 Task: Find a house in Pumwani, Kenya for 8 guests from 26 Aug to 10 Sep with a price range of 12000 to 15000, 5 bedrooms, 4 bathrooms, and amenities including TV, Wifi, Gym, Free parking, and Breakfast.
Action: Mouse moved to (445, 97)
Screenshot: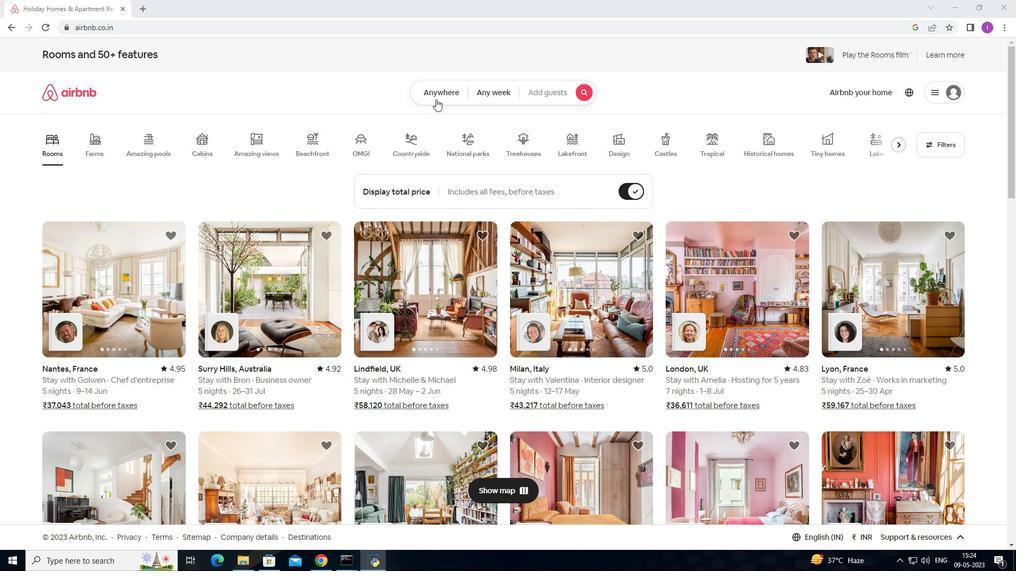 
Action: Mouse pressed left at (445, 97)
Screenshot: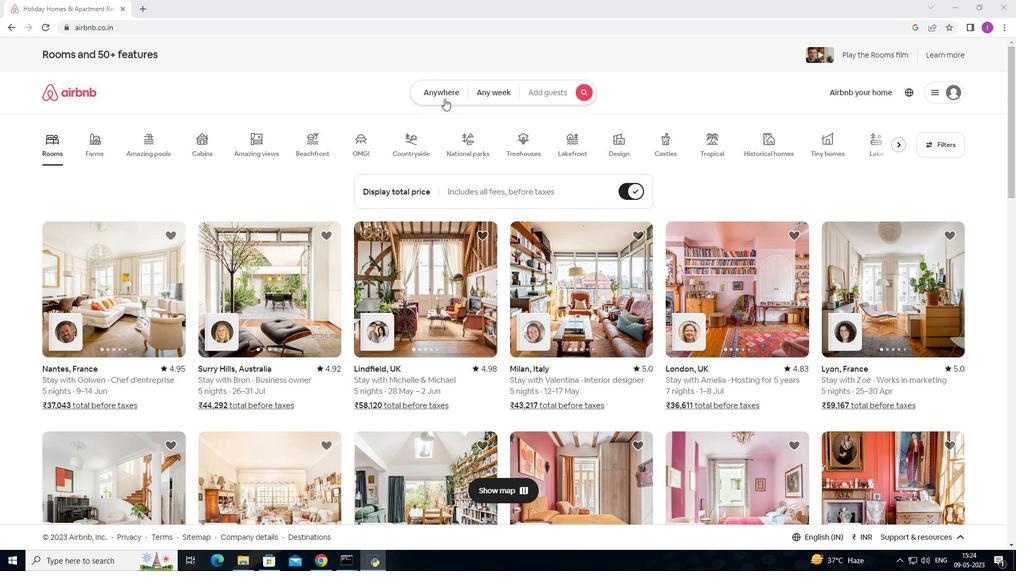 
Action: Mouse moved to (368, 128)
Screenshot: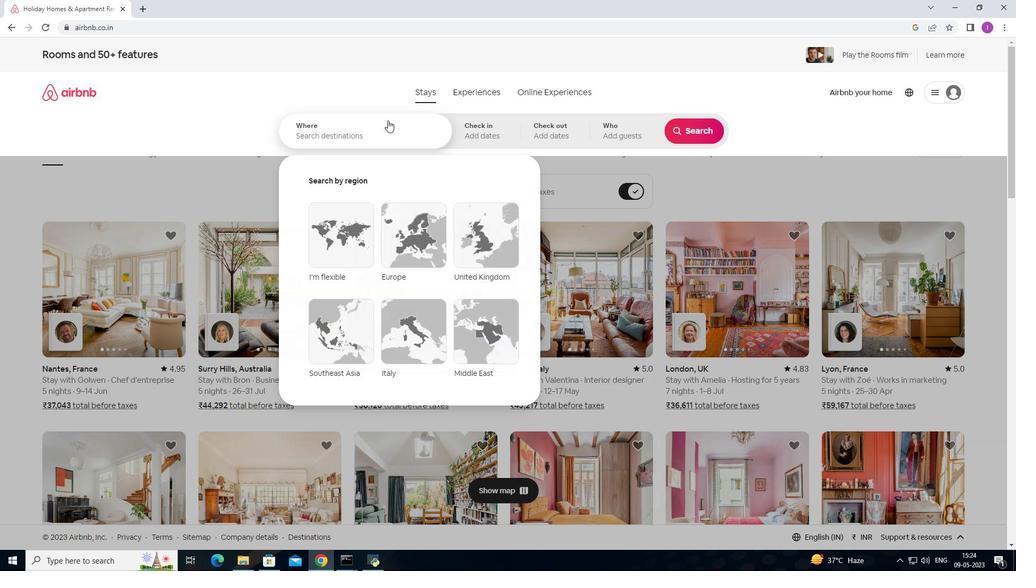 
Action: Mouse pressed left at (368, 128)
Screenshot: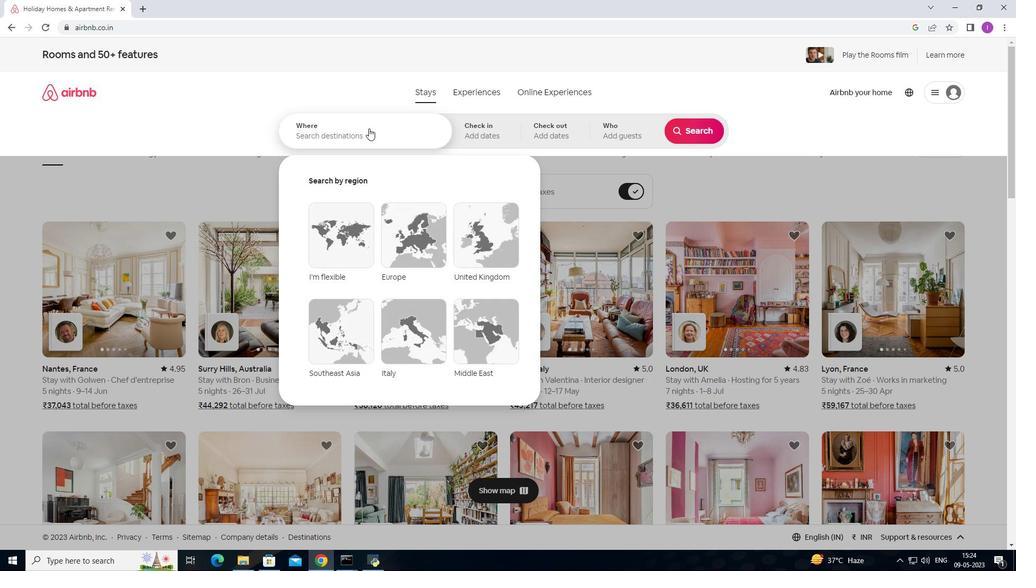 
Action: Key pressed <Key.shift><Key.shift><Key.shift><Key.shift><Key.shift>Pun<Key.backspace>mwani,<Key.shift>Kenya
Screenshot: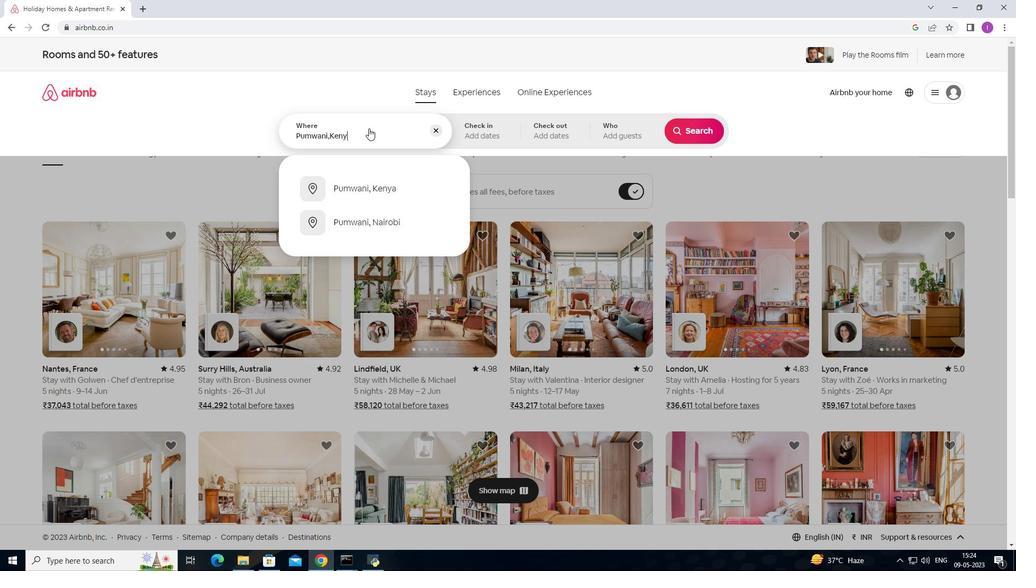 
Action: Mouse moved to (465, 134)
Screenshot: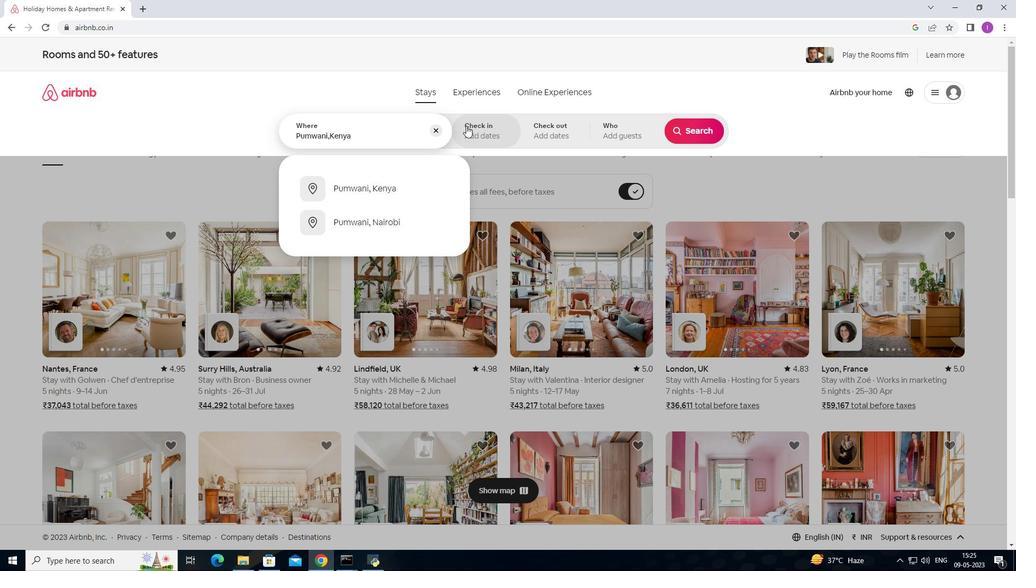 
Action: Mouse pressed left at (465, 134)
Screenshot: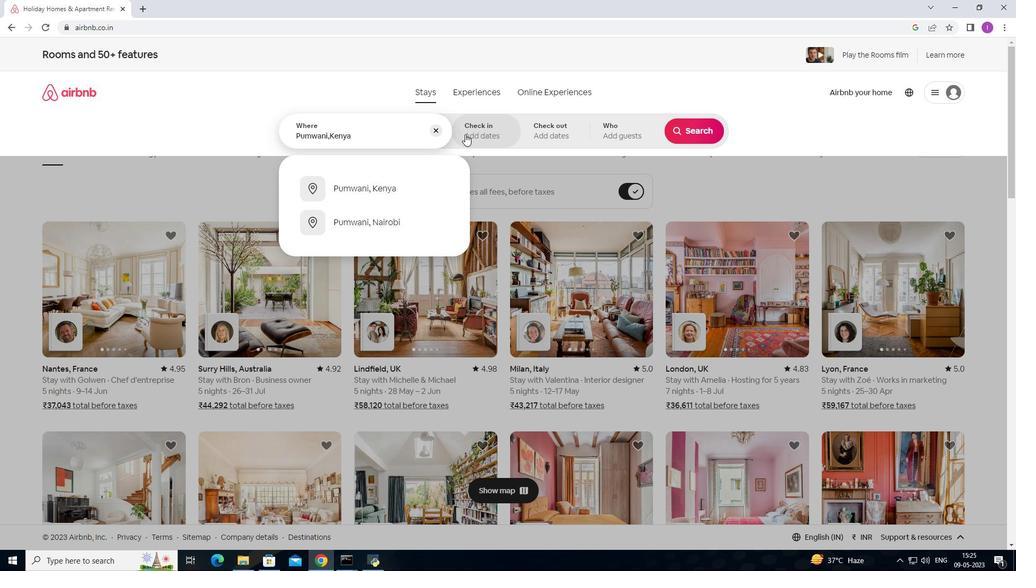 
Action: Mouse moved to (697, 213)
Screenshot: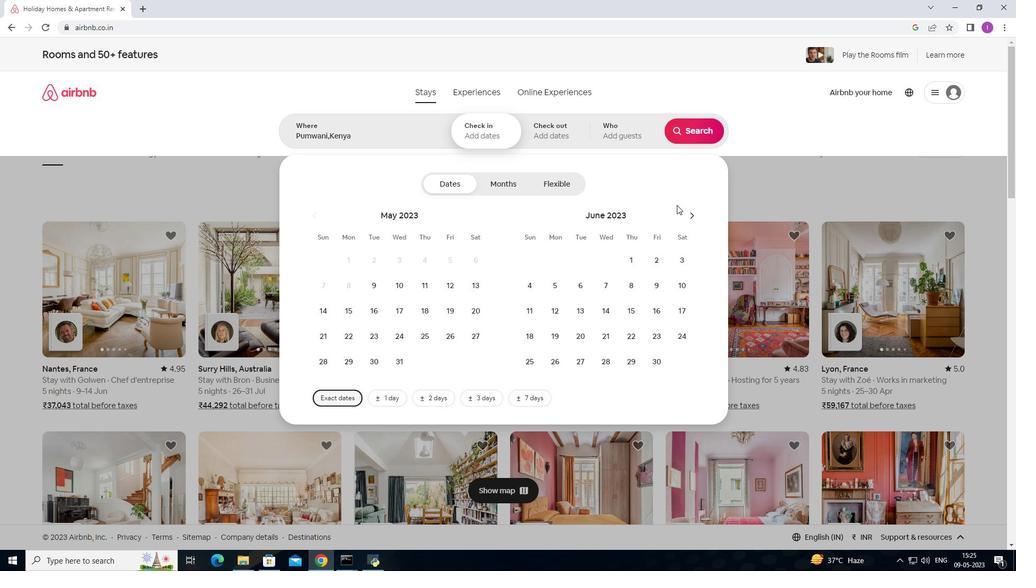 
Action: Mouse pressed left at (697, 213)
Screenshot: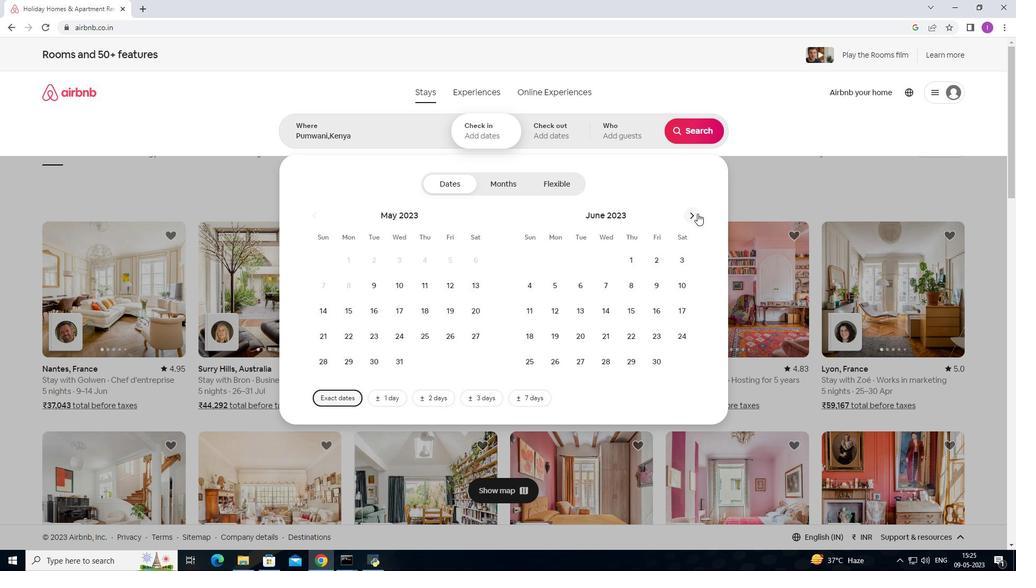 
Action: Mouse pressed left at (697, 213)
Screenshot: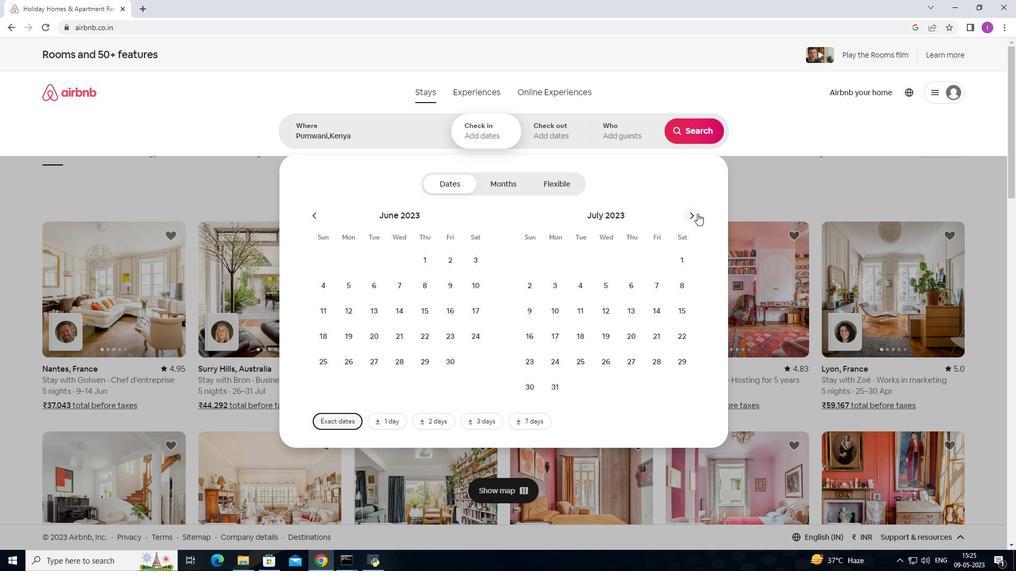 
Action: Mouse pressed left at (697, 213)
Screenshot: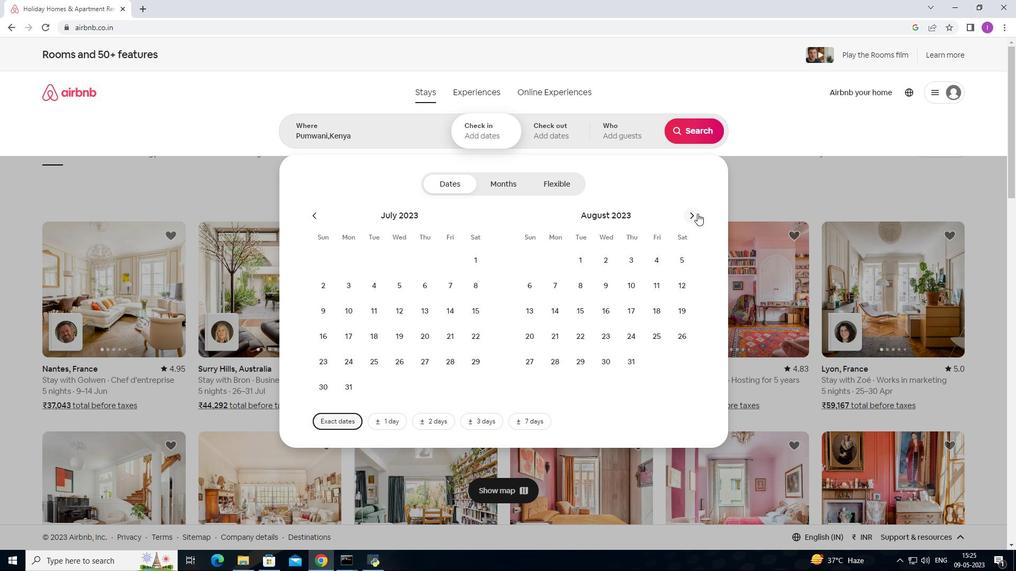 
Action: Mouse pressed left at (697, 213)
Screenshot: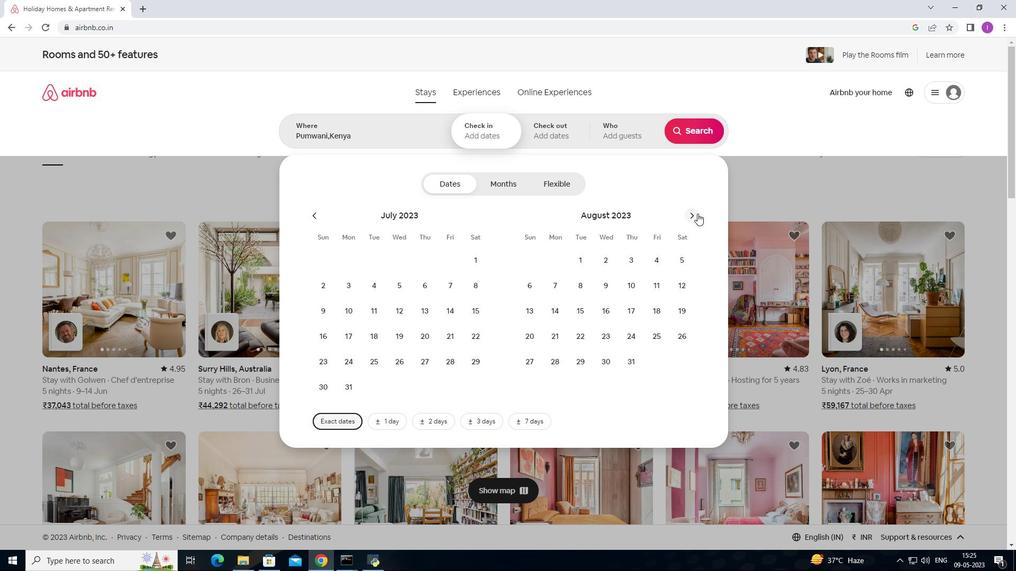 
Action: Mouse moved to (317, 217)
Screenshot: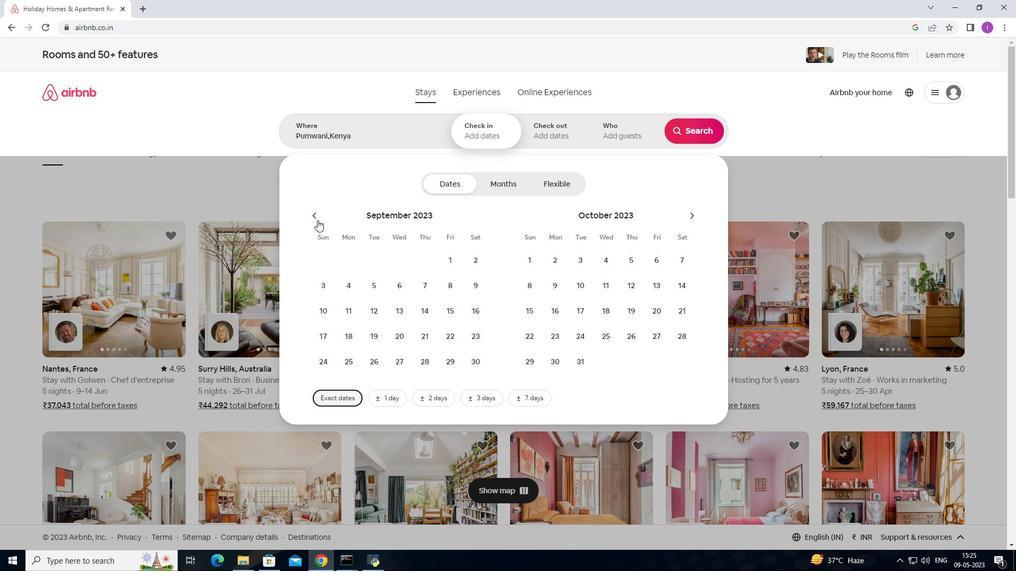 
Action: Mouse pressed left at (317, 217)
Screenshot: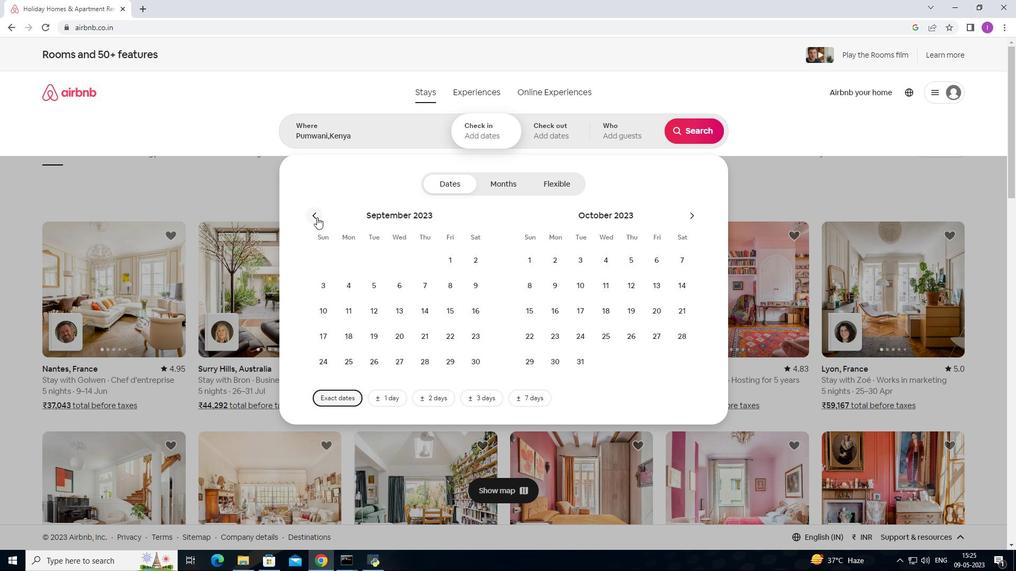 
Action: Mouse moved to (468, 336)
Screenshot: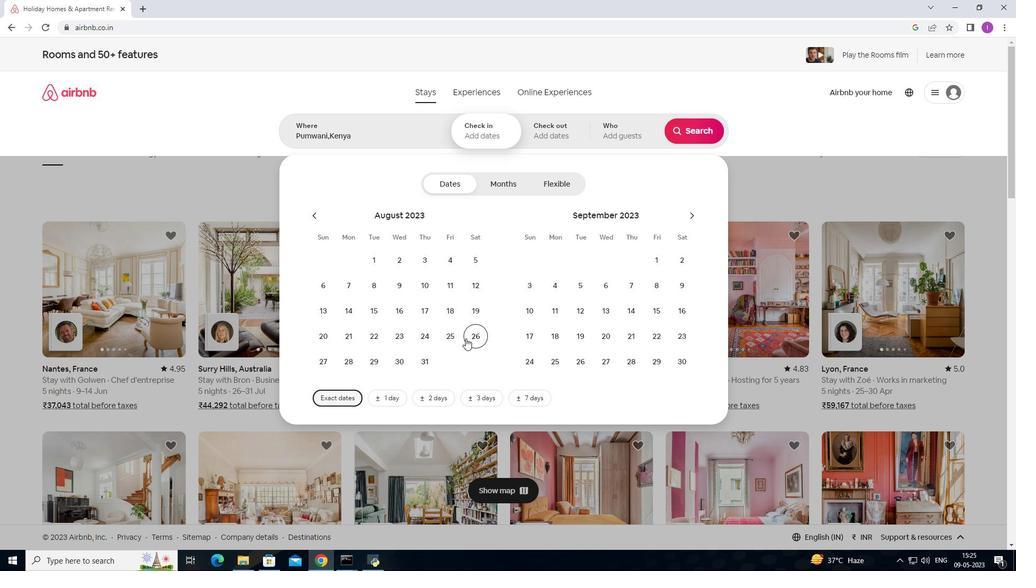 
Action: Mouse pressed left at (468, 336)
Screenshot: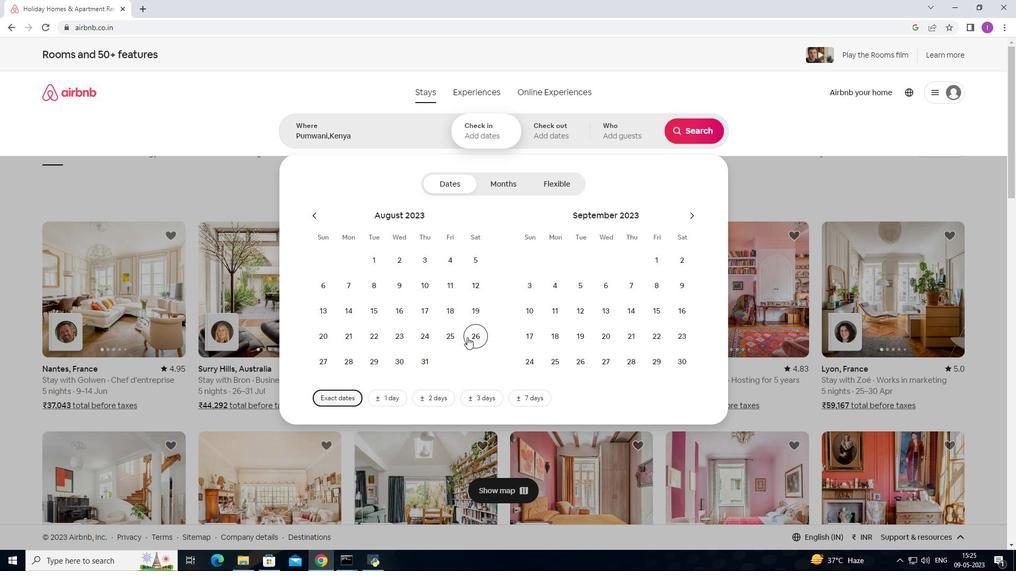 
Action: Mouse moved to (530, 311)
Screenshot: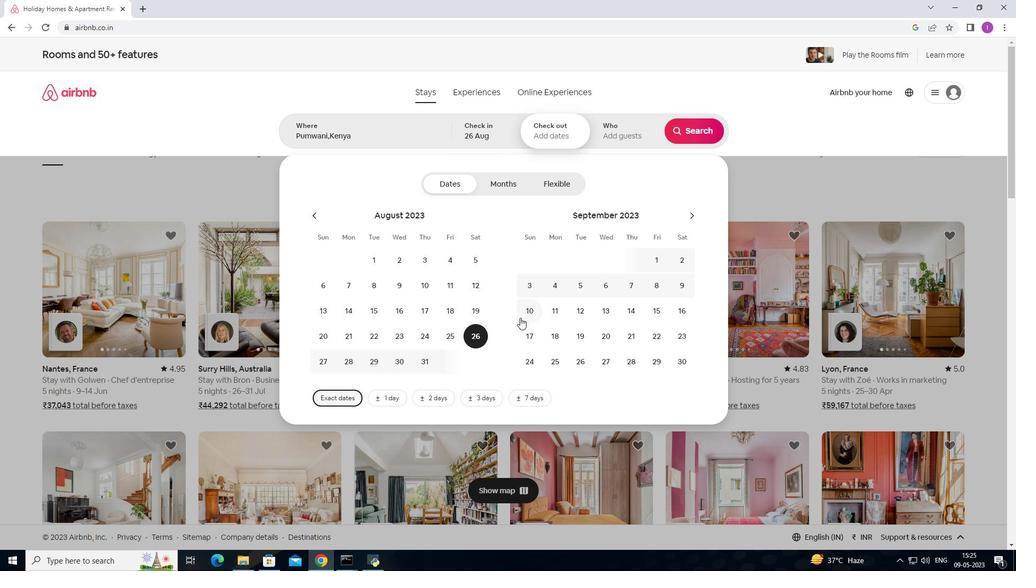 
Action: Mouse pressed left at (530, 311)
Screenshot: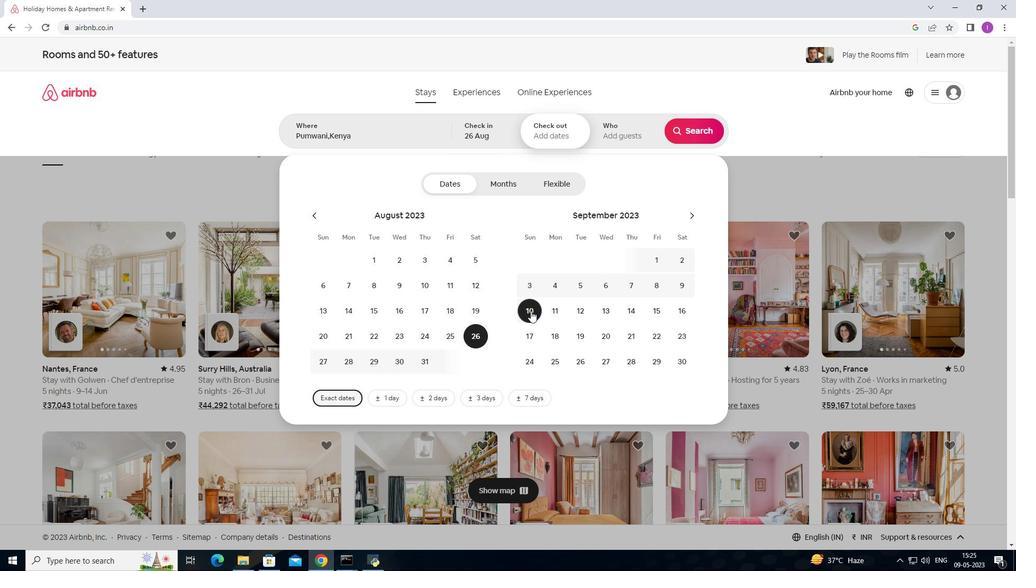 
Action: Mouse moved to (644, 130)
Screenshot: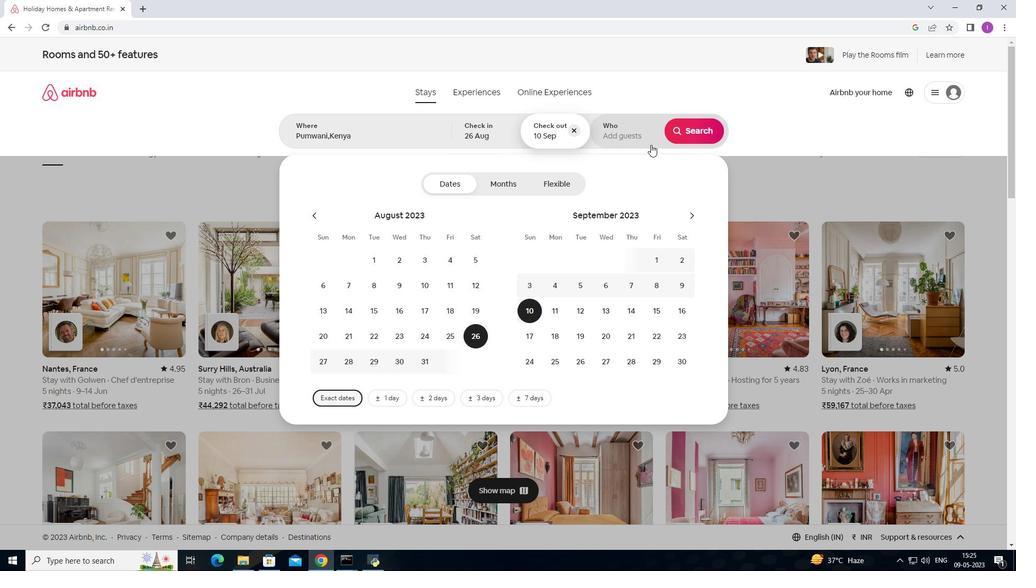 
Action: Mouse pressed left at (644, 130)
Screenshot: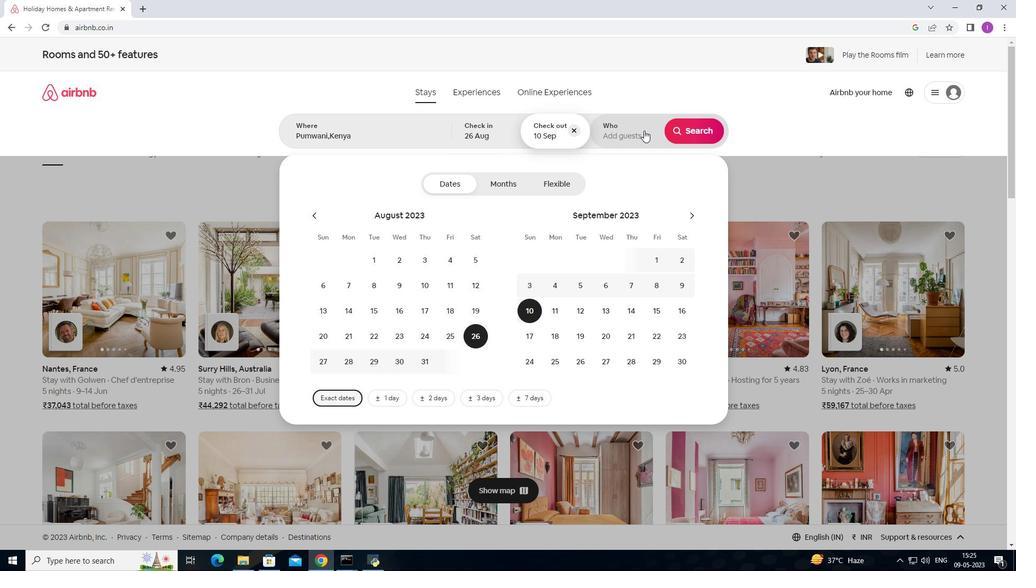 
Action: Mouse moved to (698, 184)
Screenshot: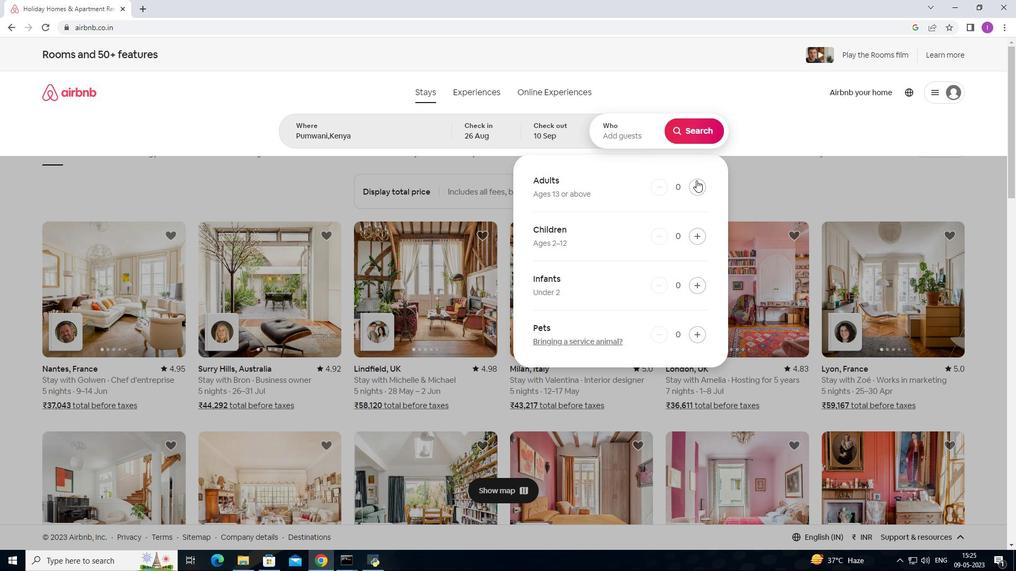 
Action: Mouse pressed left at (698, 184)
Screenshot: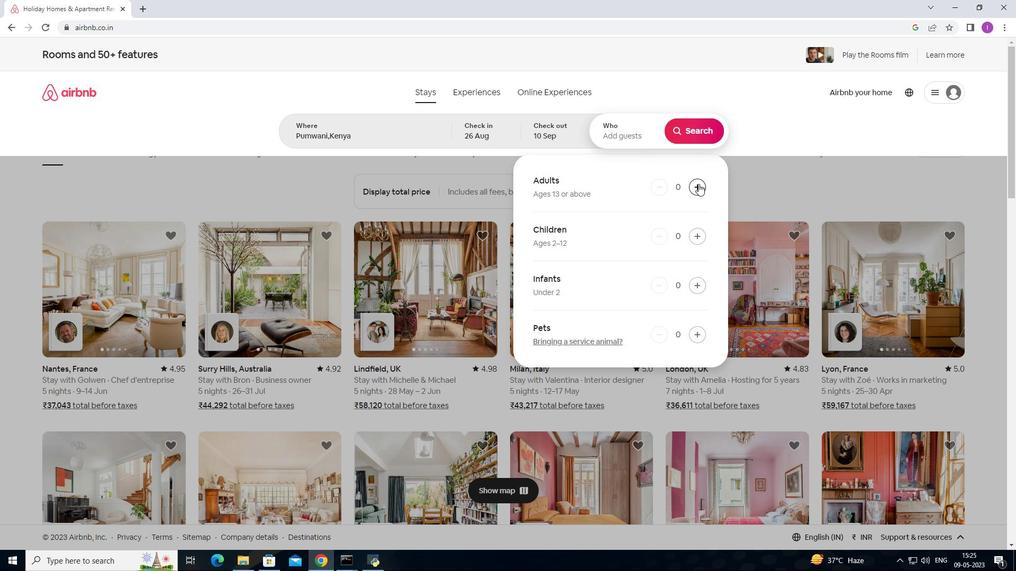 
Action: Mouse pressed left at (698, 184)
Screenshot: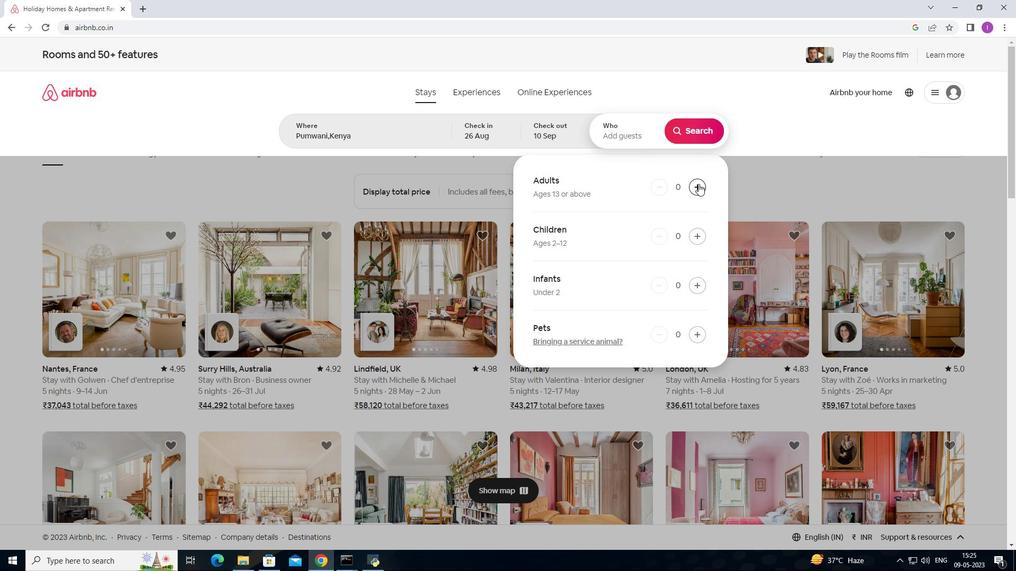 
Action: Mouse pressed left at (698, 184)
Screenshot: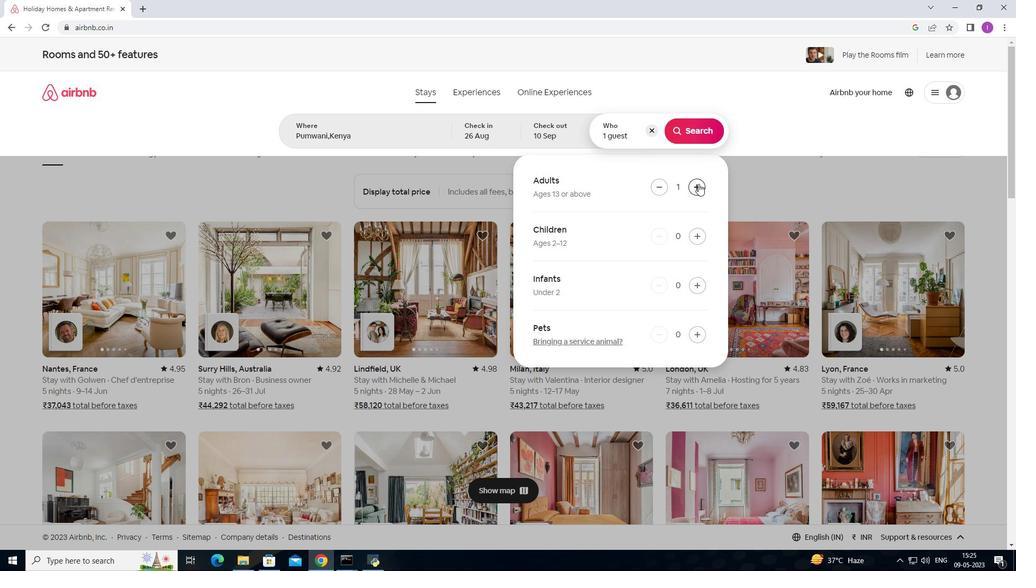 
Action: Mouse pressed left at (698, 184)
Screenshot: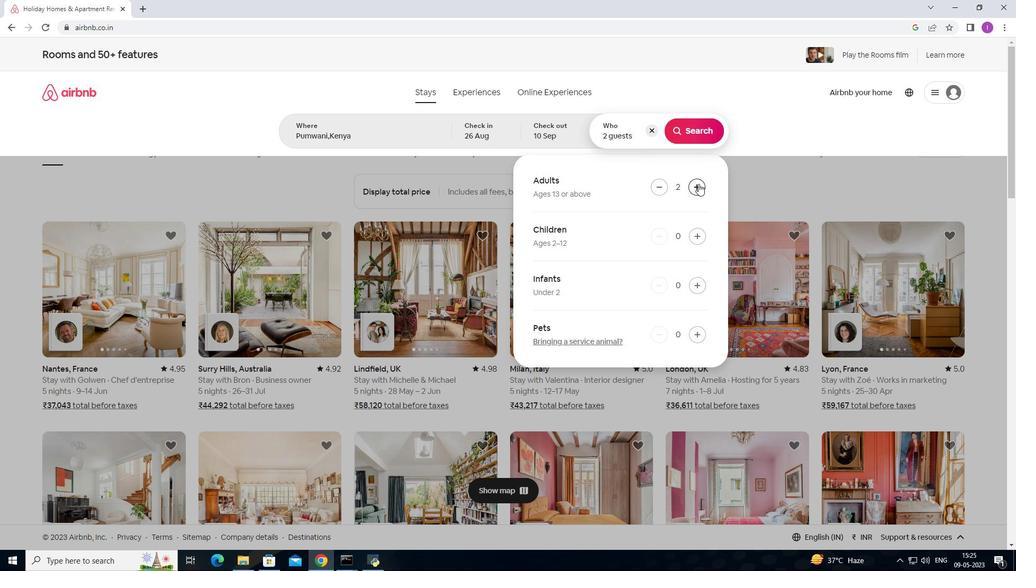 
Action: Mouse pressed left at (698, 184)
Screenshot: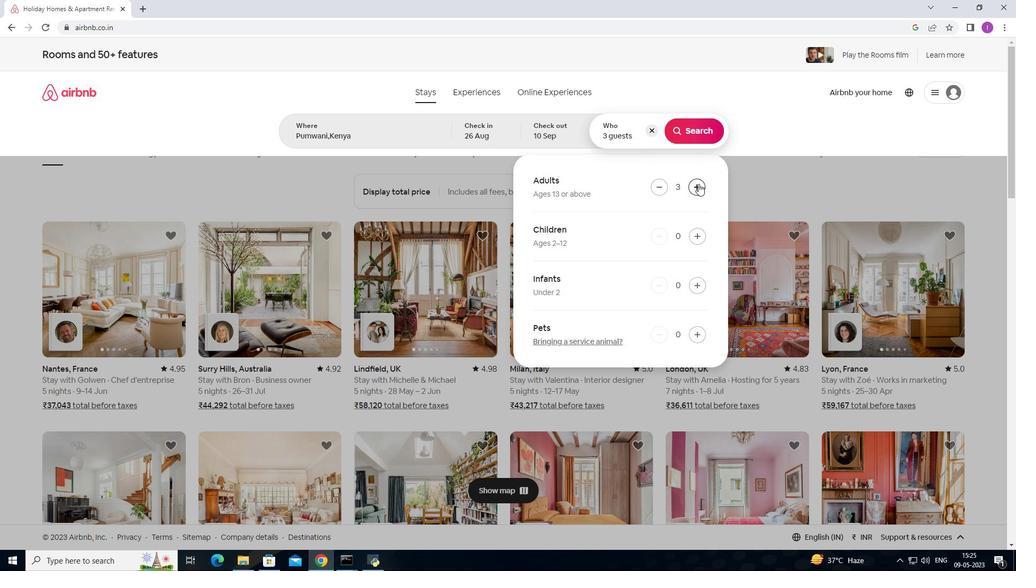 
Action: Mouse pressed left at (698, 184)
Screenshot: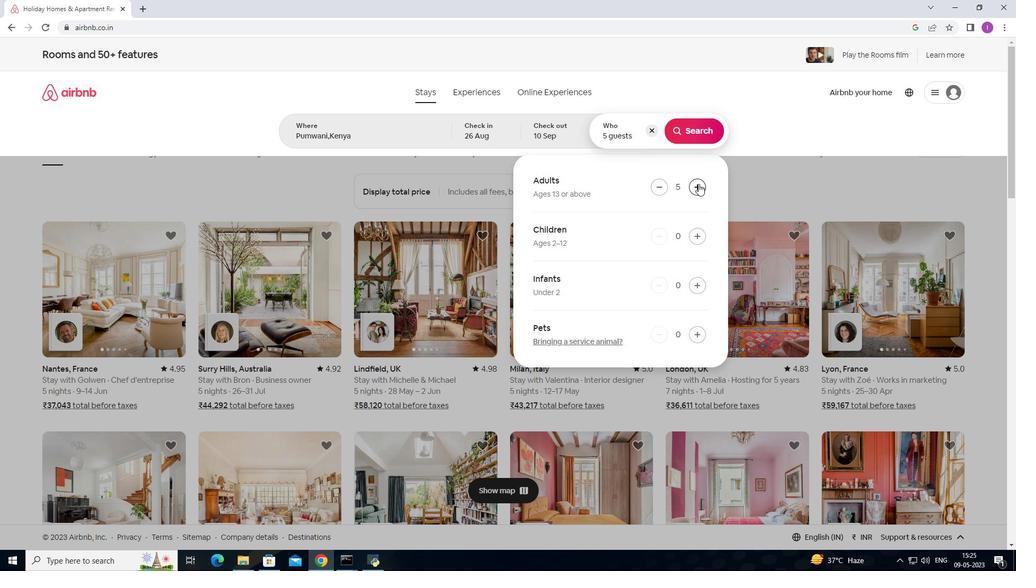 
Action: Mouse moved to (698, 237)
Screenshot: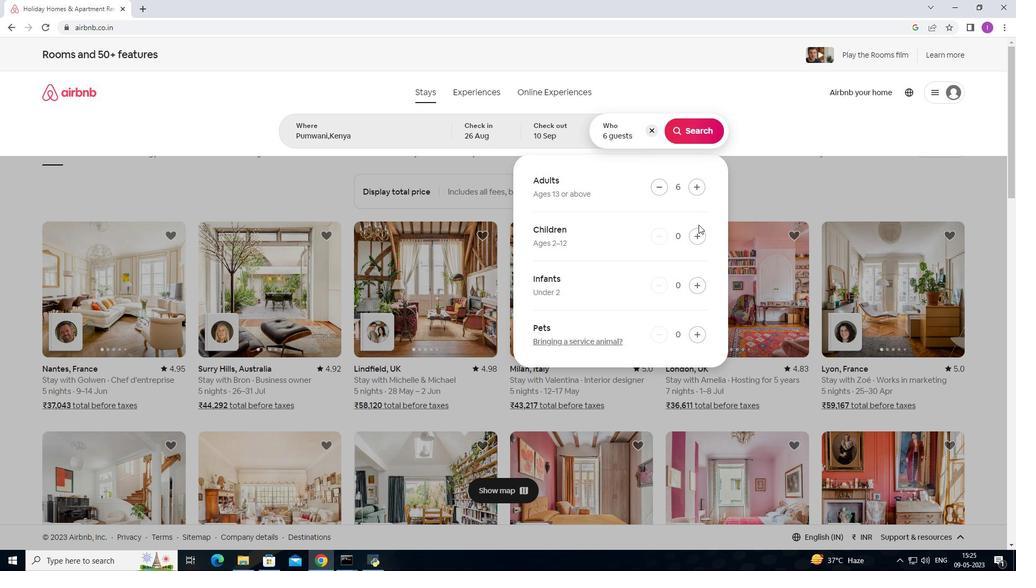 
Action: Mouse pressed left at (698, 237)
Screenshot: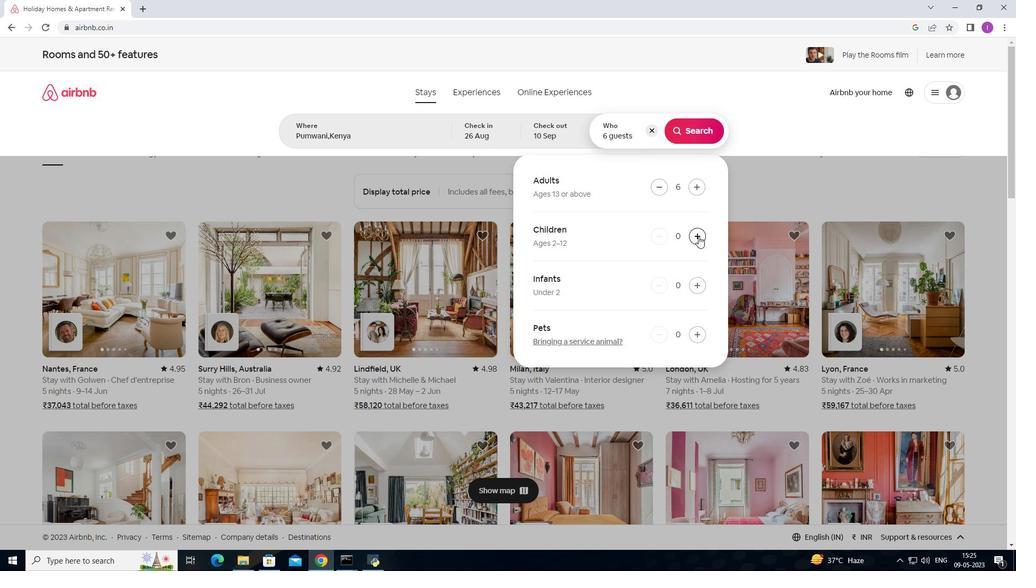 
Action: Mouse pressed left at (698, 237)
Screenshot: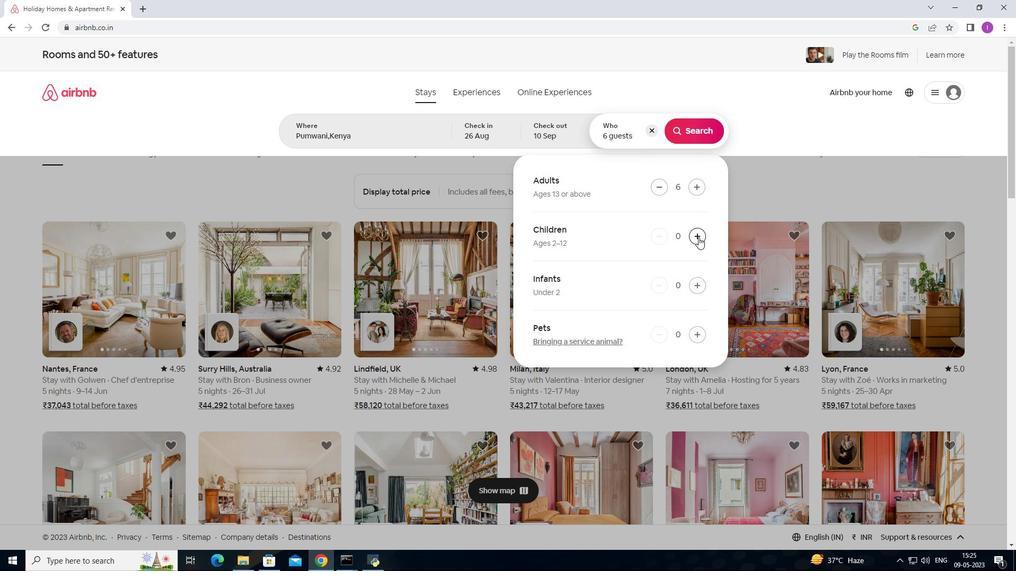 
Action: Mouse moved to (703, 137)
Screenshot: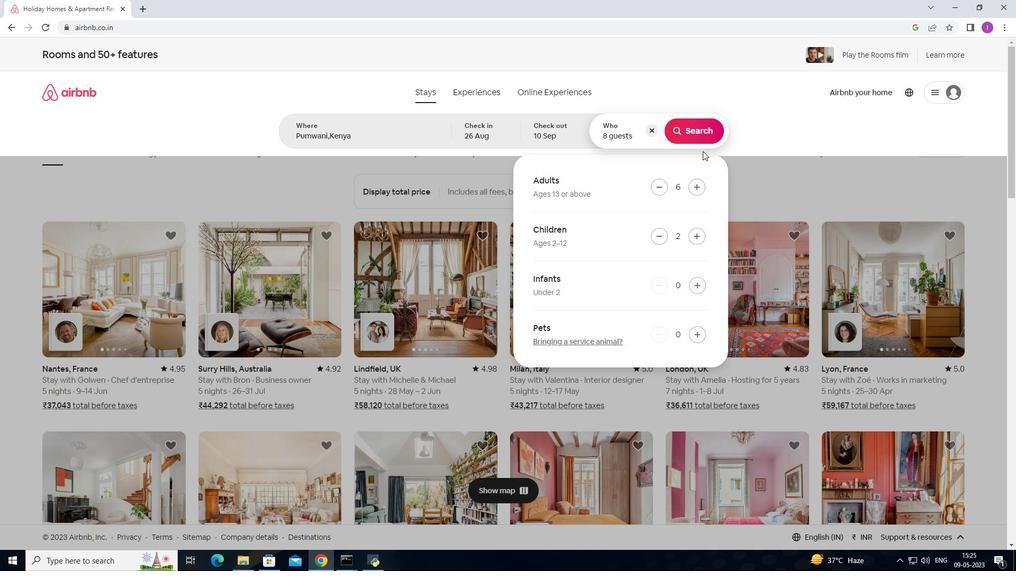 
Action: Mouse pressed left at (703, 137)
Screenshot: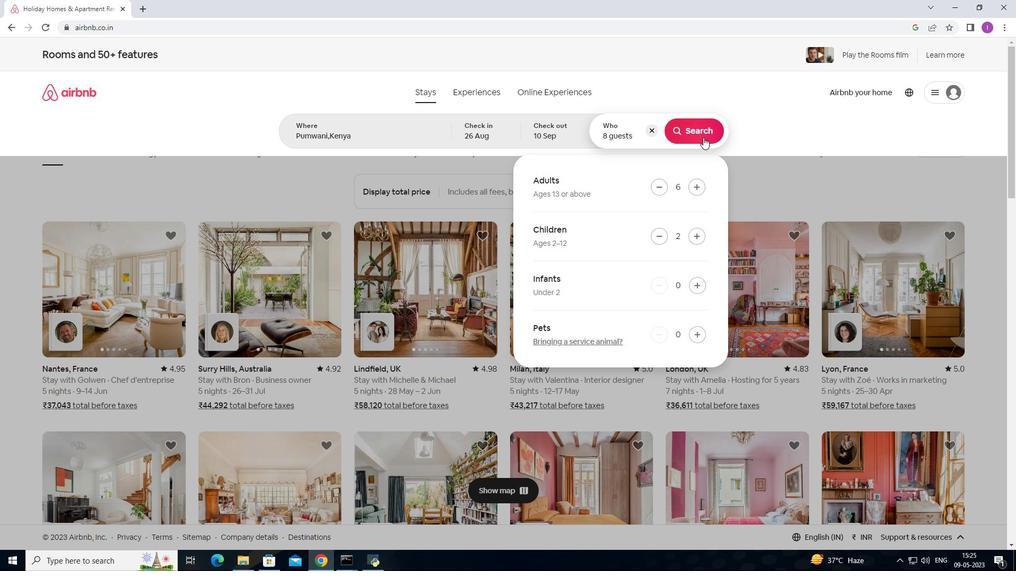 
Action: Mouse moved to (968, 101)
Screenshot: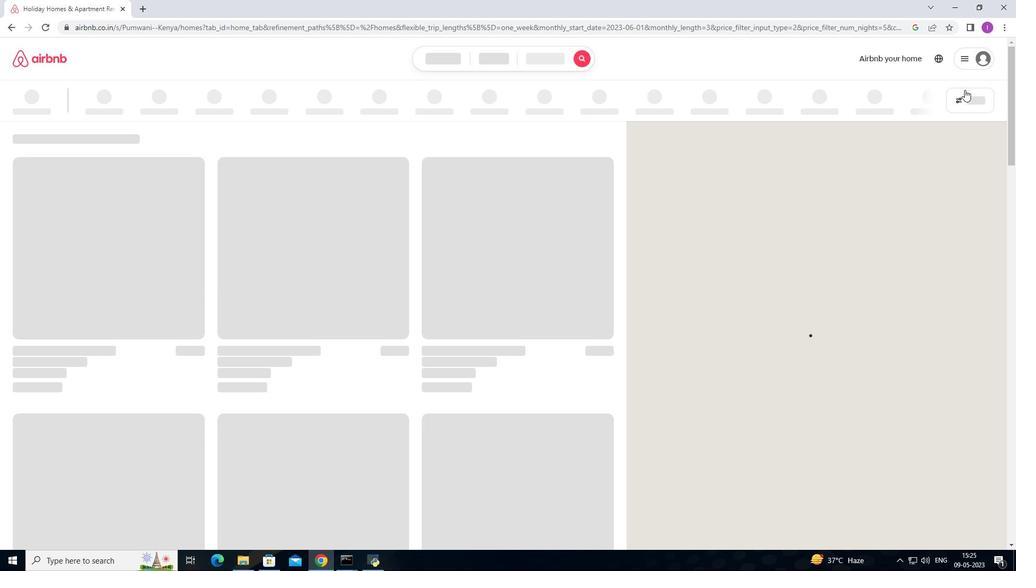 
Action: Mouse pressed left at (968, 101)
Screenshot: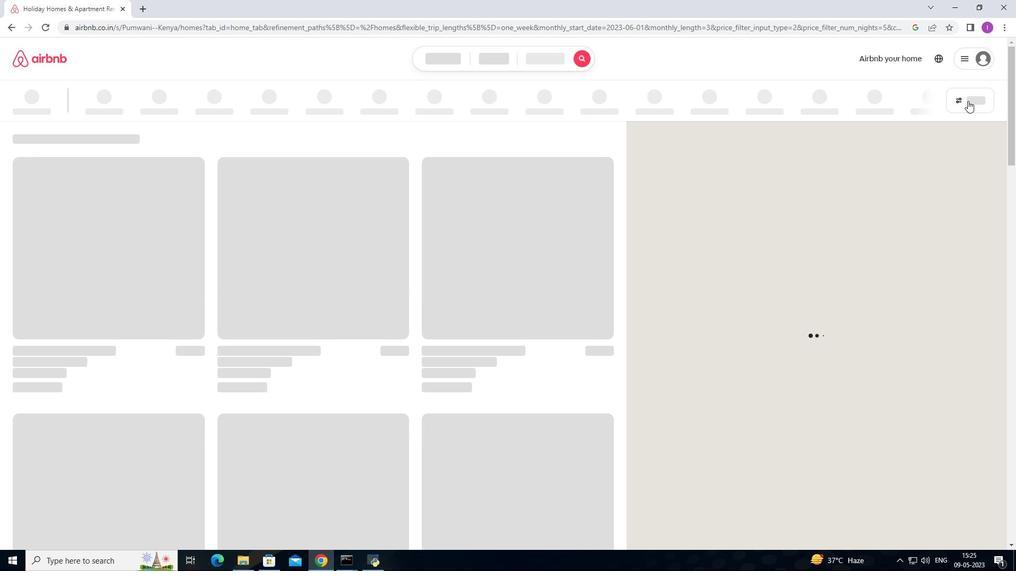 
Action: Mouse moved to (378, 365)
Screenshot: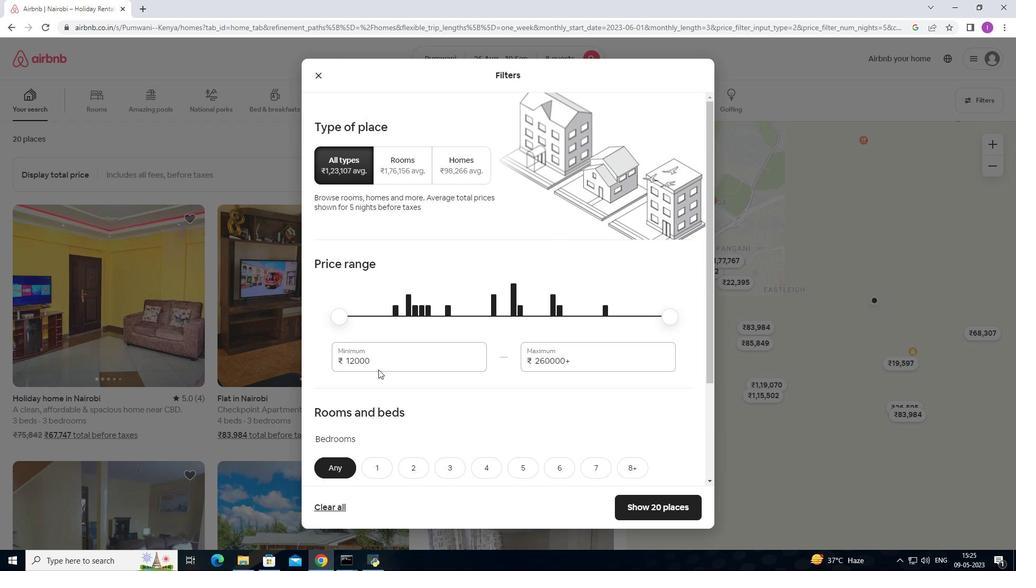 
Action: Mouse pressed left at (378, 365)
Screenshot: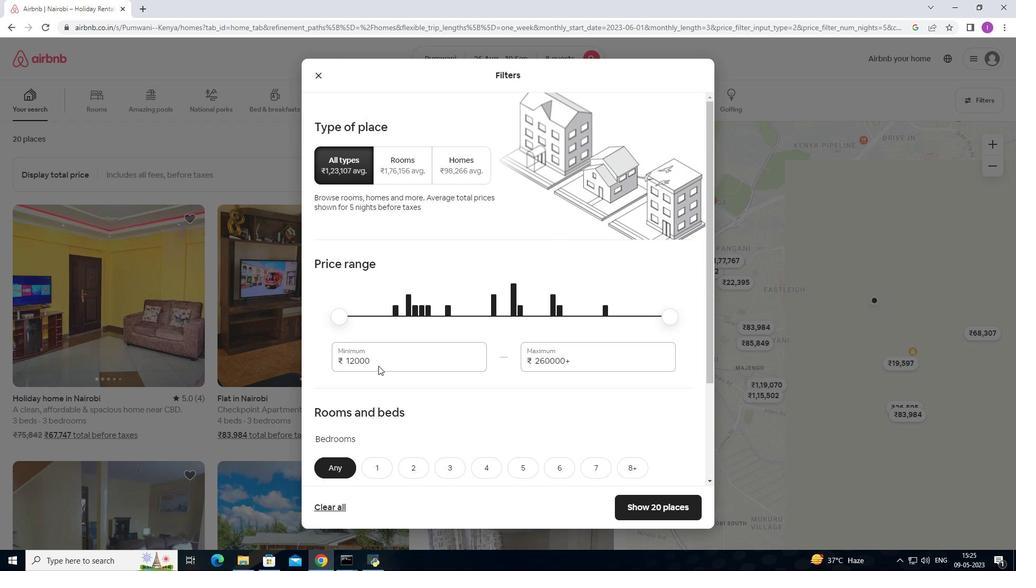
Action: Mouse moved to (337, 358)
Screenshot: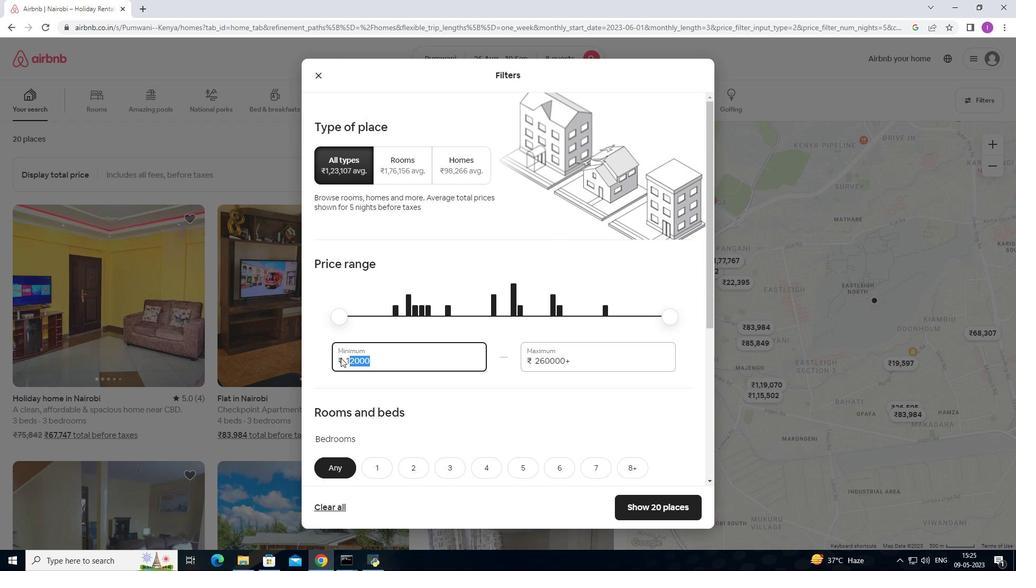
Action: Key pressed 1
Screenshot: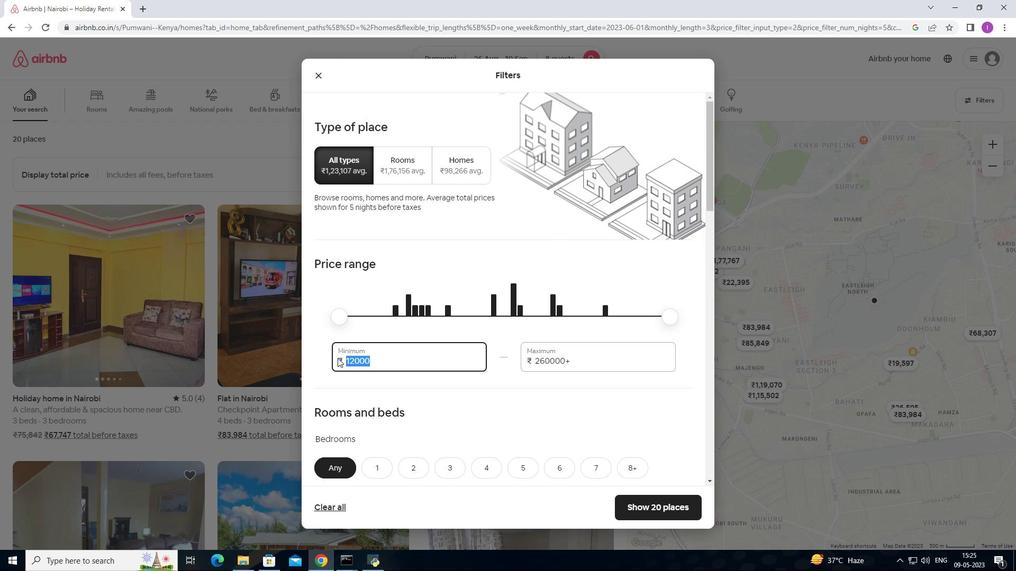 
Action: Mouse moved to (338, 354)
Screenshot: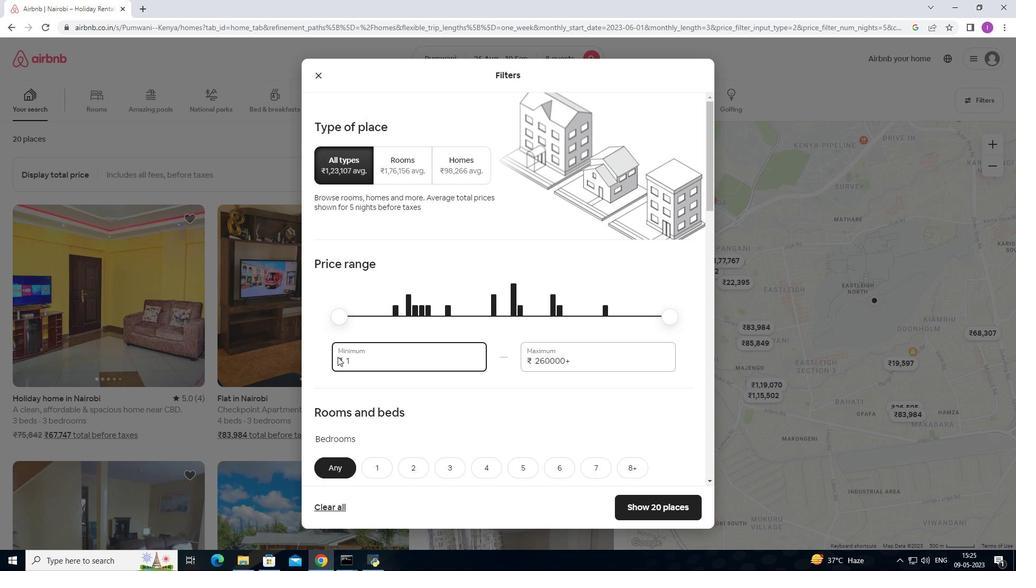 
Action: Key pressed 00
Screenshot: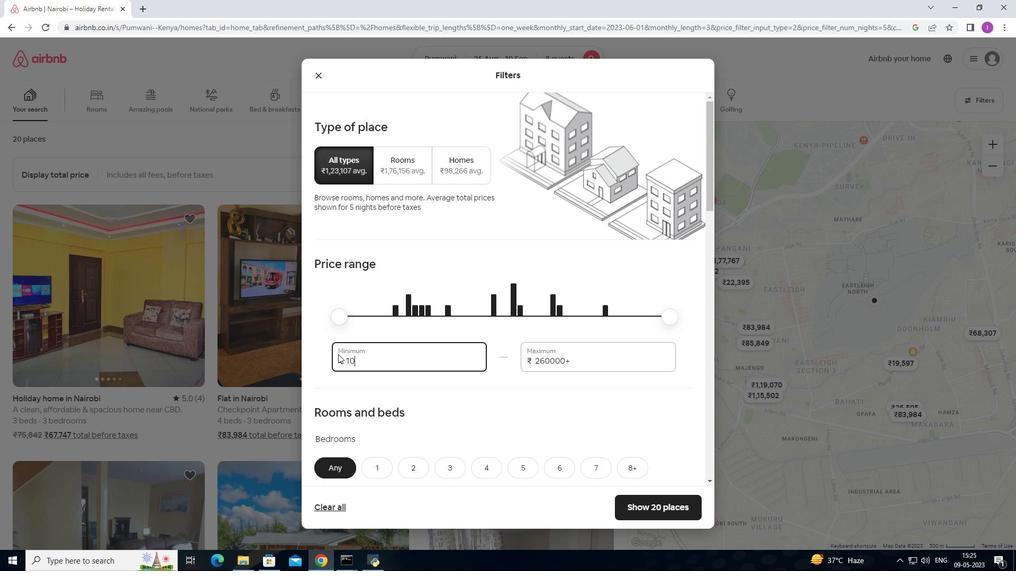 
Action: Mouse moved to (338, 353)
Screenshot: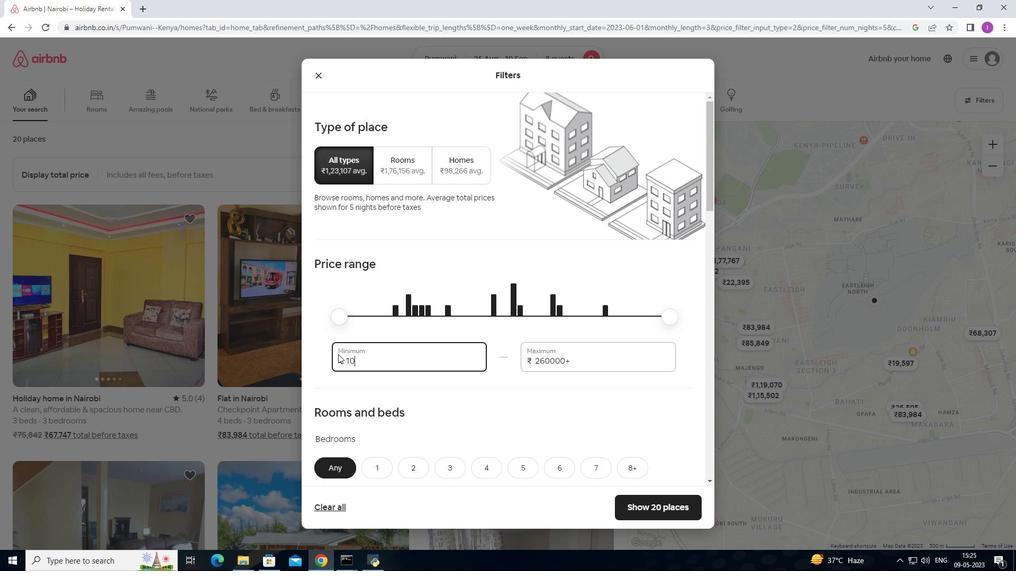 
Action: Key pressed 00
Screenshot: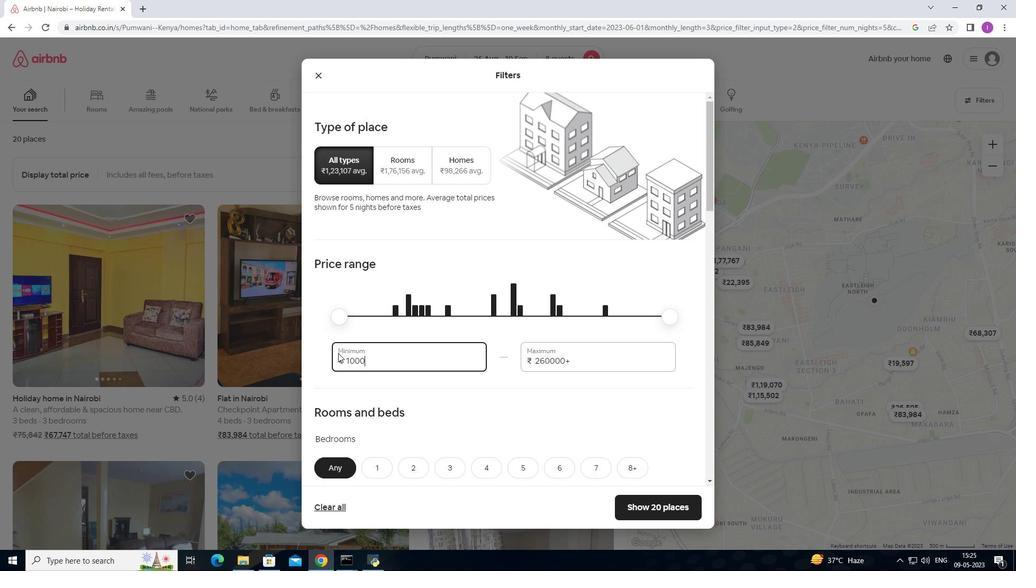 
Action: Mouse moved to (583, 357)
Screenshot: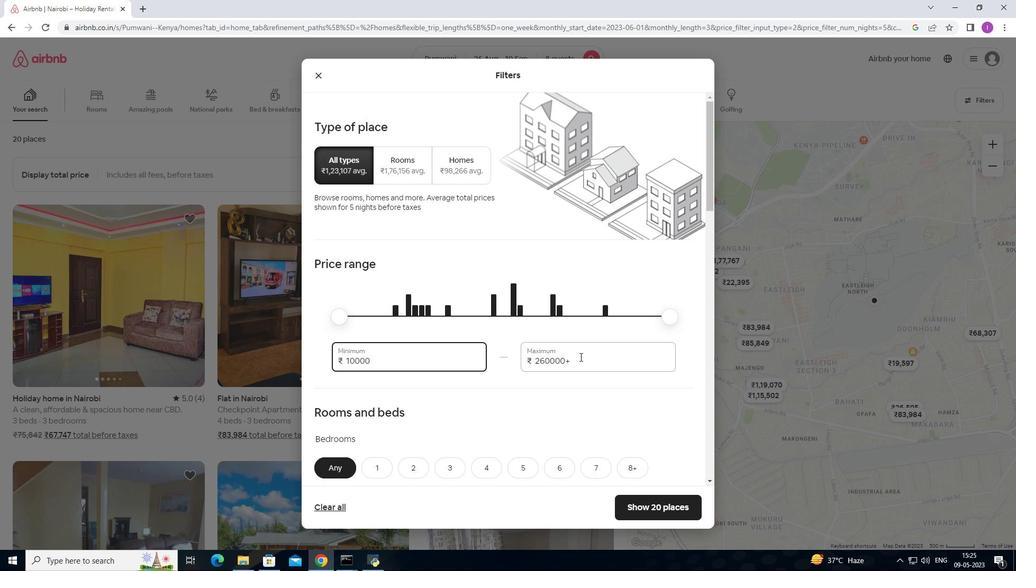 
Action: Mouse pressed left at (583, 357)
Screenshot: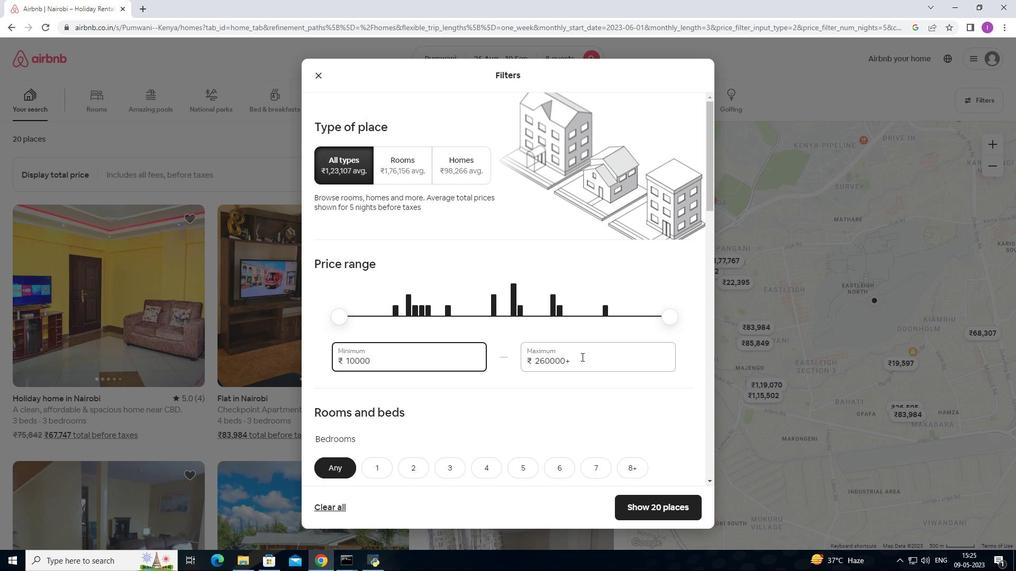 
Action: Mouse moved to (523, 366)
Screenshot: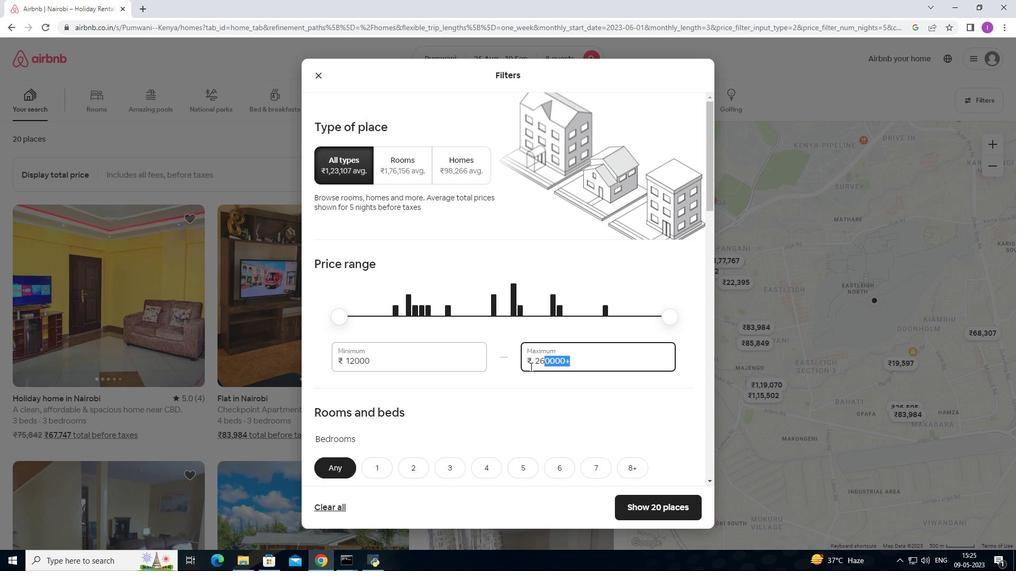 
Action: Key pressed 15000
Screenshot: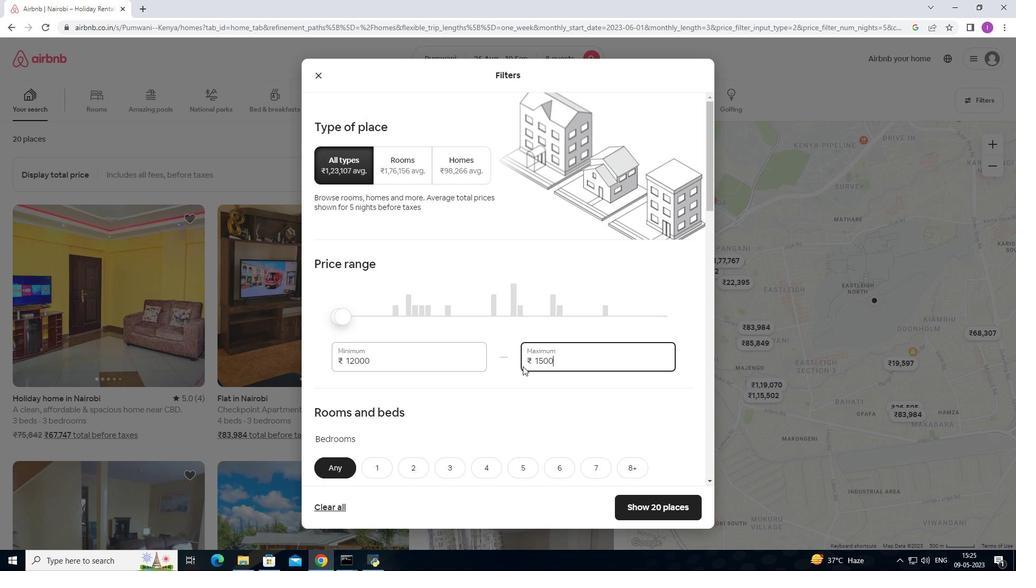 
Action: Mouse moved to (520, 366)
Screenshot: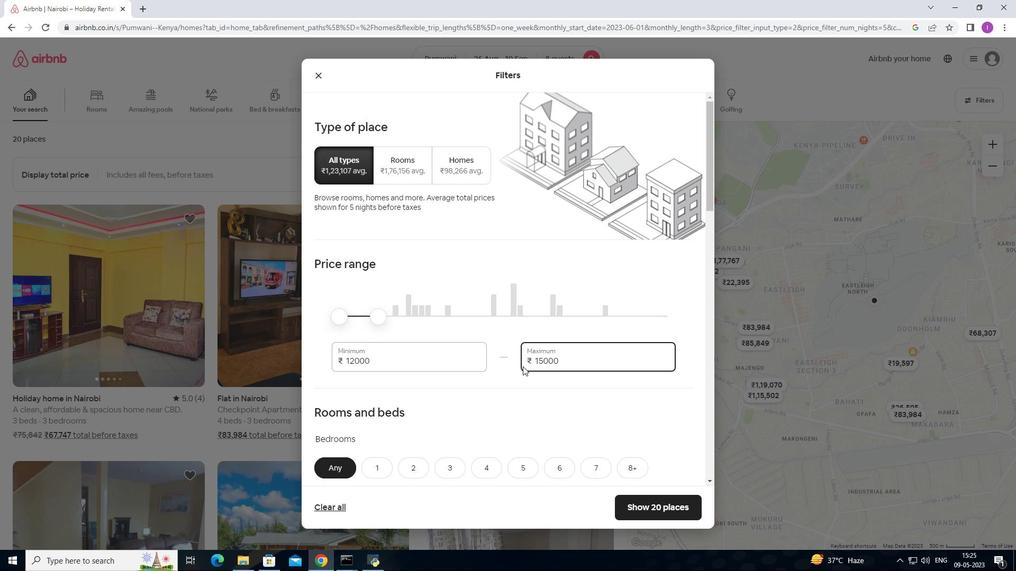 
Action: Mouse scrolled (520, 365) with delta (0, 0)
Screenshot: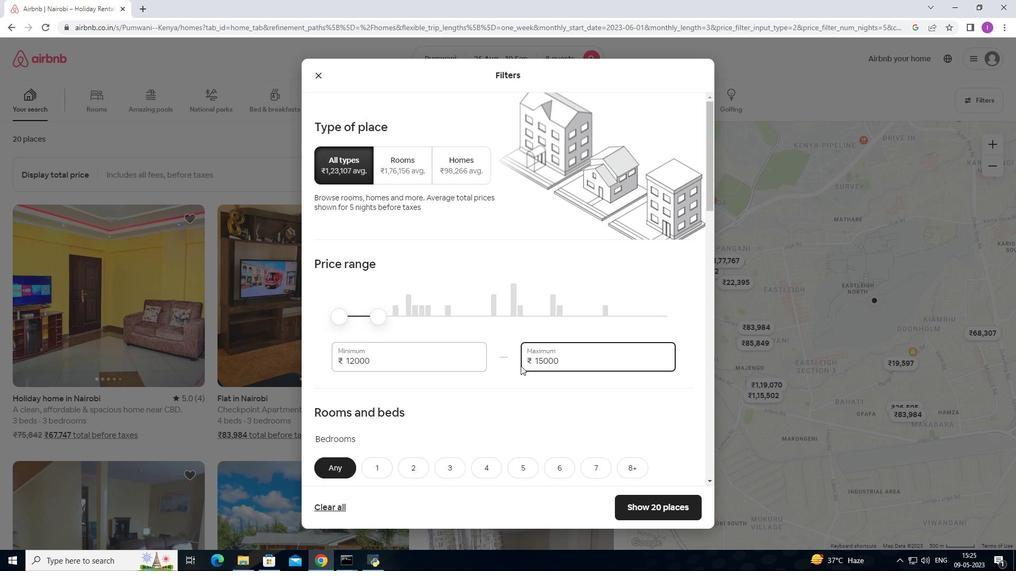 
Action: Mouse scrolled (520, 365) with delta (0, 0)
Screenshot: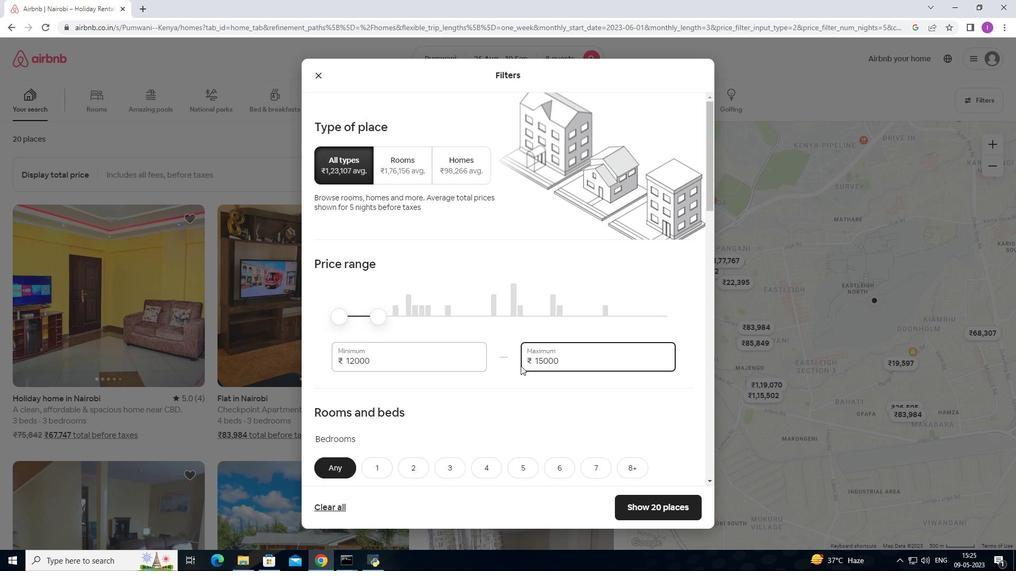 
Action: Mouse moved to (521, 363)
Screenshot: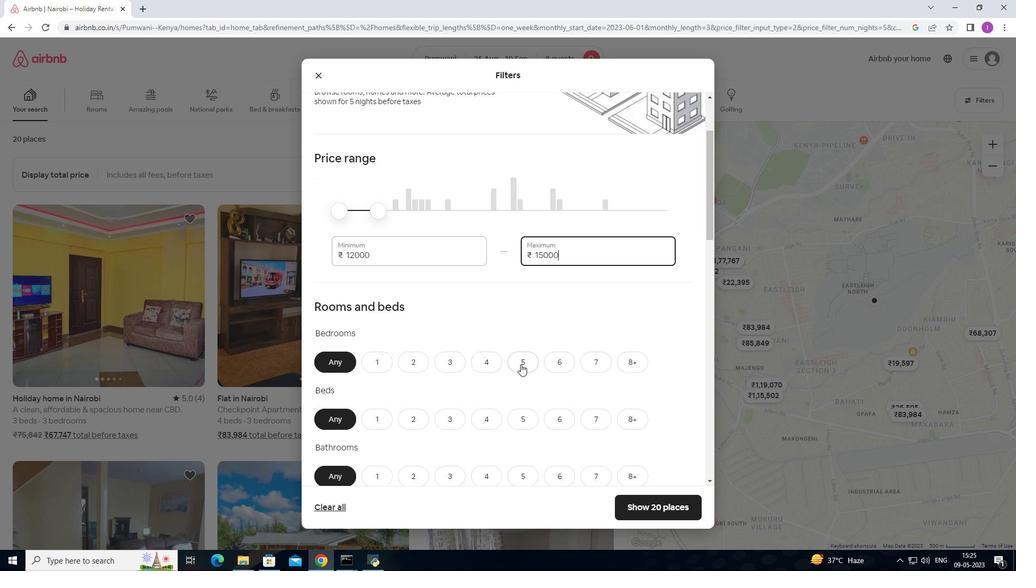 
Action: Mouse scrolled (521, 363) with delta (0, 0)
Screenshot: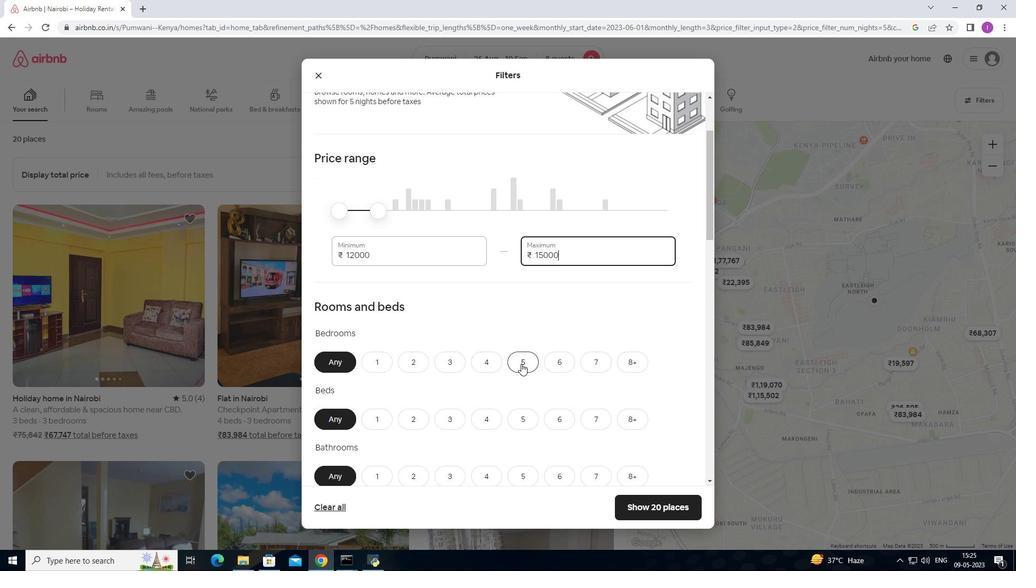 
Action: Mouse scrolled (521, 363) with delta (0, 0)
Screenshot: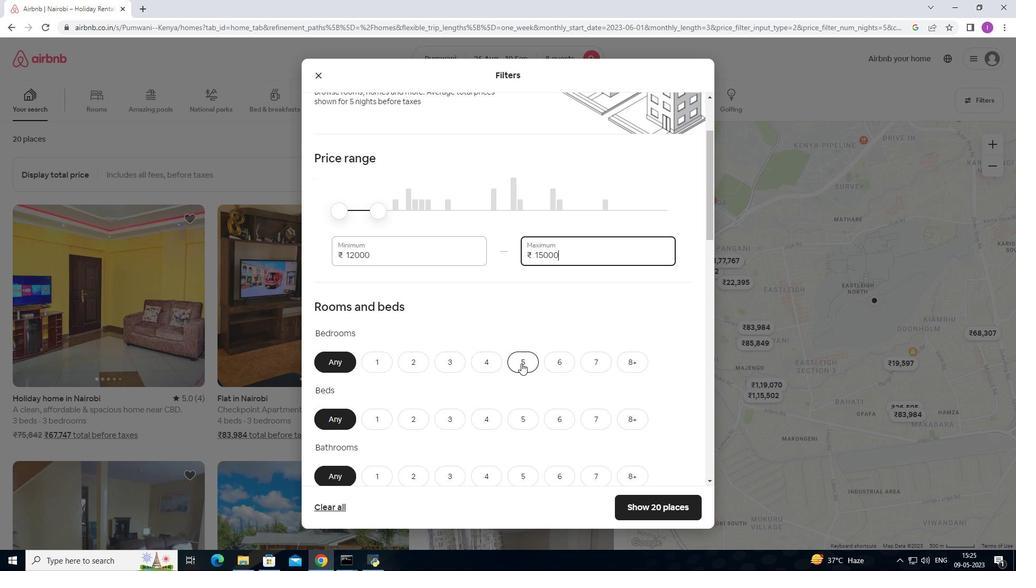 
Action: Mouse moved to (521, 364)
Screenshot: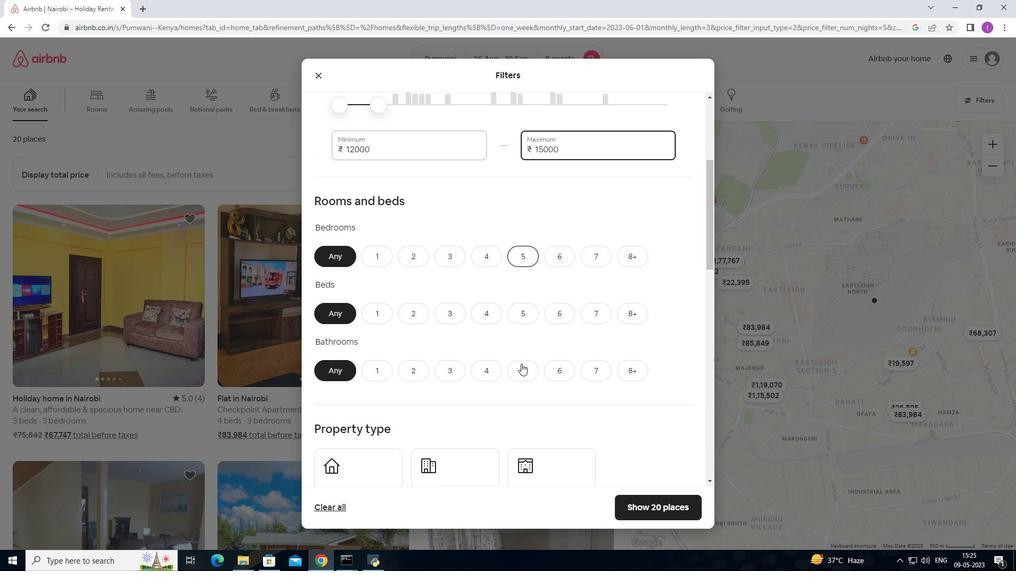 
Action: Mouse scrolled (521, 363) with delta (0, 0)
Screenshot: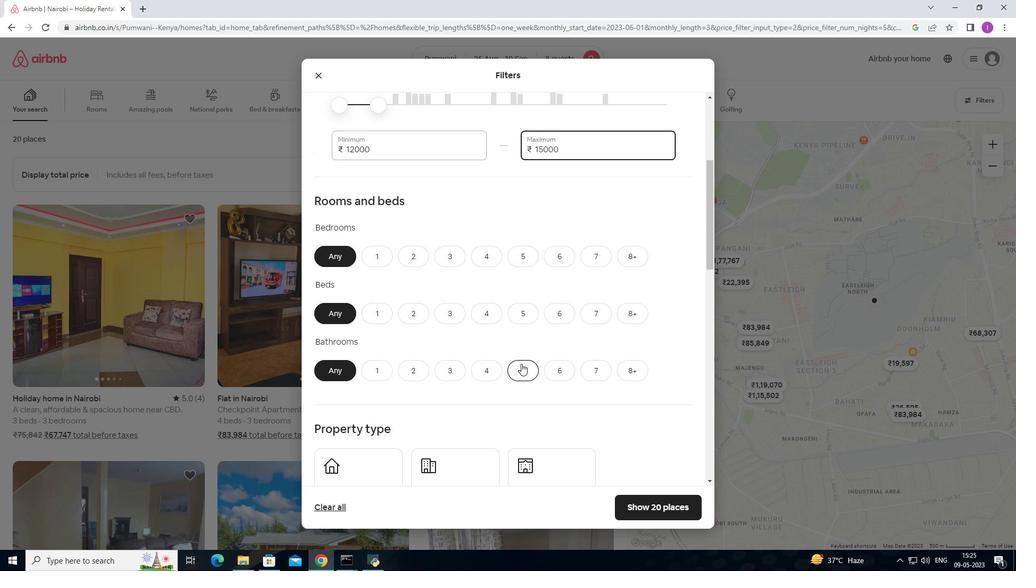 
Action: Mouse moved to (554, 207)
Screenshot: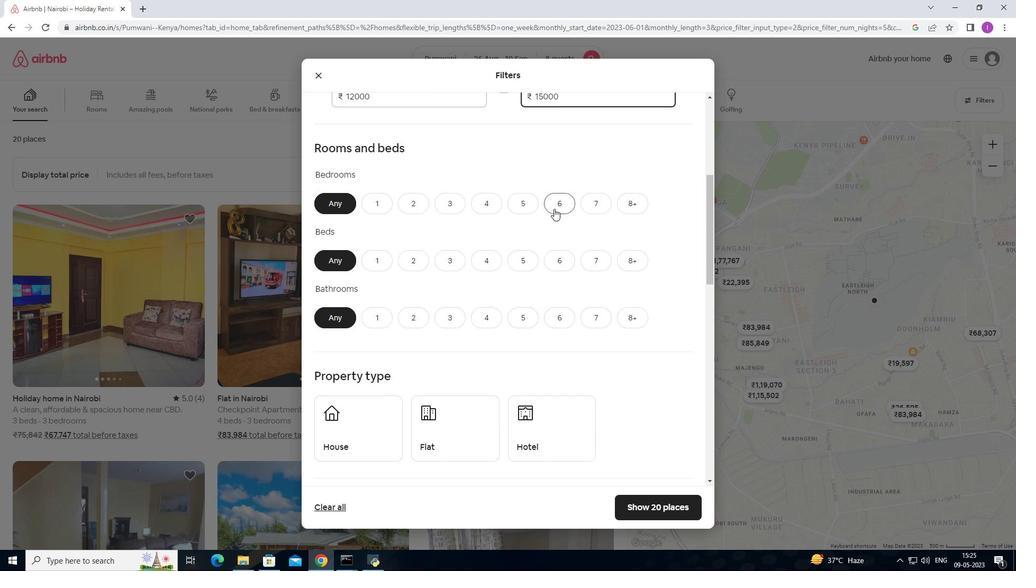 
Action: Mouse pressed left at (554, 207)
Screenshot: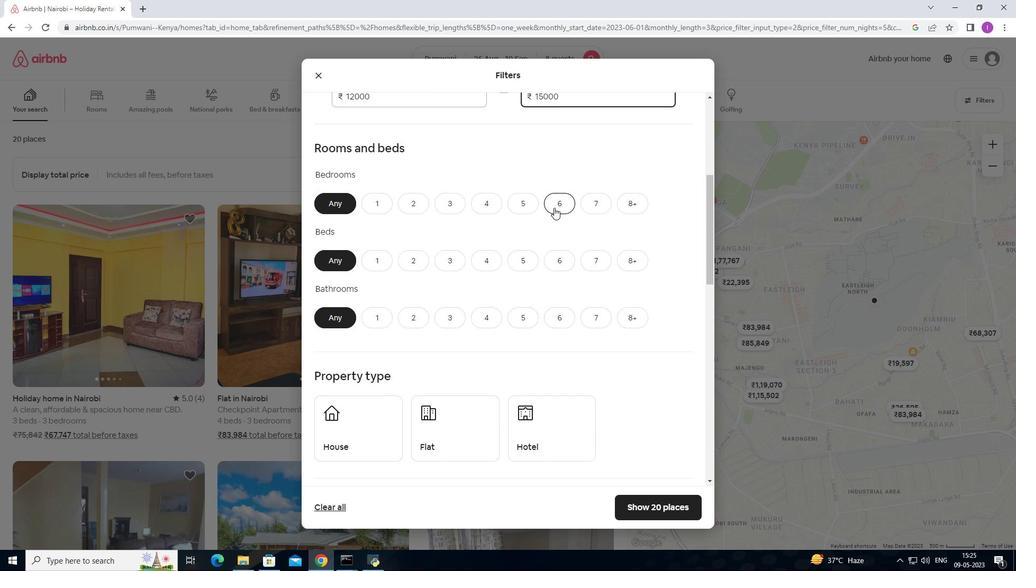 
Action: Mouse moved to (555, 266)
Screenshot: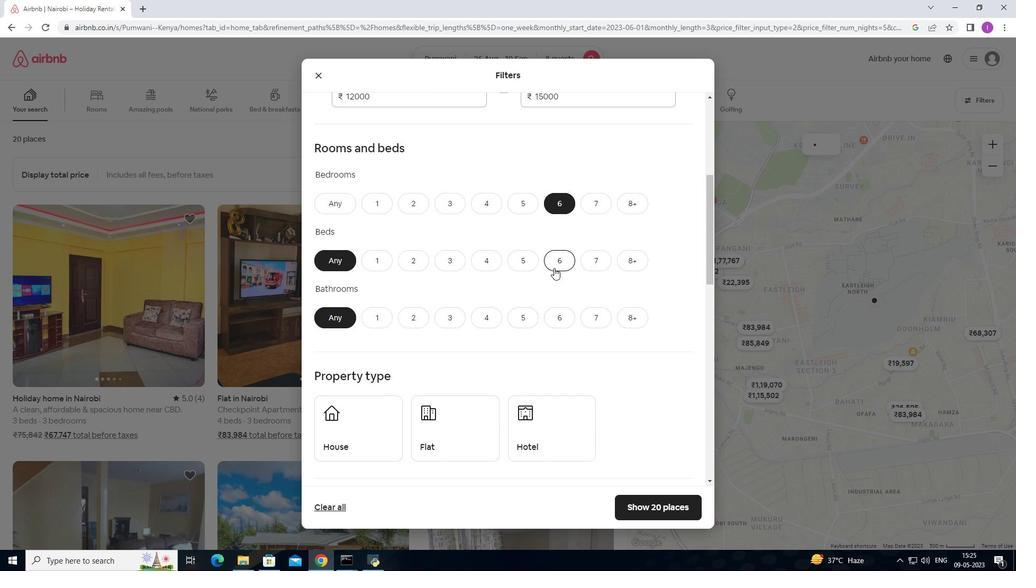 
Action: Mouse pressed left at (555, 266)
Screenshot: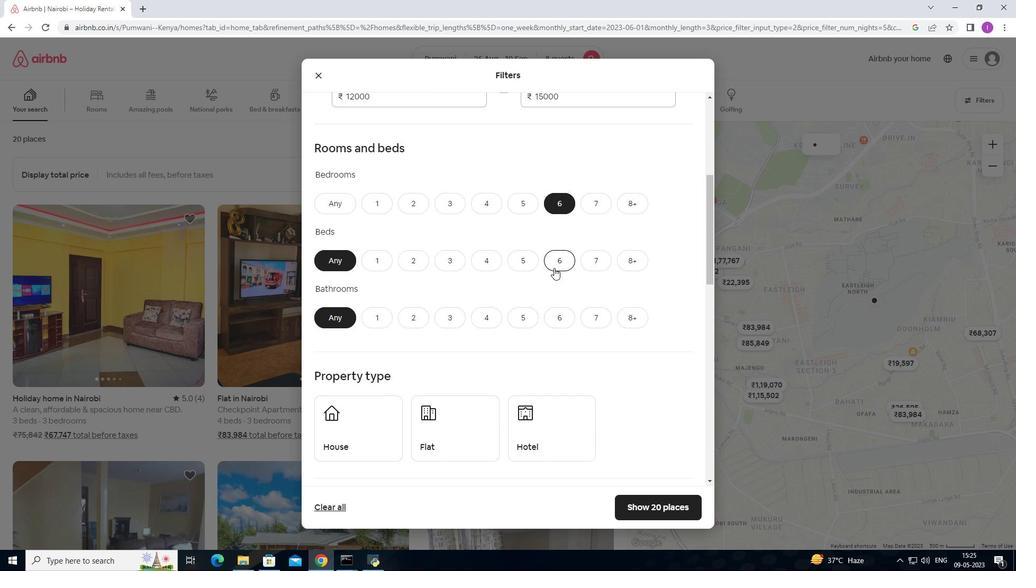 
Action: Mouse moved to (554, 312)
Screenshot: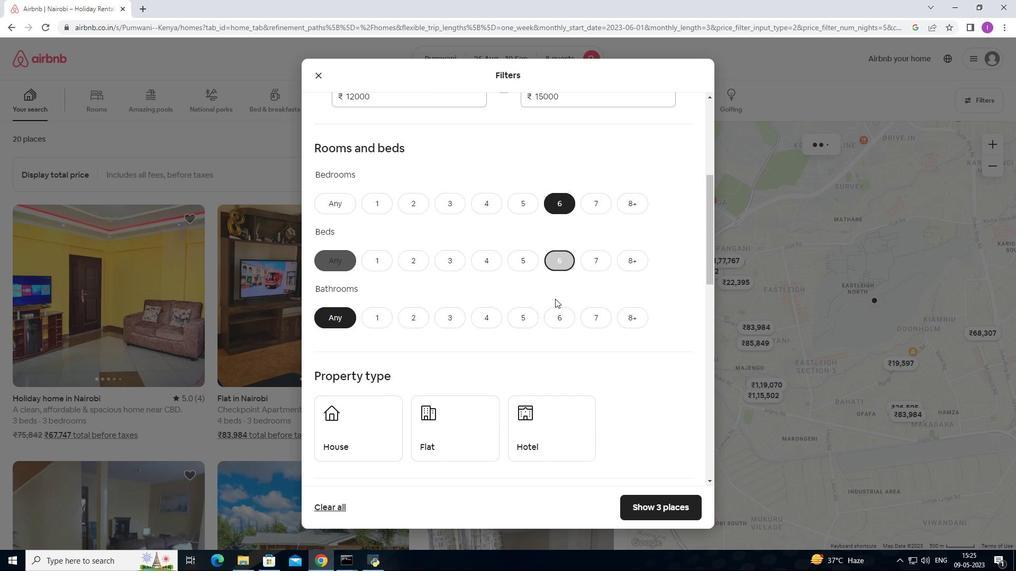 
Action: Mouse pressed left at (554, 312)
Screenshot: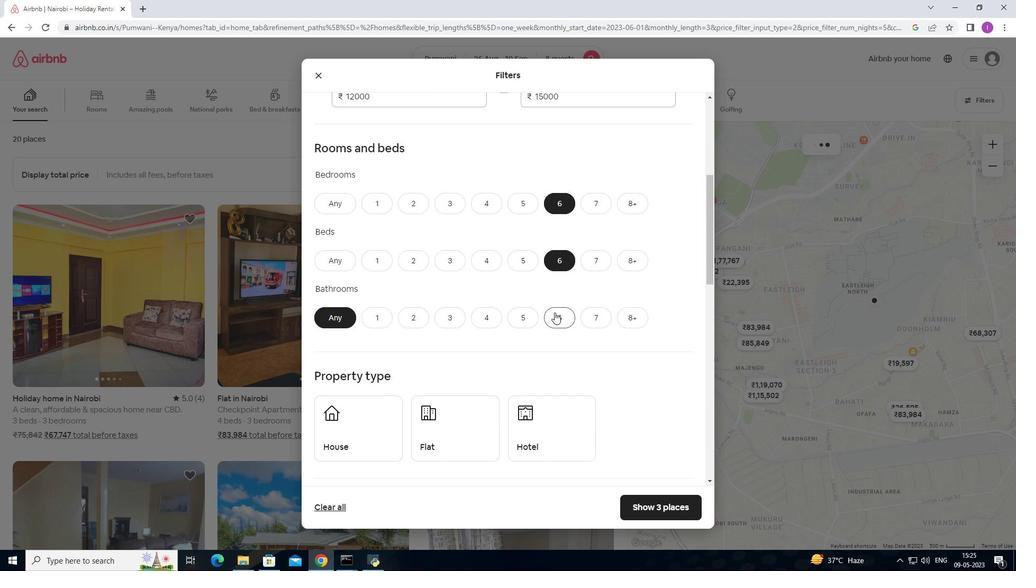 
Action: Mouse scrolled (554, 312) with delta (0, 0)
Screenshot: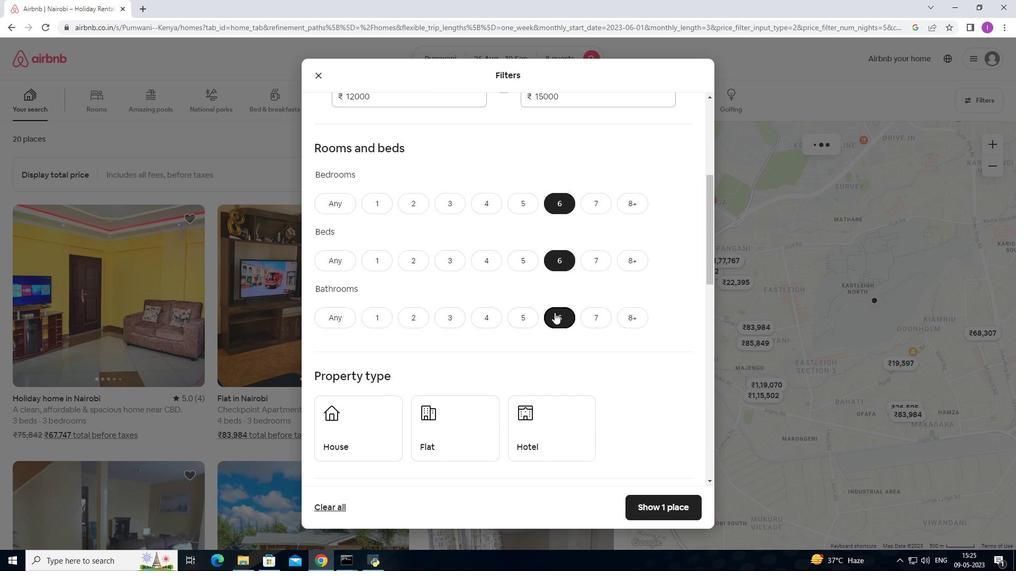 
Action: Mouse moved to (554, 312)
Screenshot: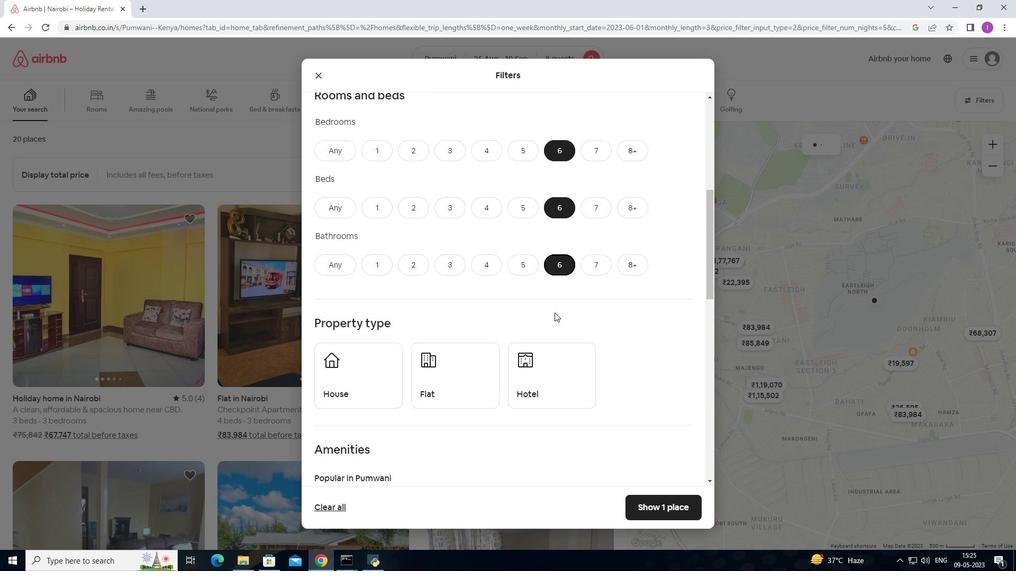 
Action: Mouse scrolled (554, 311) with delta (0, 0)
Screenshot: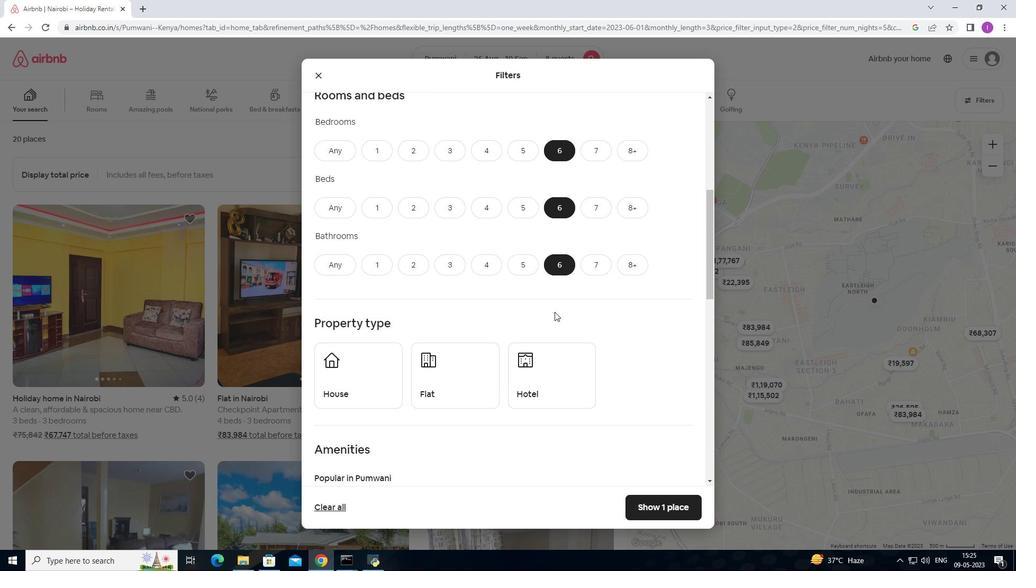 
Action: Mouse scrolled (554, 311) with delta (0, 0)
Screenshot: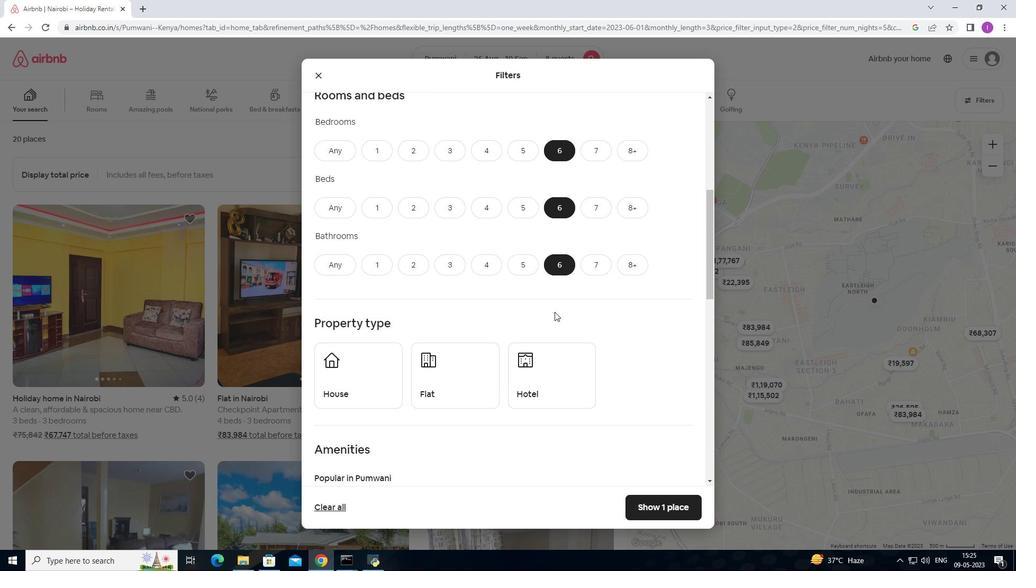
Action: Mouse scrolled (554, 311) with delta (0, 0)
Screenshot: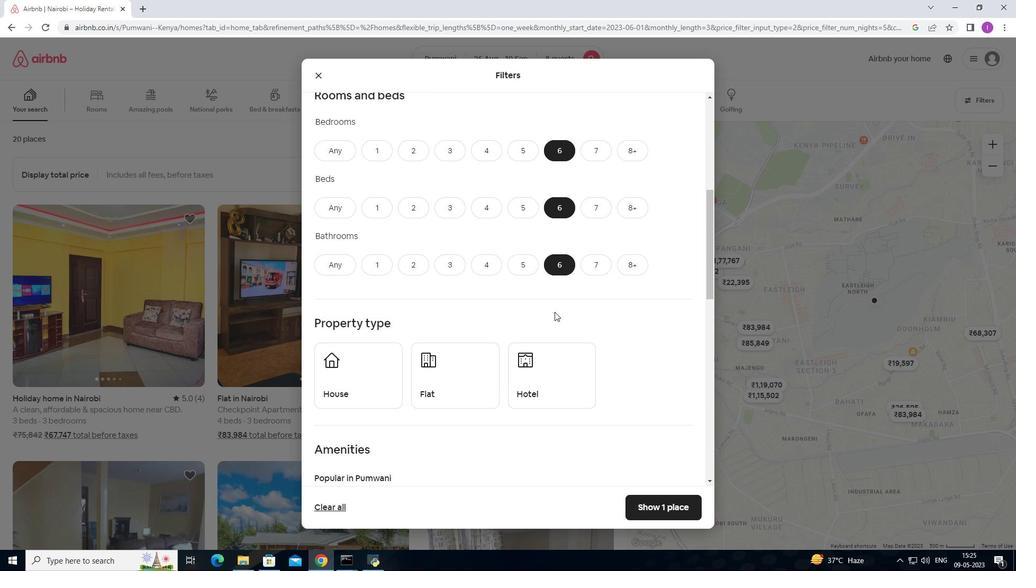 
Action: Mouse moved to (384, 228)
Screenshot: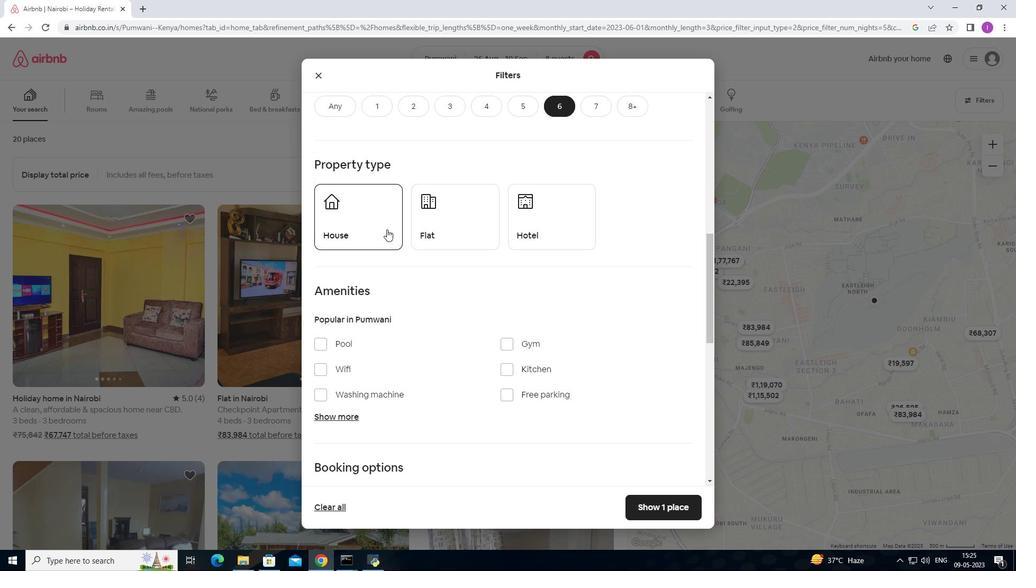 
Action: Mouse pressed left at (384, 228)
Screenshot: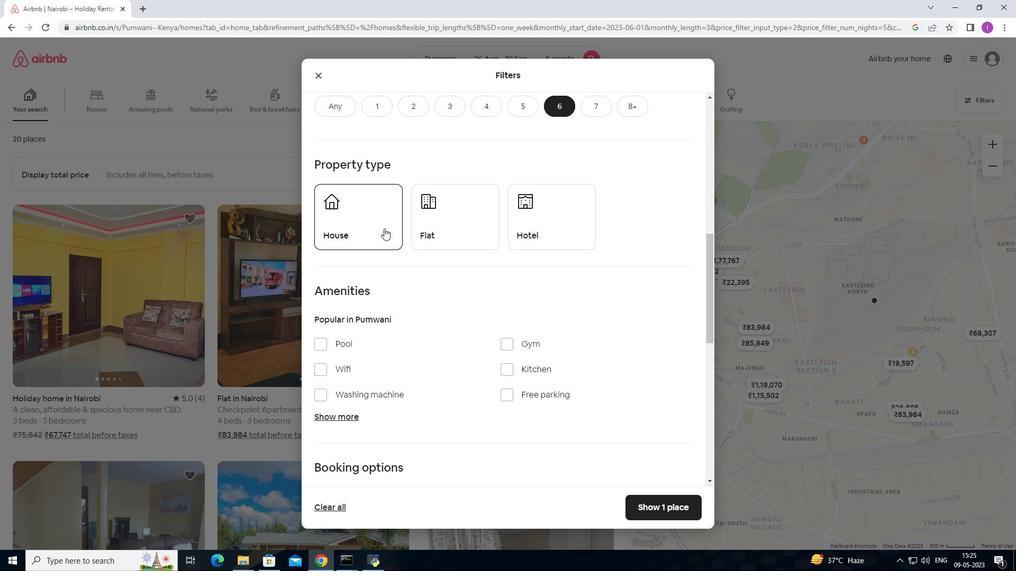 
Action: Mouse moved to (451, 217)
Screenshot: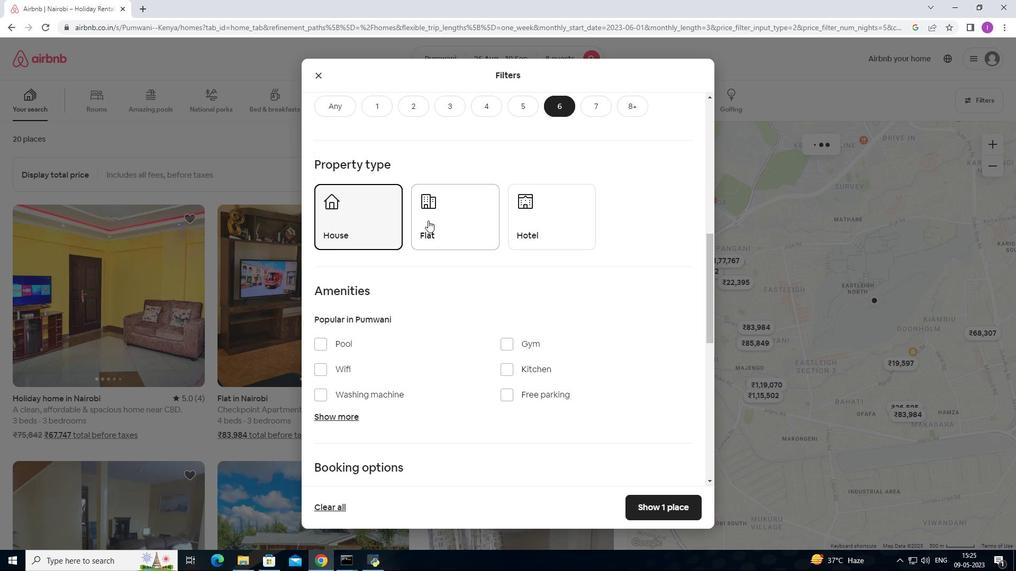 
Action: Mouse pressed left at (451, 217)
Screenshot: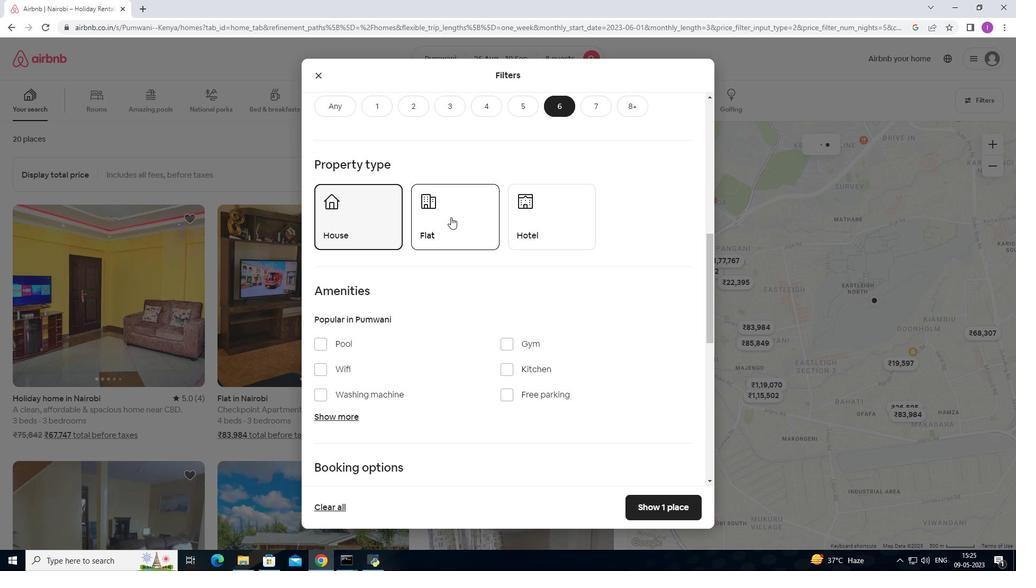 
Action: Mouse moved to (523, 285)
Screenshot: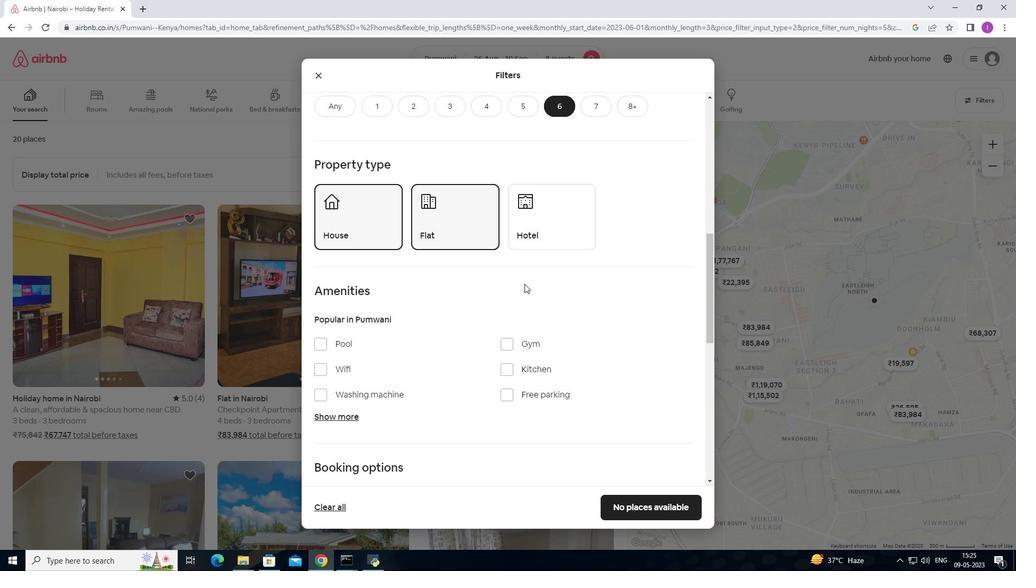
Action: Mouse scrolled (523, 285) with delta (0, 0)
Screenshot: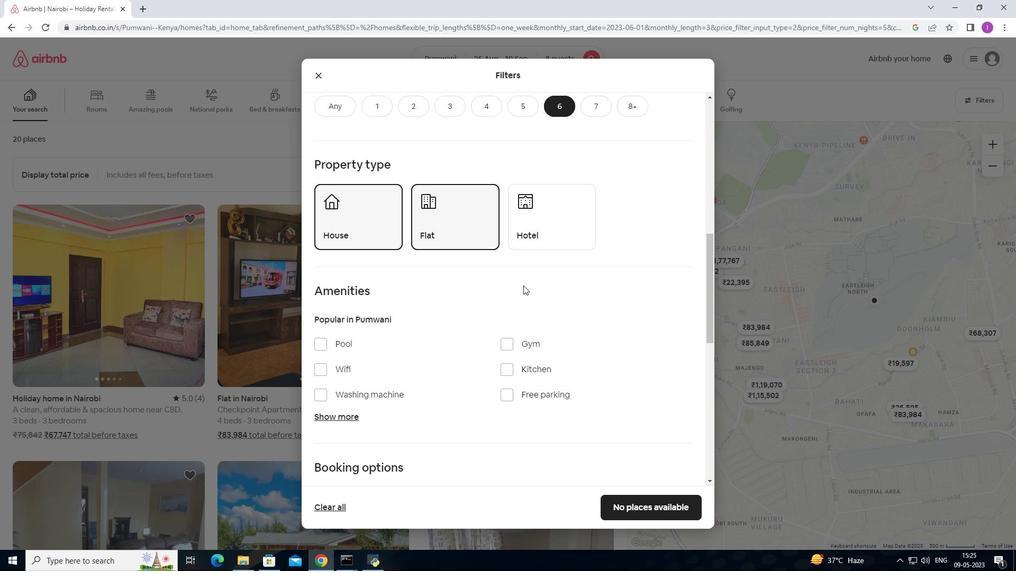 
Action: Mouse scrolled (523, 285) with delta (0, 0)
Screenshot: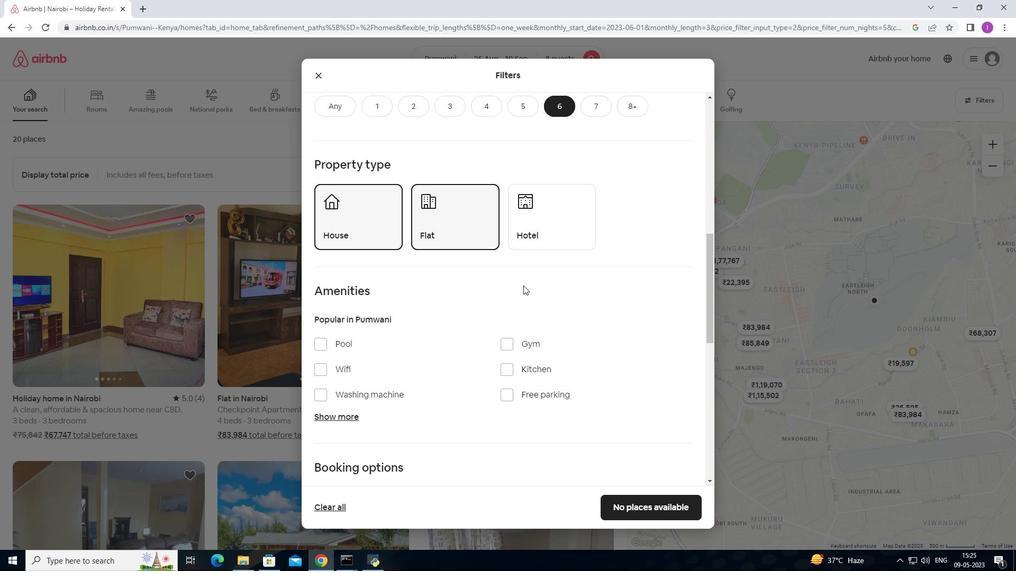 
Action: Mouse scrolled (523, 285) with delta (0, 0)
Screenshot: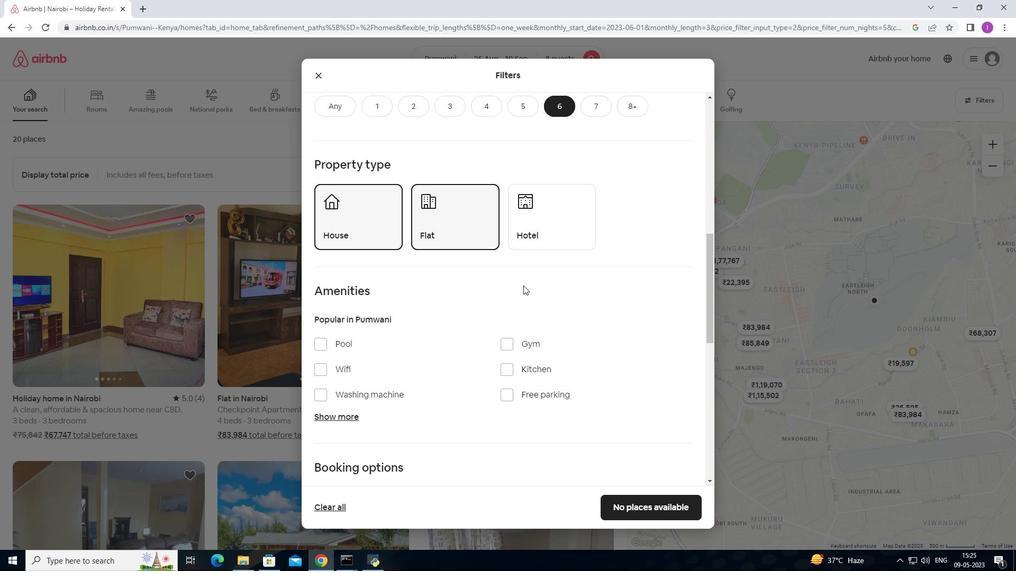 
Action: Mouse moved to (316, 209)
Screenshot: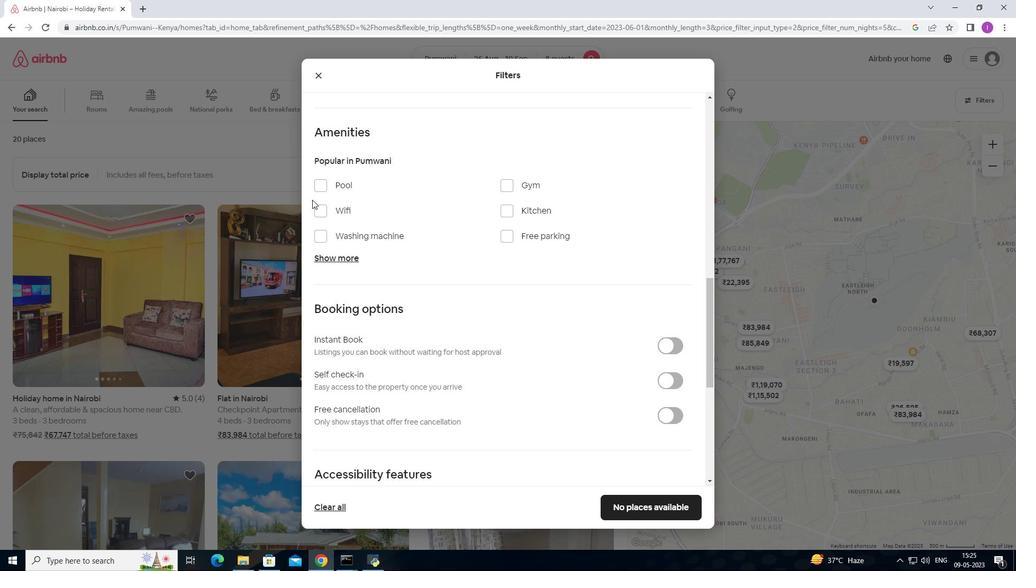 
Action: Mouse pressed left at (316, 209)
Screenshot: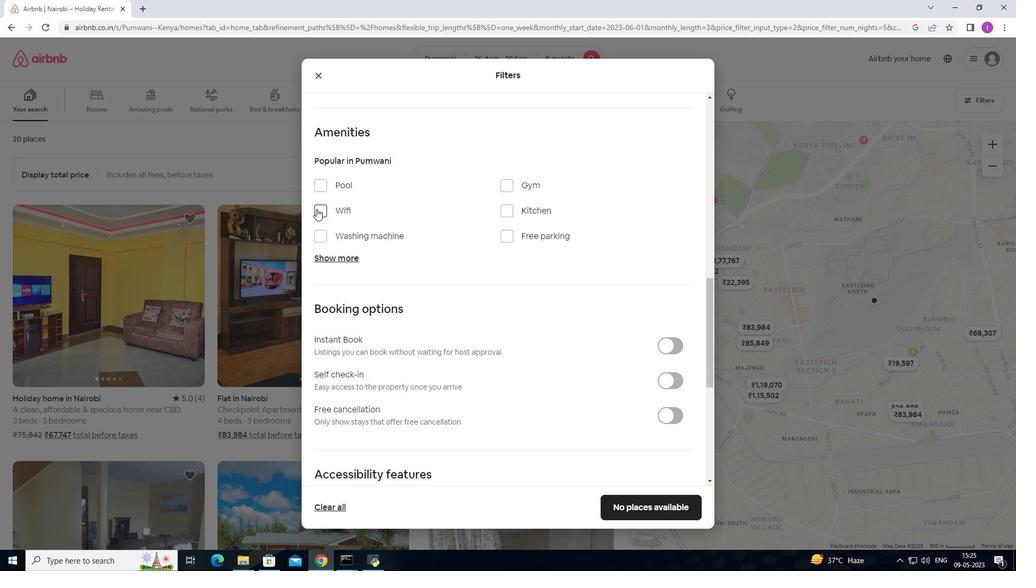 
Action: Mouse moved to (513, 182)
Screenshot: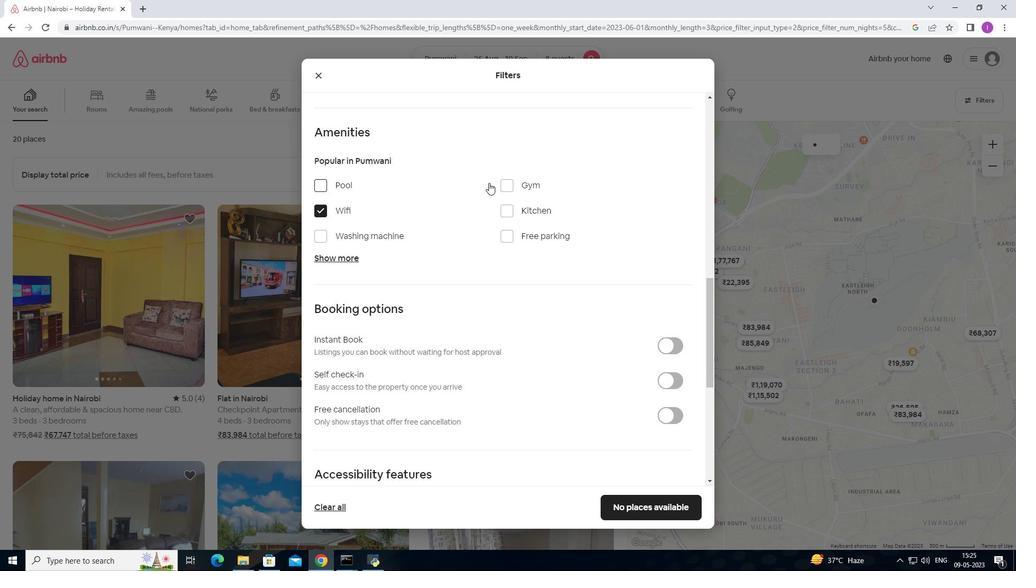 
Action: Mouse pressed left at (513, 182)
Screenshot: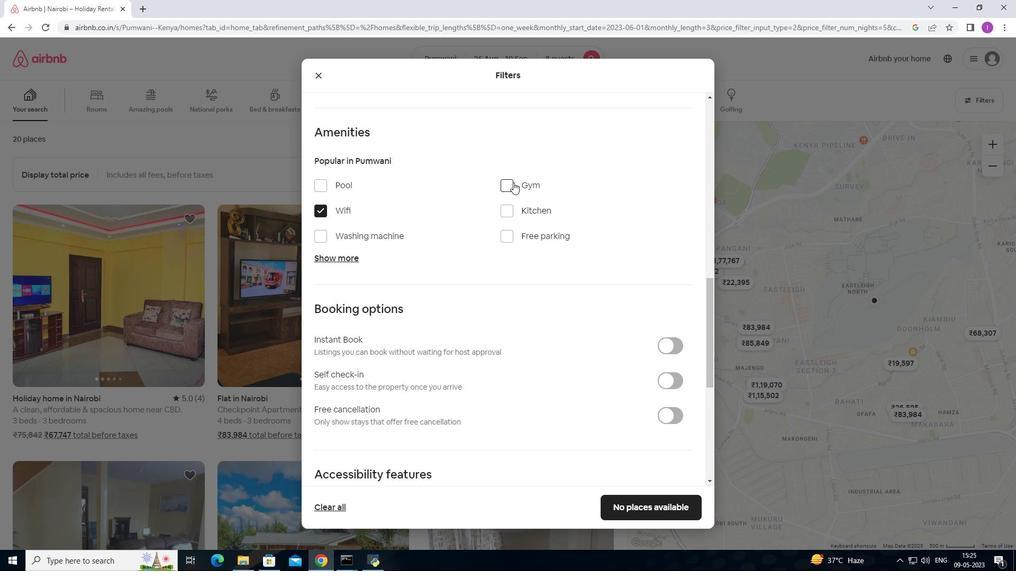 
Action: Mouse moved to (539, 245)
Screenshot: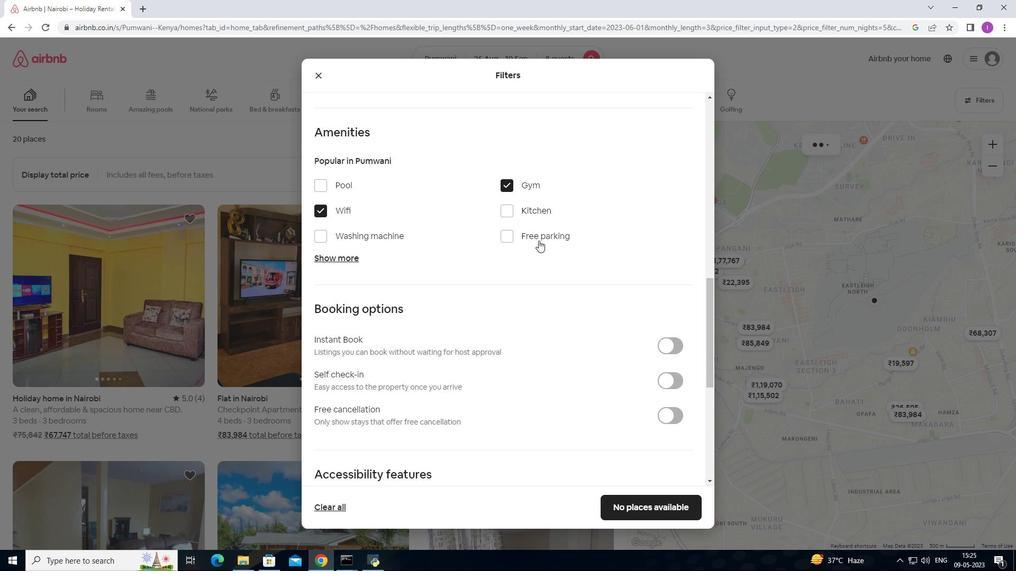 
Action: Mouse pressed left at (539, 245)
Screenshot: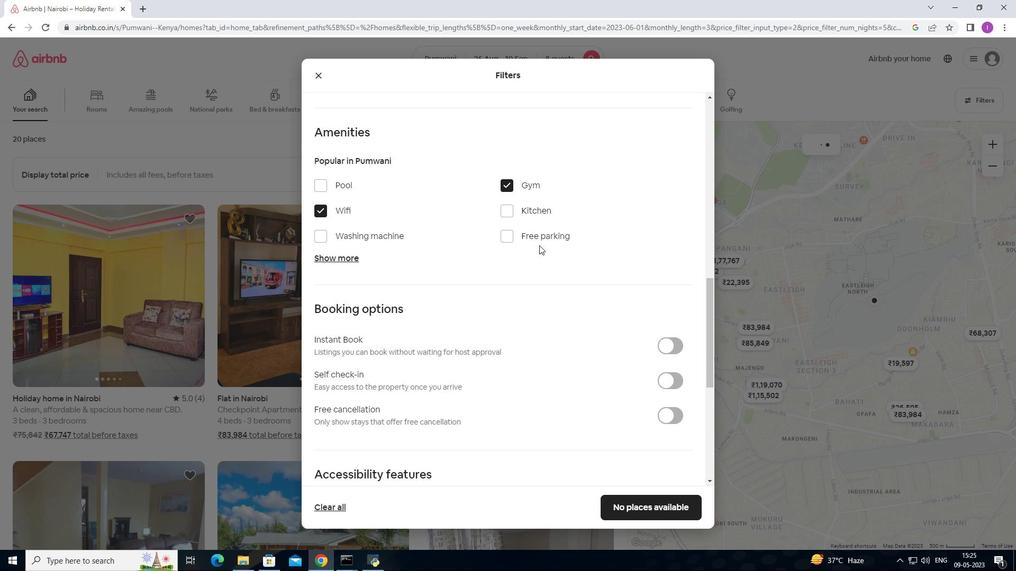 
Action: Mouse moved to (539, 241)
Screenshot: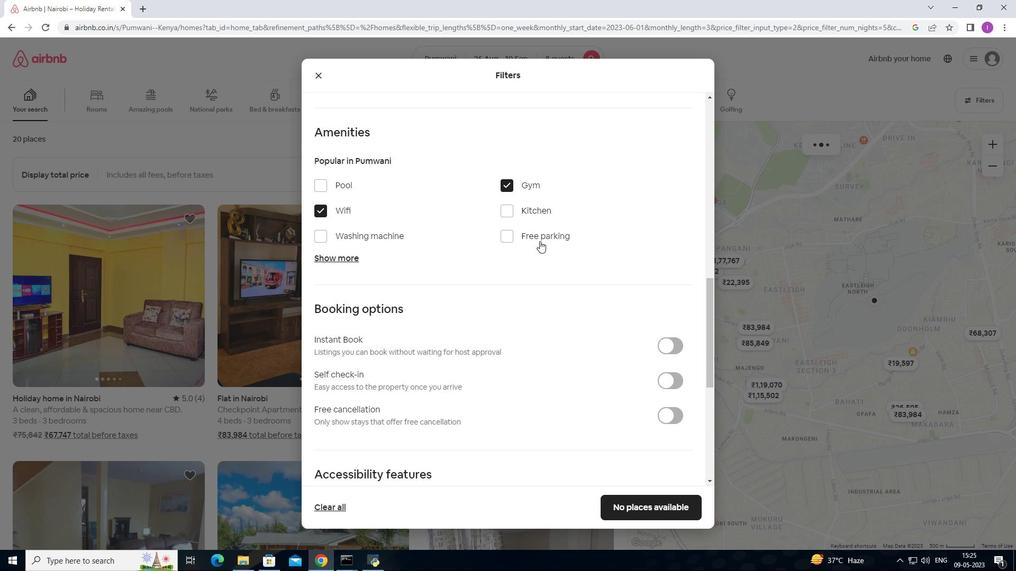 
Action: Mouse pressed left at (539, 241)
Screenshot: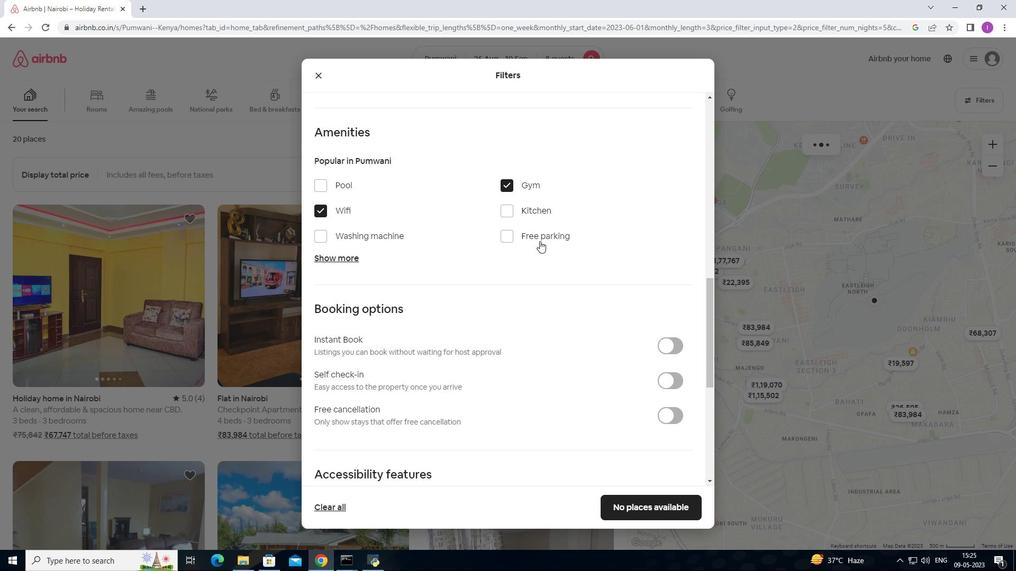 
Action: Mouse moved to (345, 255)
Screenshot: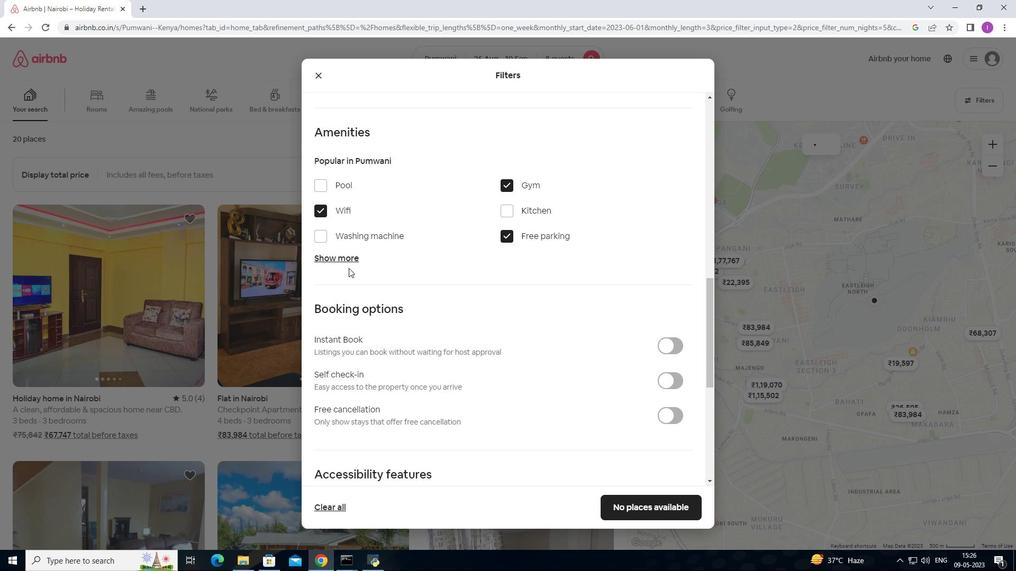 
Action: Mouse pressed left at (345, 255)
Screenshot: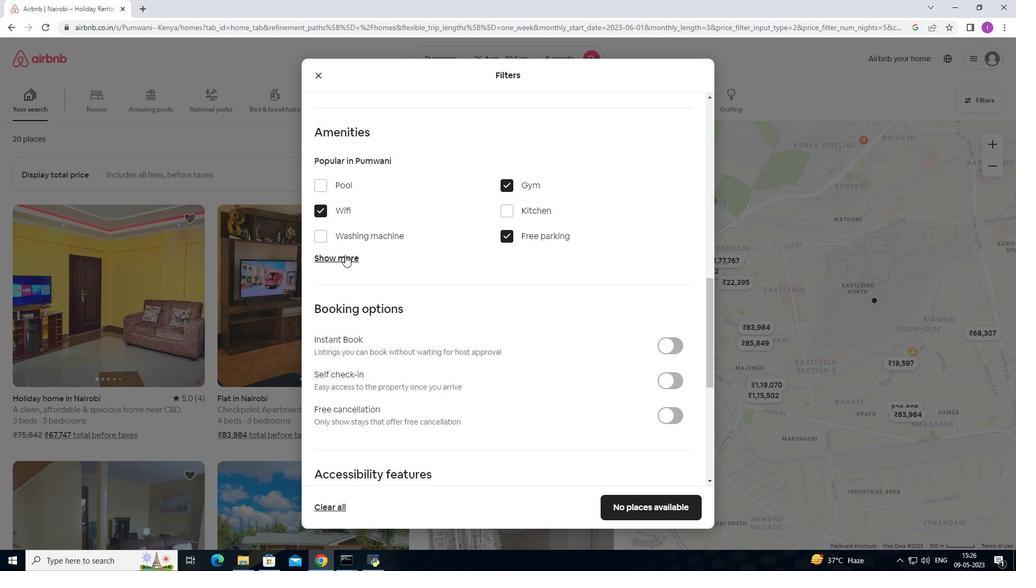 
Action: Mouse moved to (317, 345)
Screenshot: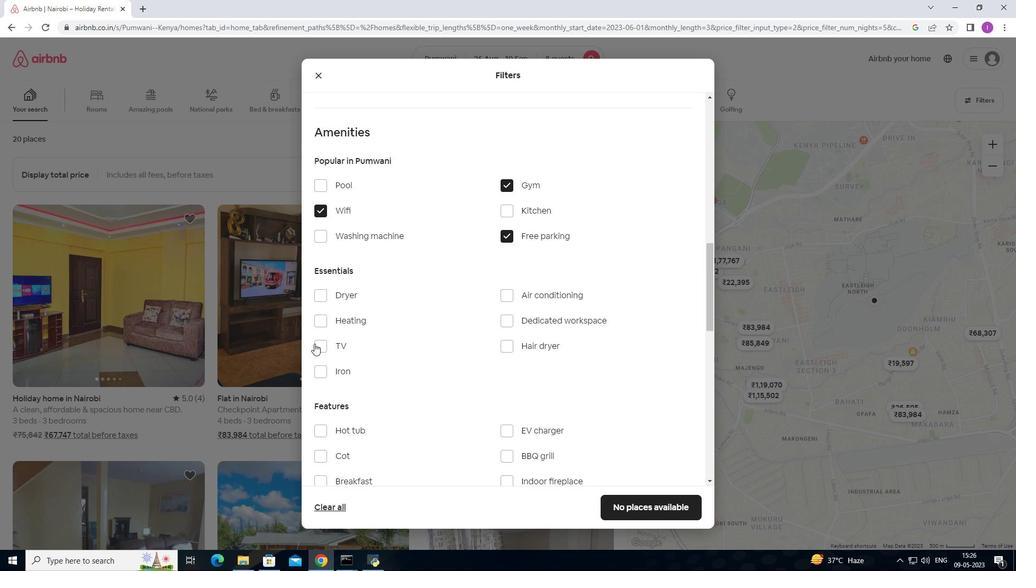 
Action: Mouse pressed left at (317, 345)
Screenshot: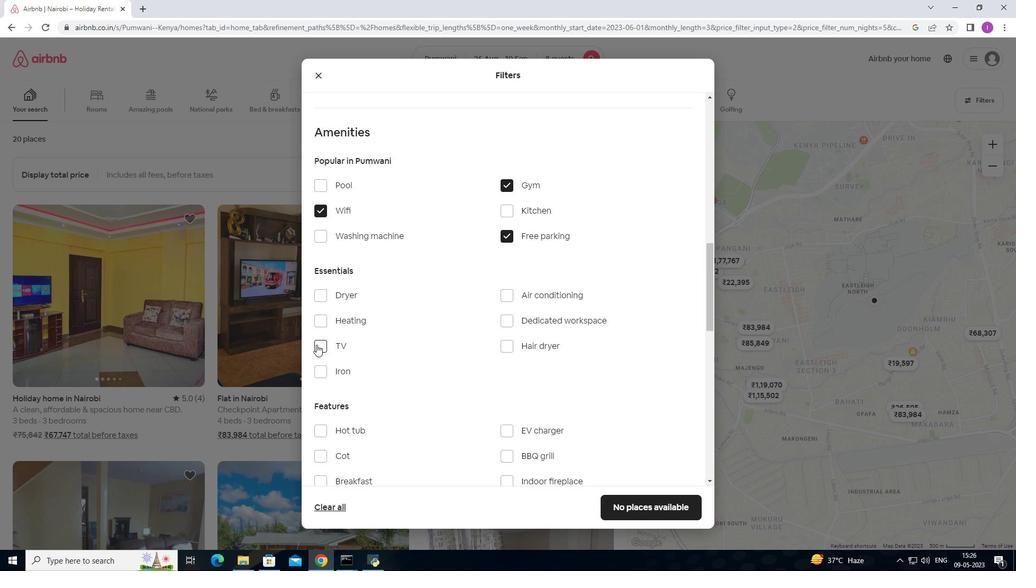 
Action: Mouse moved to (349, 376)
Screenshot: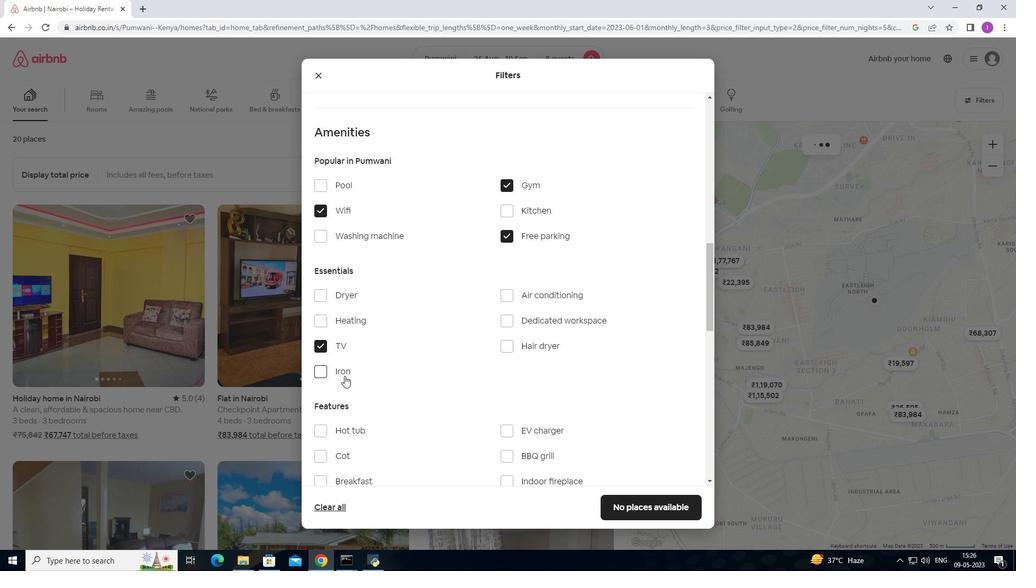 
Action: Mouse scrolled (349, 375) with delta (0, 0)
Screenshot: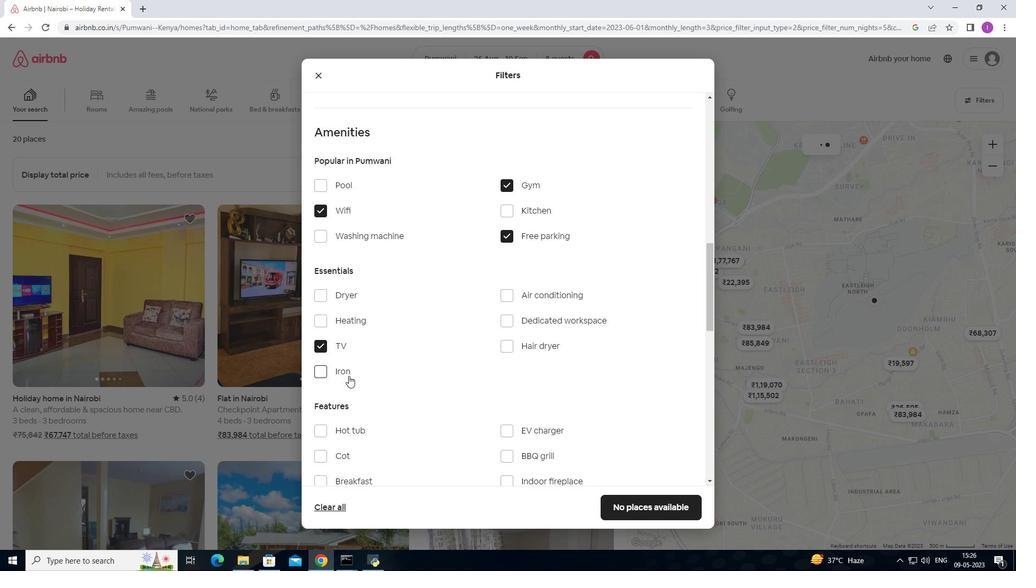 
Action: Mouse scrolled (349, 375) with delta (0, 0)
Screenshot: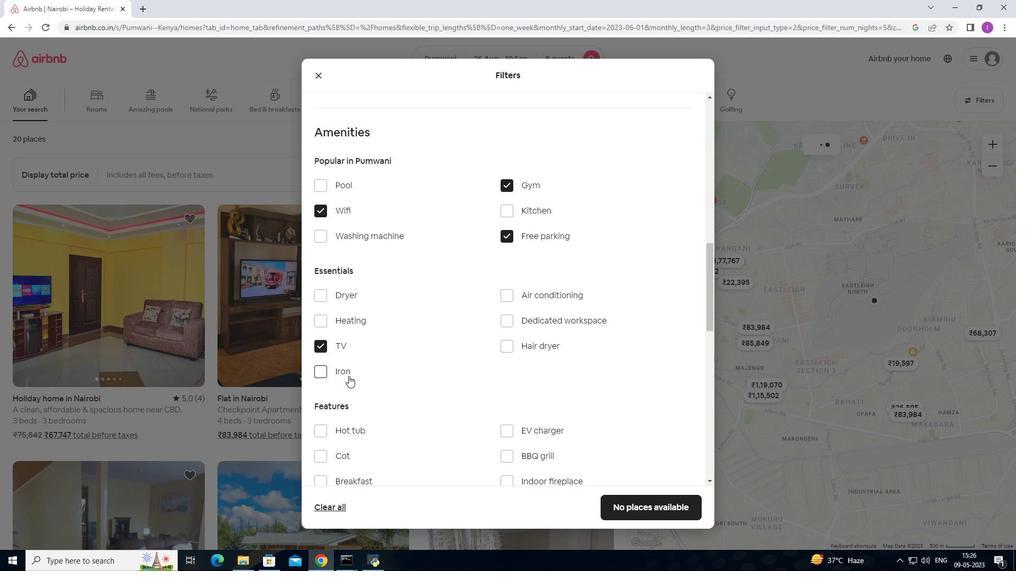 
Action: Mouse moved to (351, 374)
Screenshot: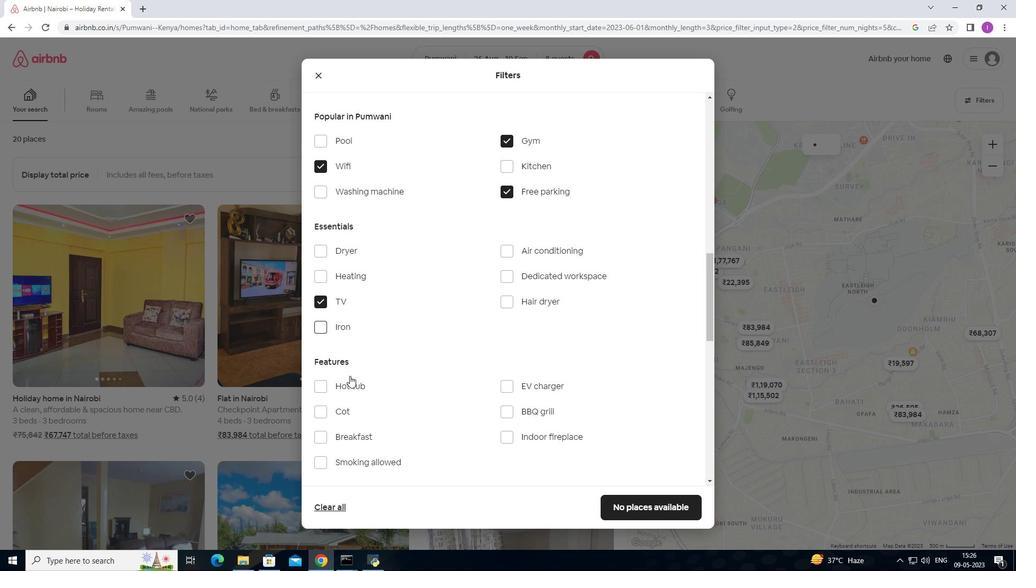 
Action: Mouse scrolled (351, 374) with delta (0, 0)
Screenshot: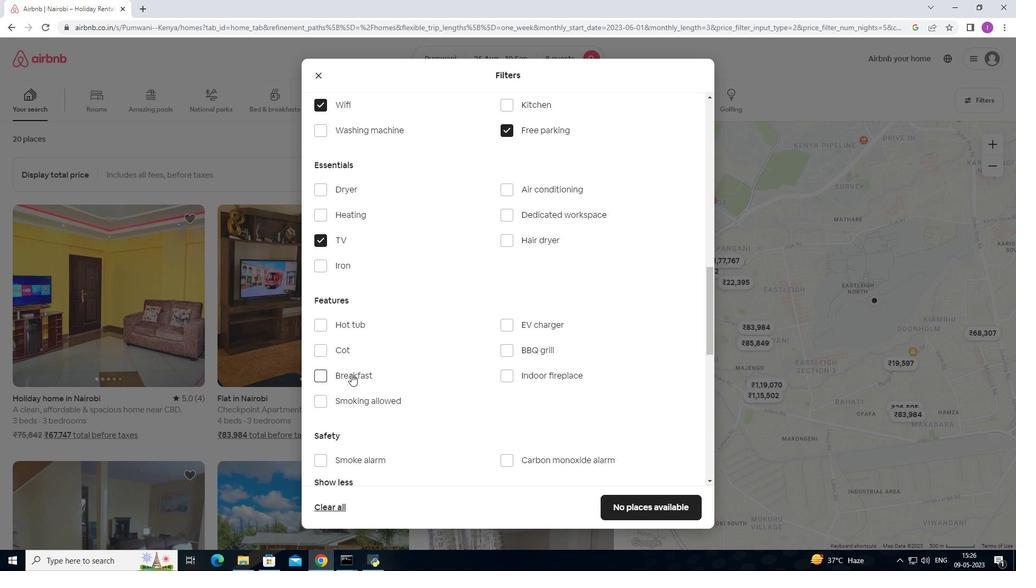 
Action: Mouse moved to (328, 323)
Screenshot: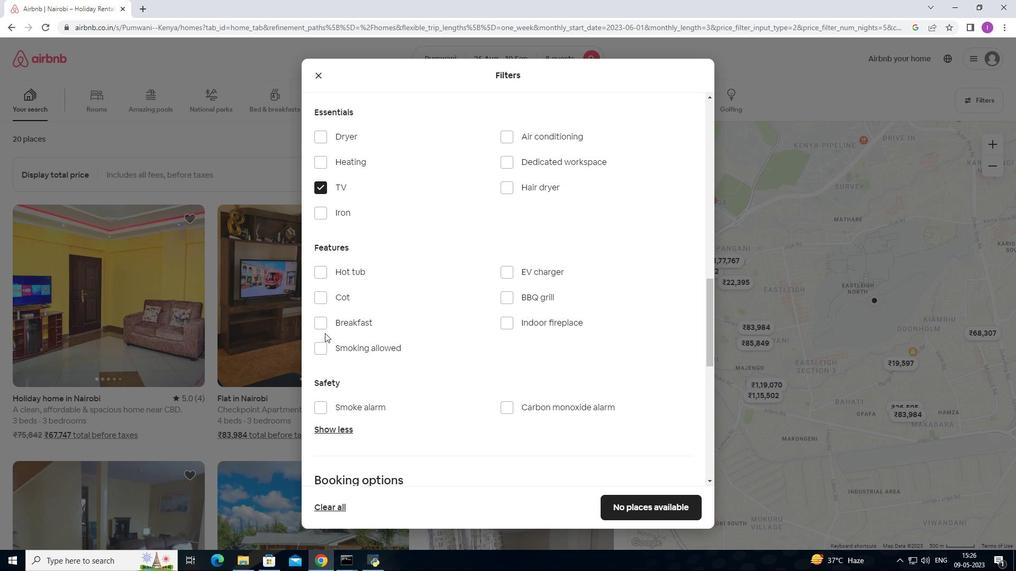 
Action: Mouse pressed left at (328, 323)
Screenshot: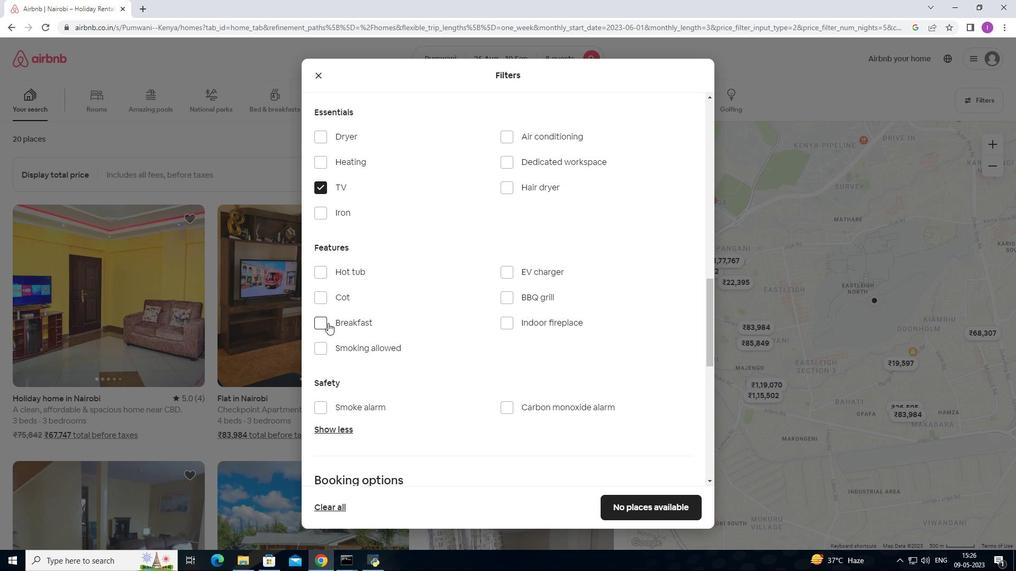 
Action: Mouse moved to (393, 329)
Screenshot: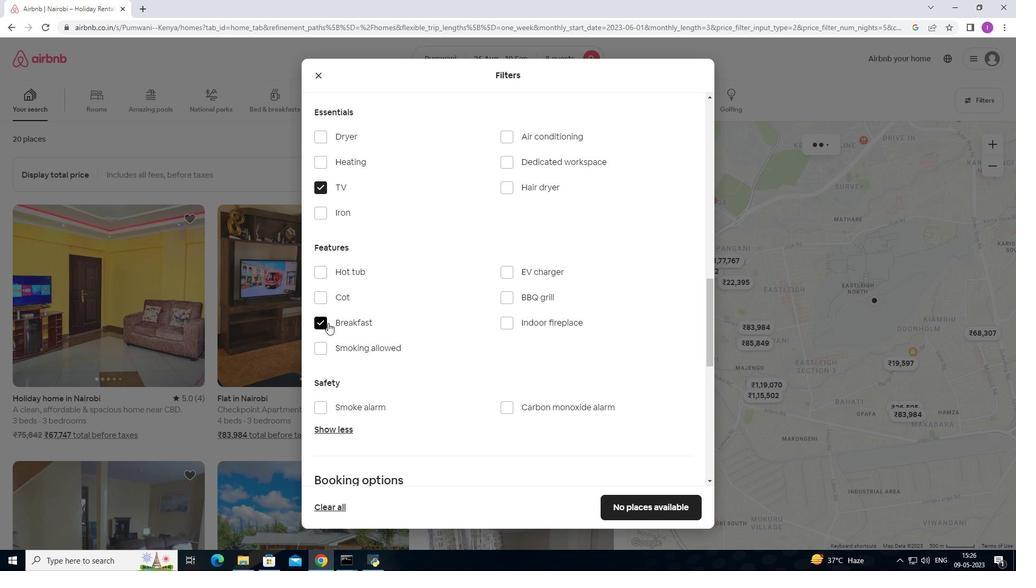 
Action: Mouse scrolled (393, 328) with delta (0, 0)
Screenshot: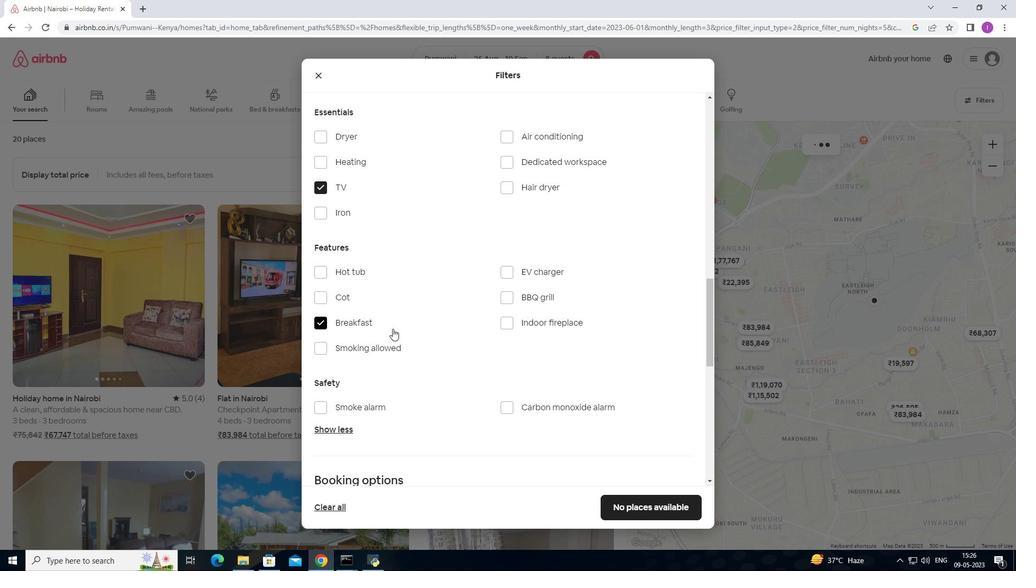 
Action: Mouse scrolled (393, 328) with delta (0, 0)
Screenshot: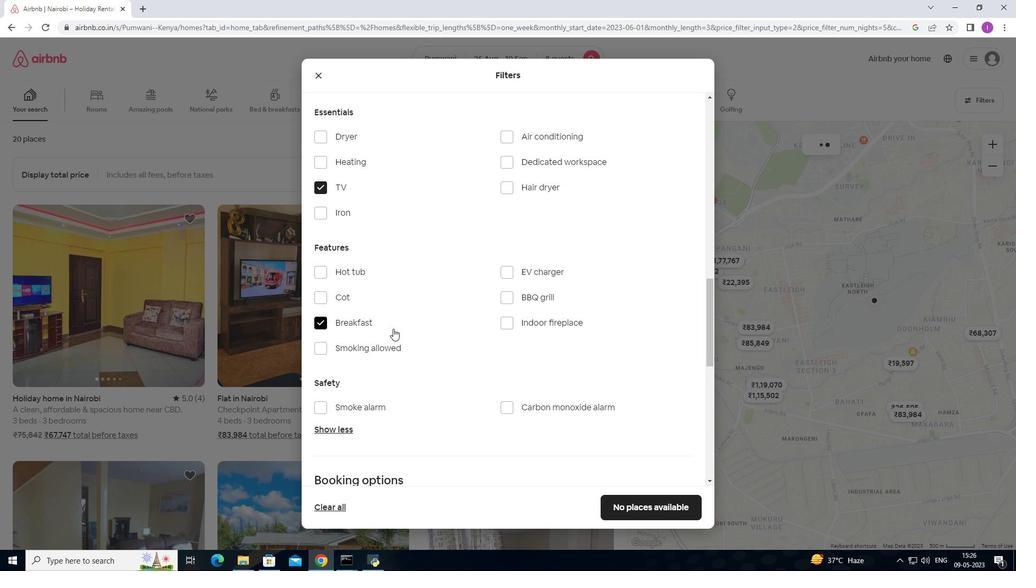 
Action: Mouse scrolled (393, 328) with delta (0, 0)
Screenshot: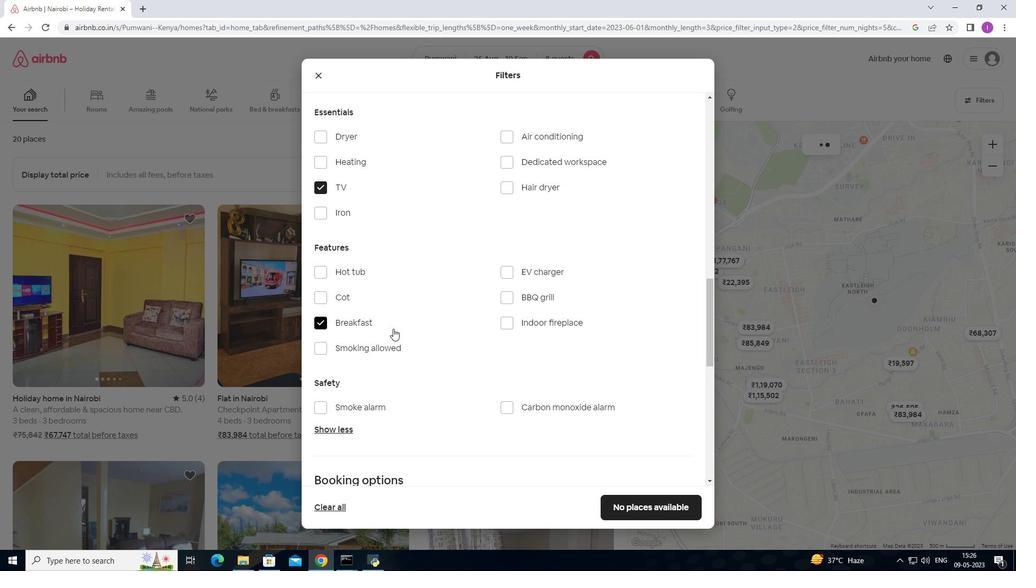 
Action: Mouse scrolled (393, 328) with delta (0, 0)
Screenshot: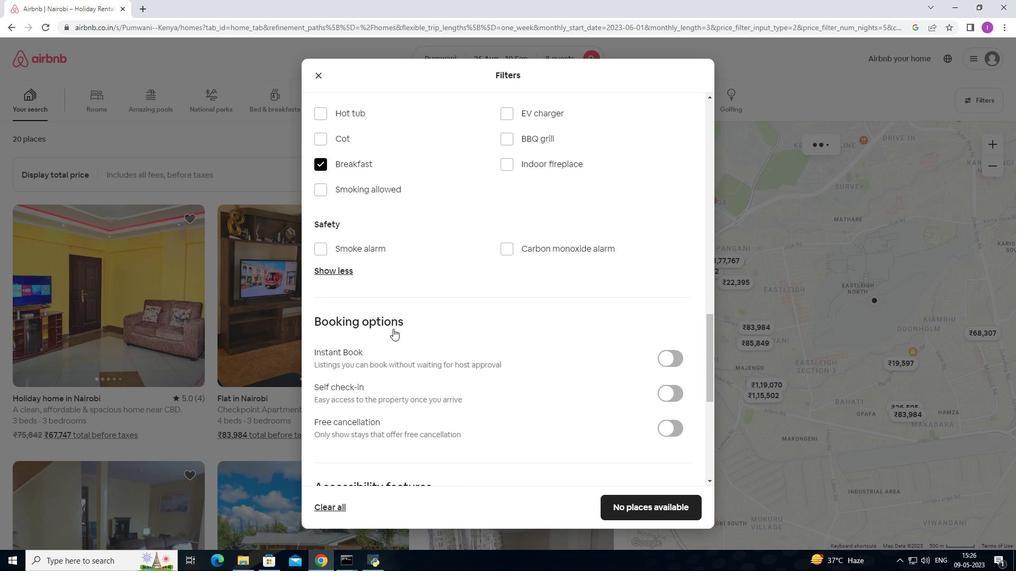 
Action: Mouse scrolled (393, 328) with delta (0, 0)
Screenshot: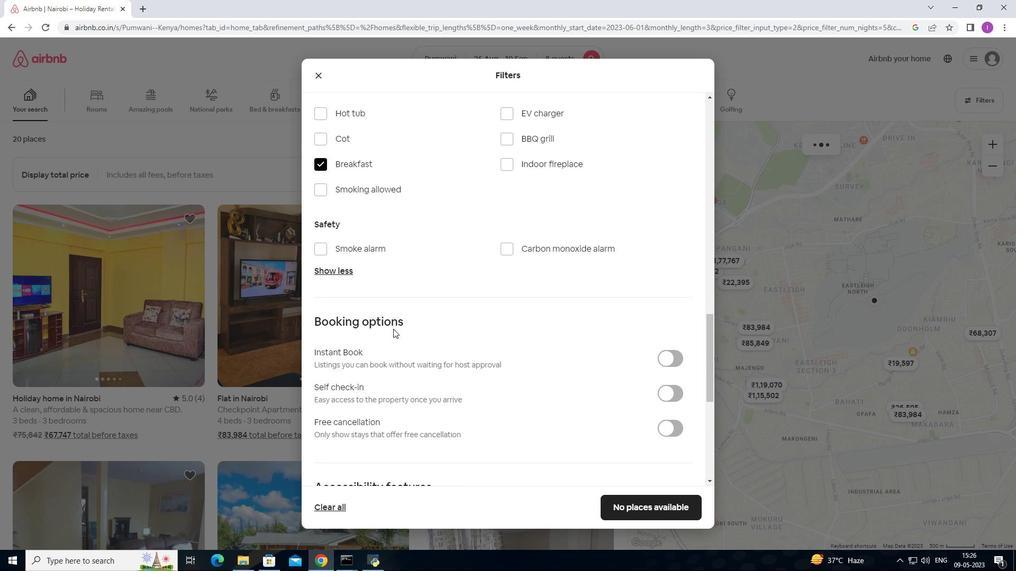 
Action: Mouse moved to (393, 329)
Screenshot: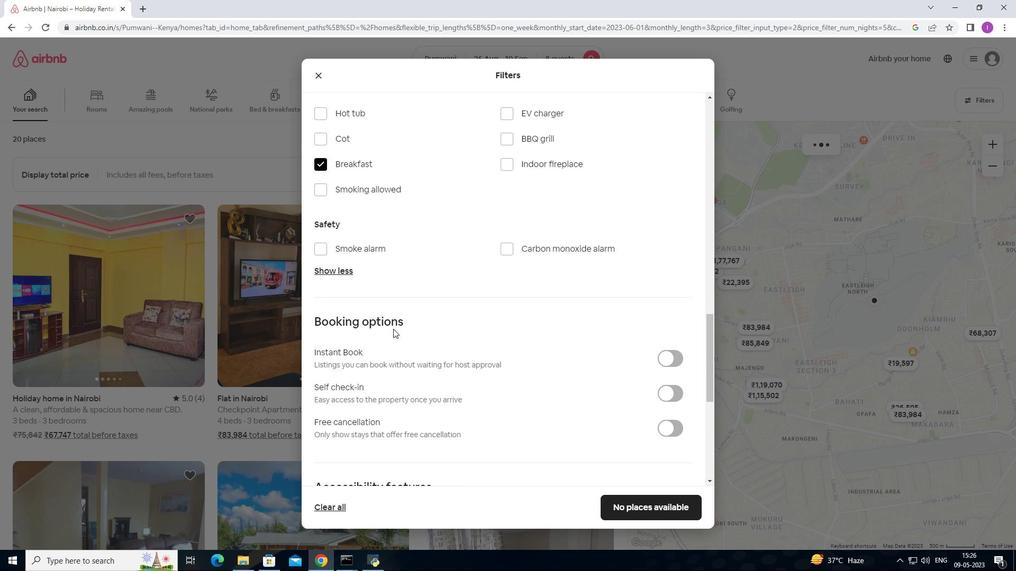
Action: Mouse scrolled (393, 328) with delta (0, 0)
Screenshot: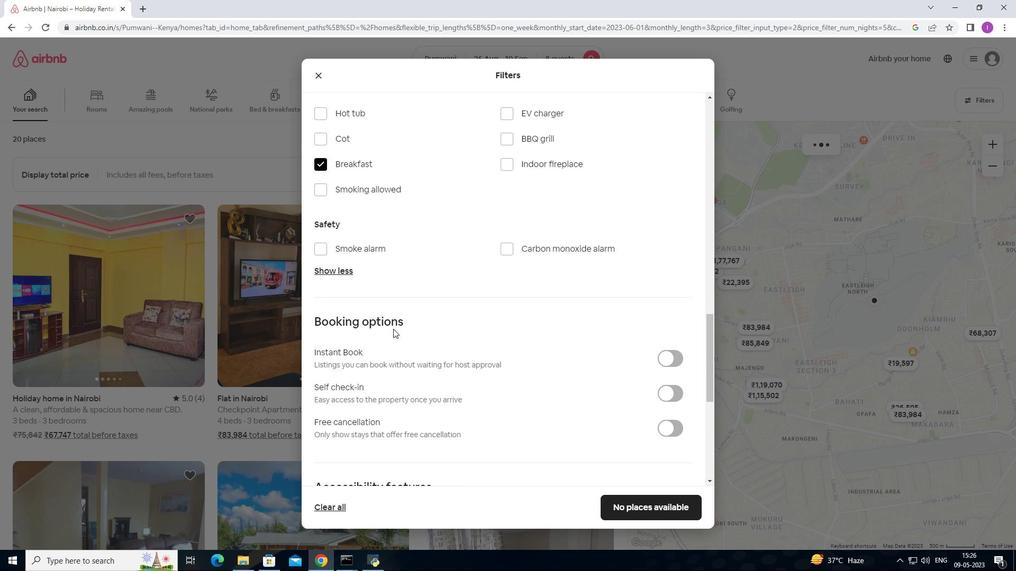 
Action: Mouse moved to (682, 239)
Screenshot: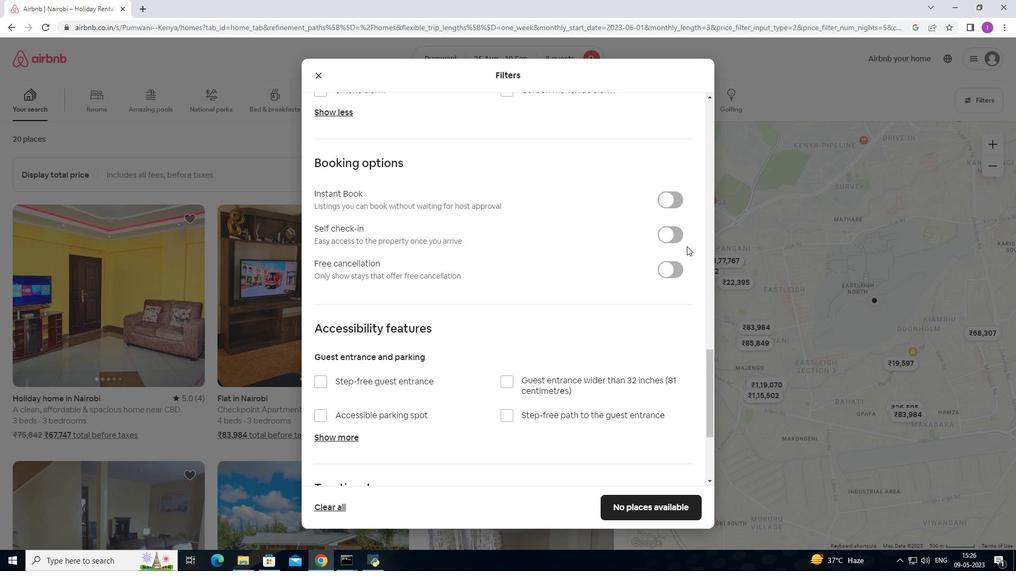 
Action: Mouse pressed left at (682, 239)
Screenshot: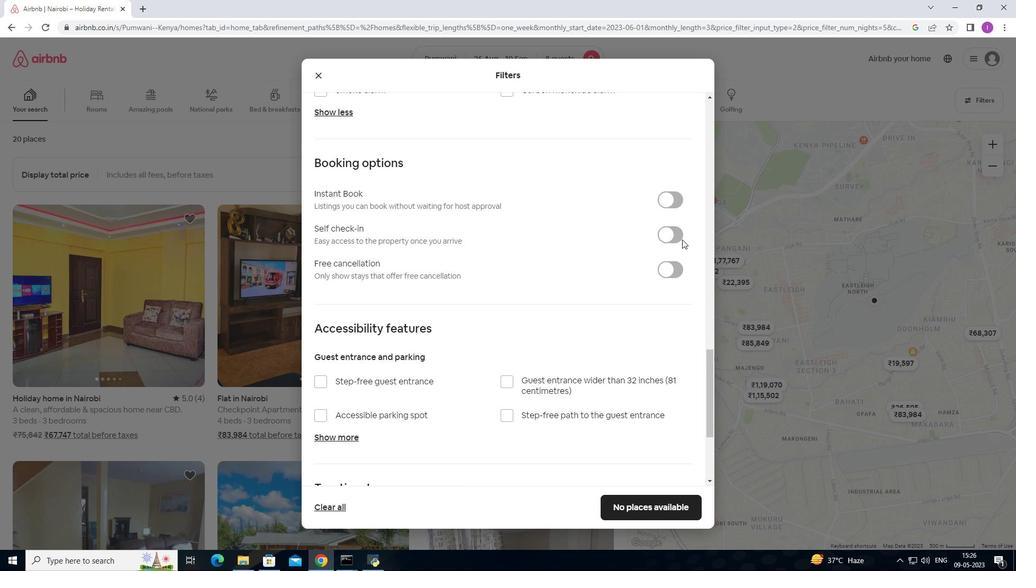 
Action: Mouse moved to (679, 228)
Screenshot: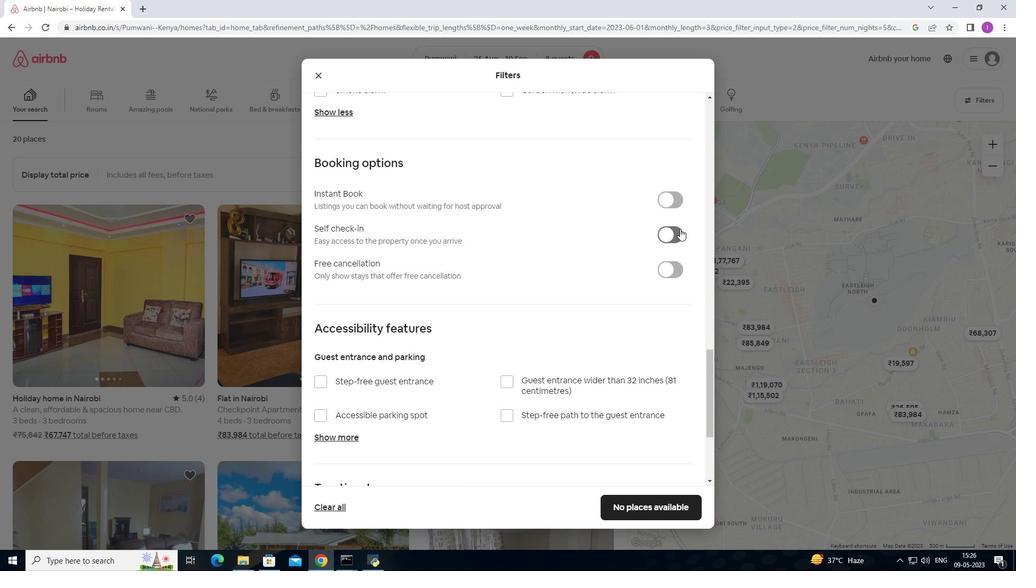 
Action: Mouse pressed left at (679, 228)
Screenshot: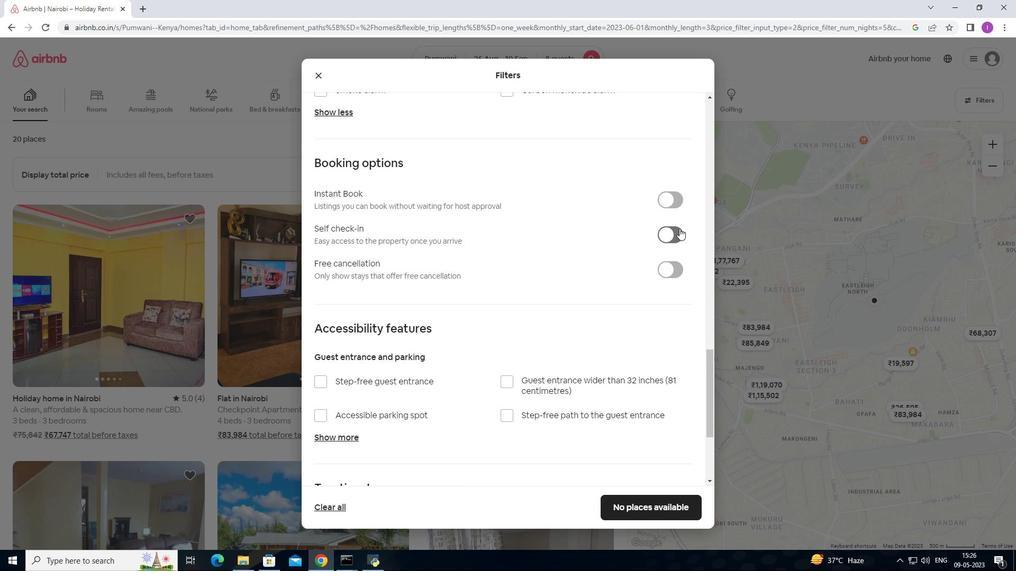 
Action: Mouse moved to (670, 257)
Screenshot: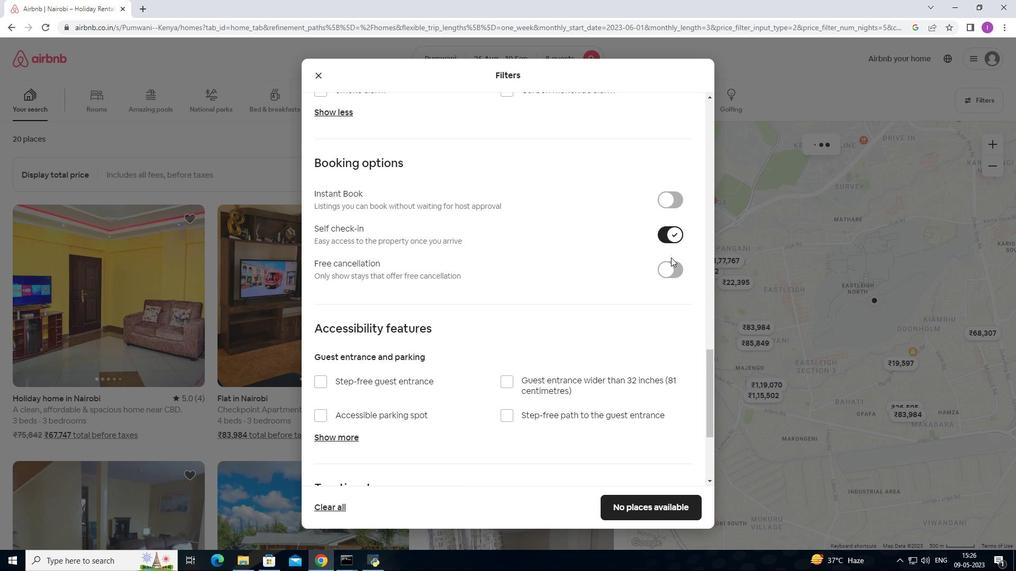 
Action: Mouse scrolled (670, 257) with delta (0, 0)
Screenshot: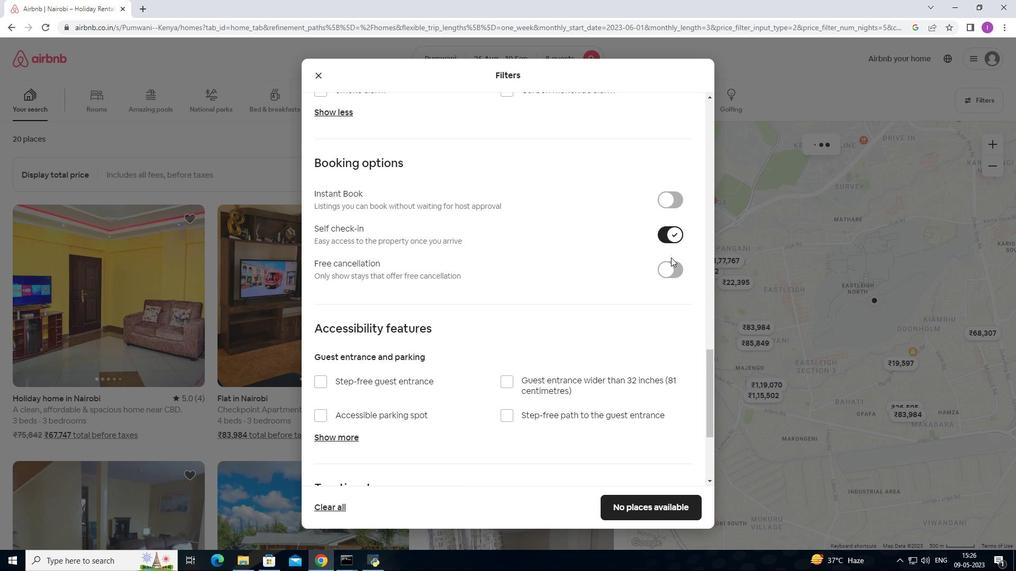 
Action: Mouse moved to (670, 264)
Screenshot: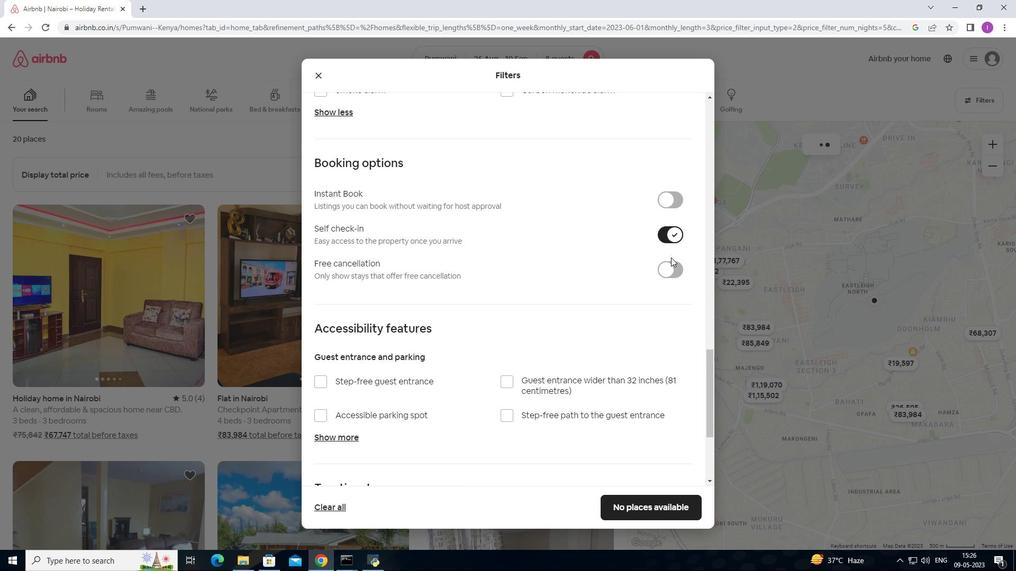 
Action: Mouse scrolled (670, 261) with delta (0, 0)
Screenshot: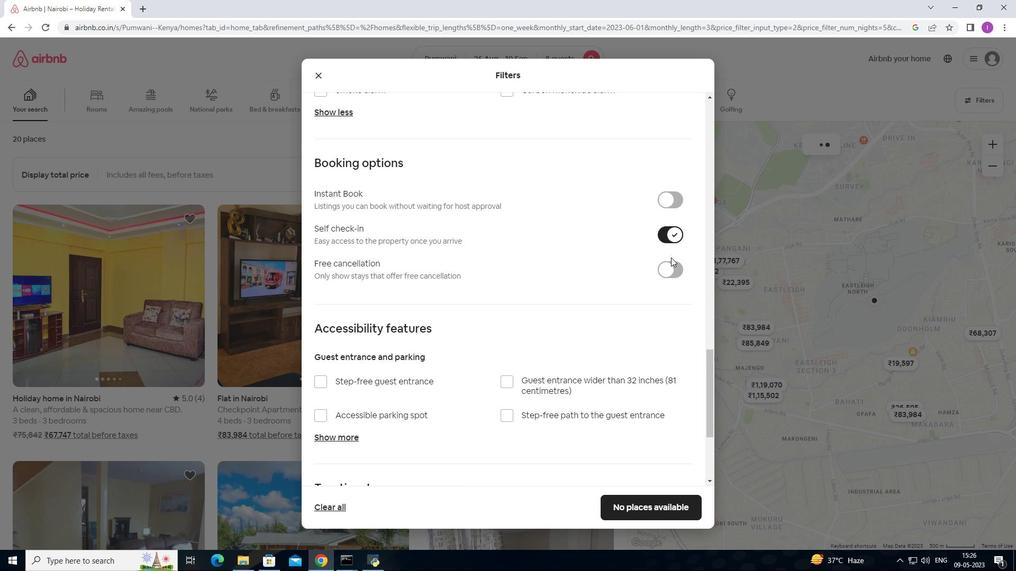 
Action: Mouse moved to (669, 271)
Screenshot: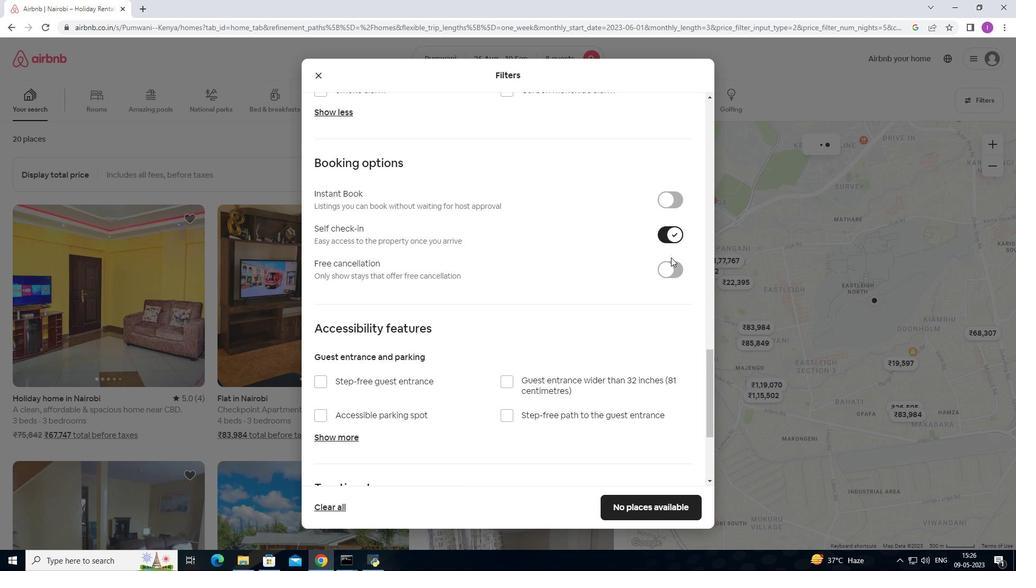 
Action: Mouse scrolled (669, 270) with delta (0, 0)
Screenshot: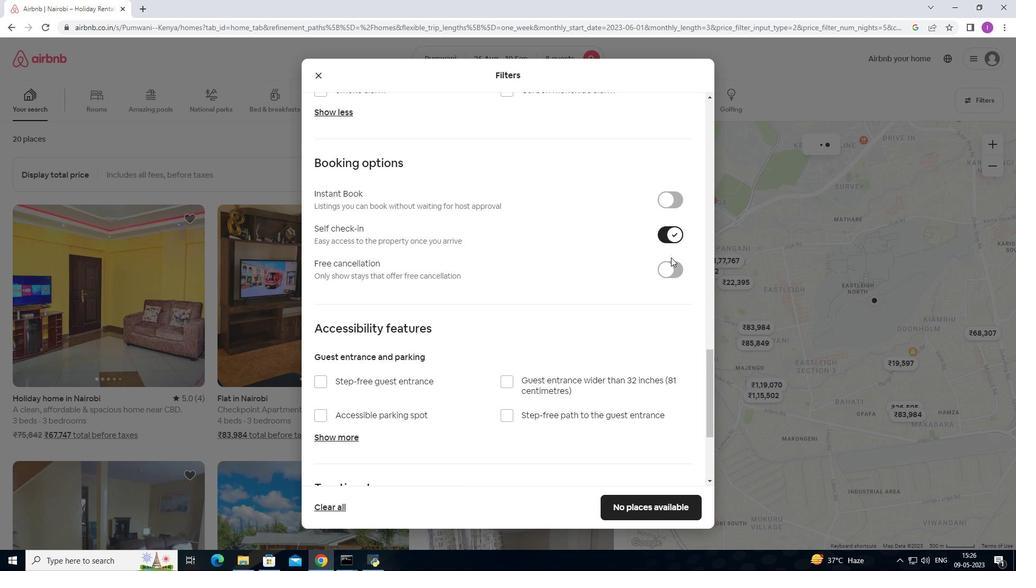 
Action: Mouse moved to (669, 275)
Screenshot: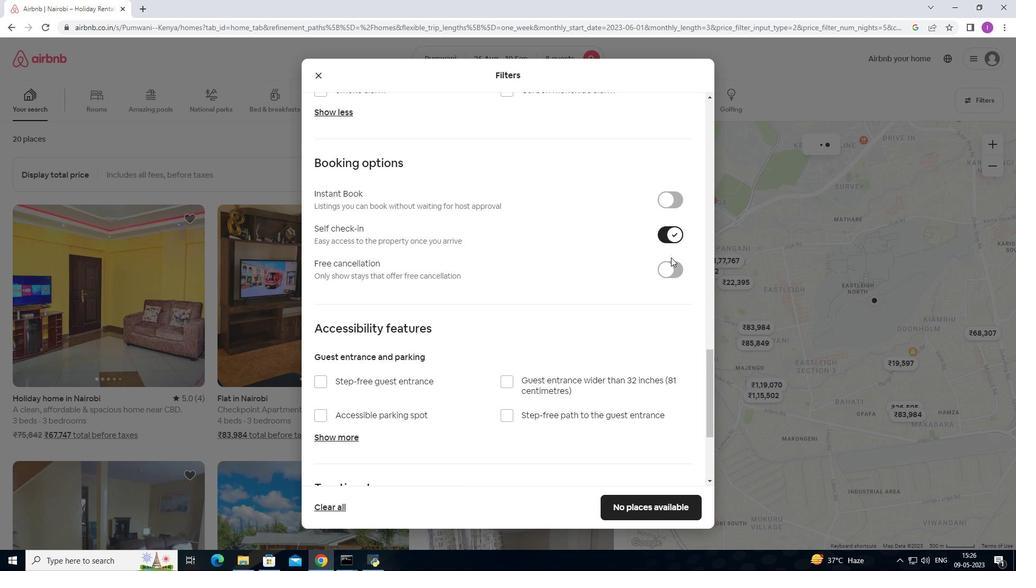 
Action: Mouse scrolled (669, 272) with delta (0, 0)
Screenshot: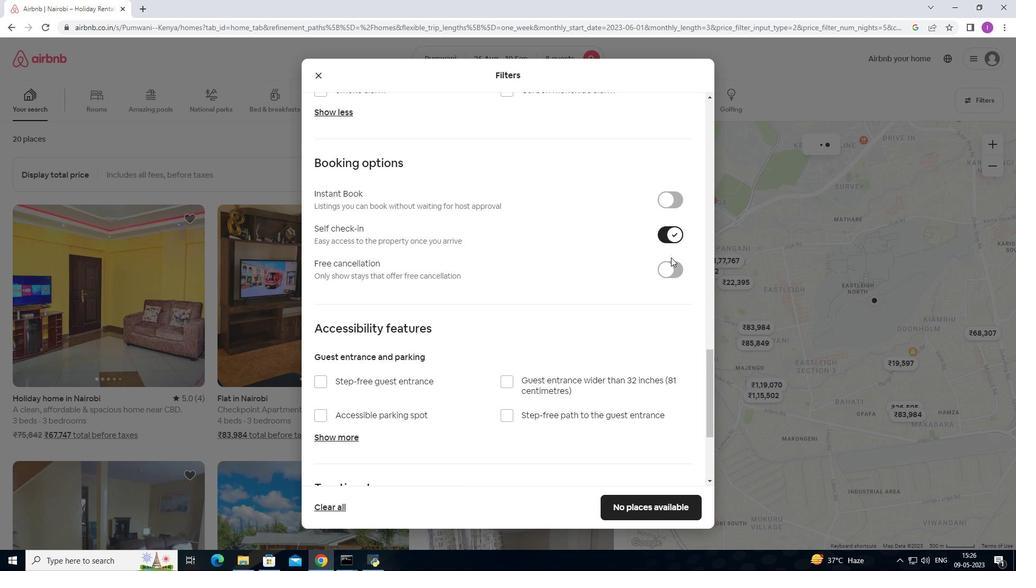 
Action: Mouse moved to (669, 286)
Screenshot: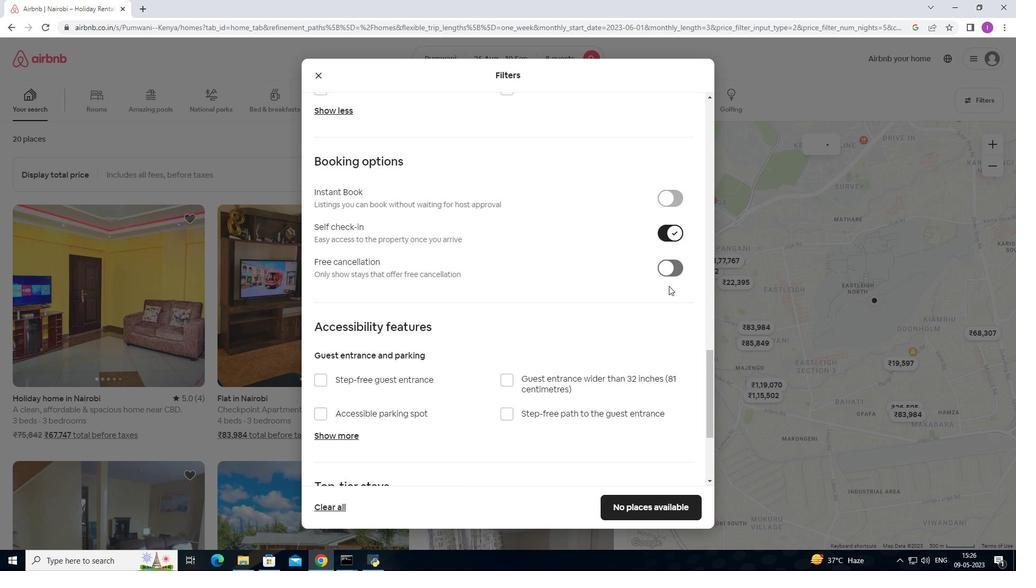 
Action: Mouse scrolled (669, 285) with delta (0, 0)
Screenshot: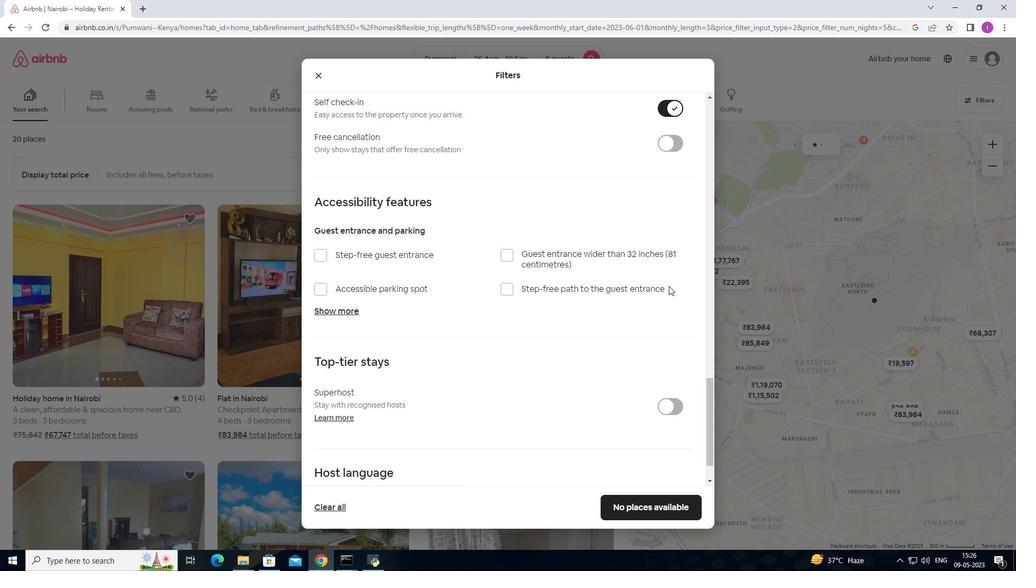 
Action: Mouse scrolled (669, 285) with delta (0, 0)
Screenshot: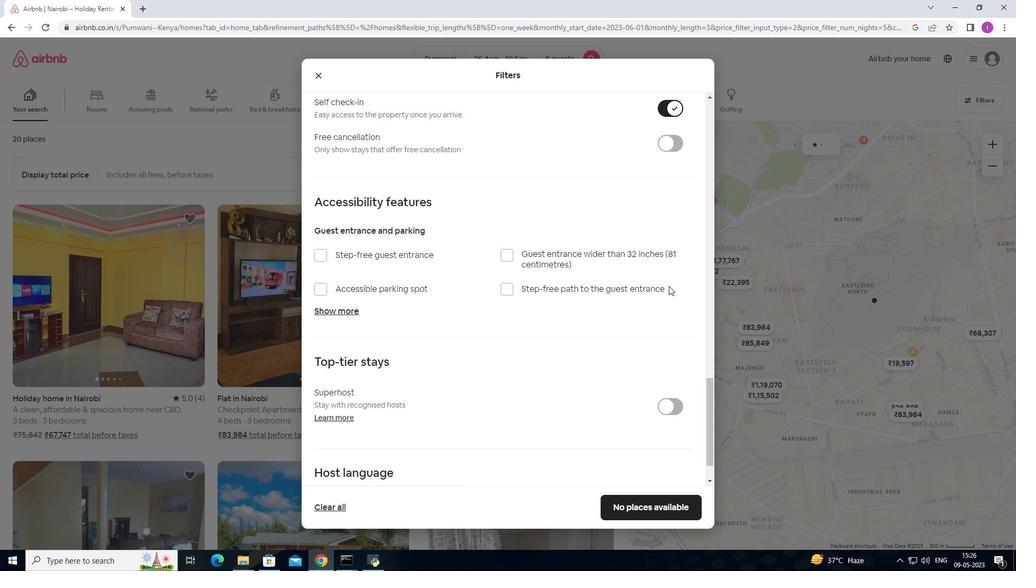 
Action: Mouse scrolled (669, 285) with delta (0, 0)
Screenshot: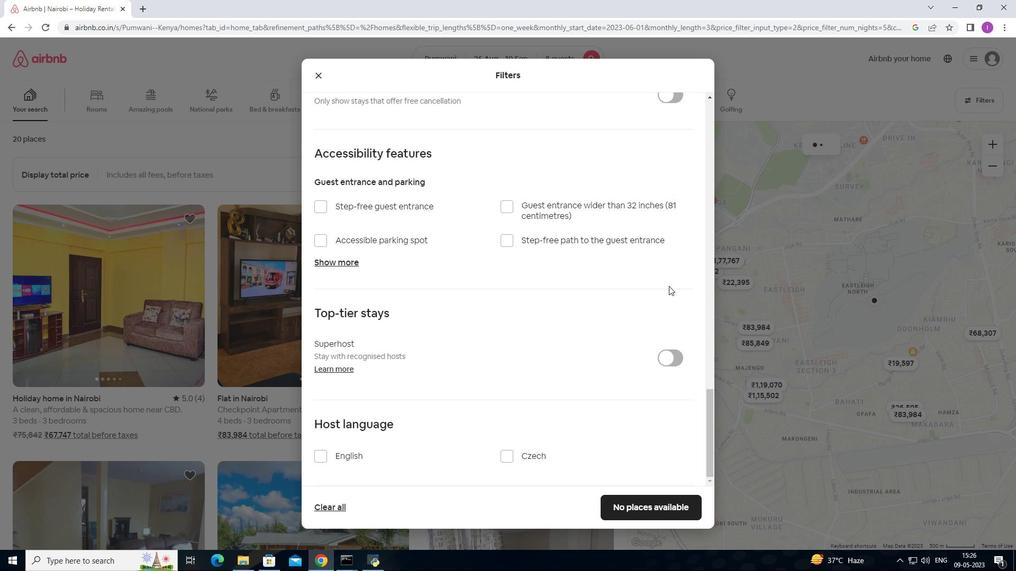 
Action: Mouse moved to (669, 286)
Screenshot: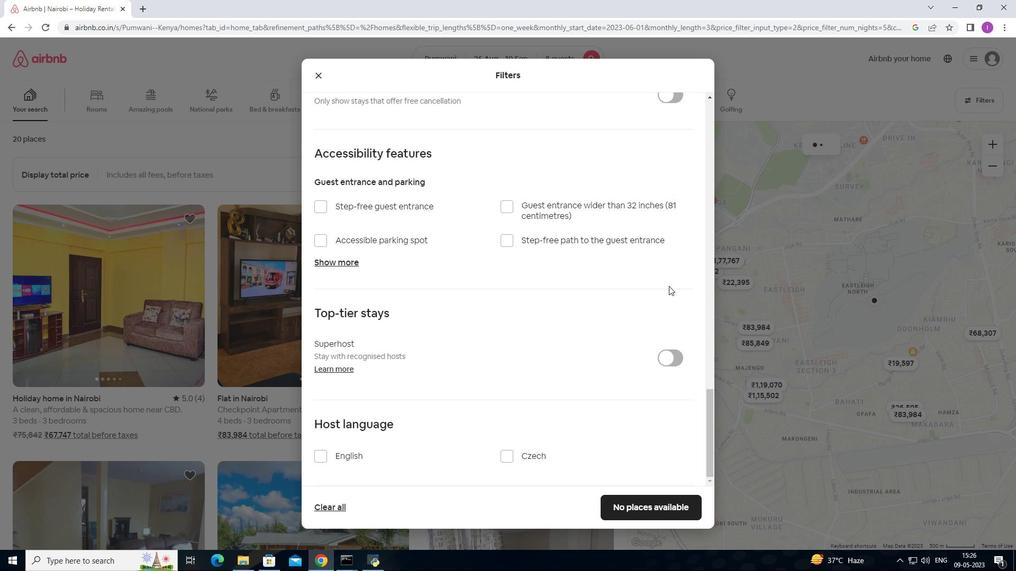 
Action: Mouse scrolled (669, 285) with delta (0, 0)
Screenshot: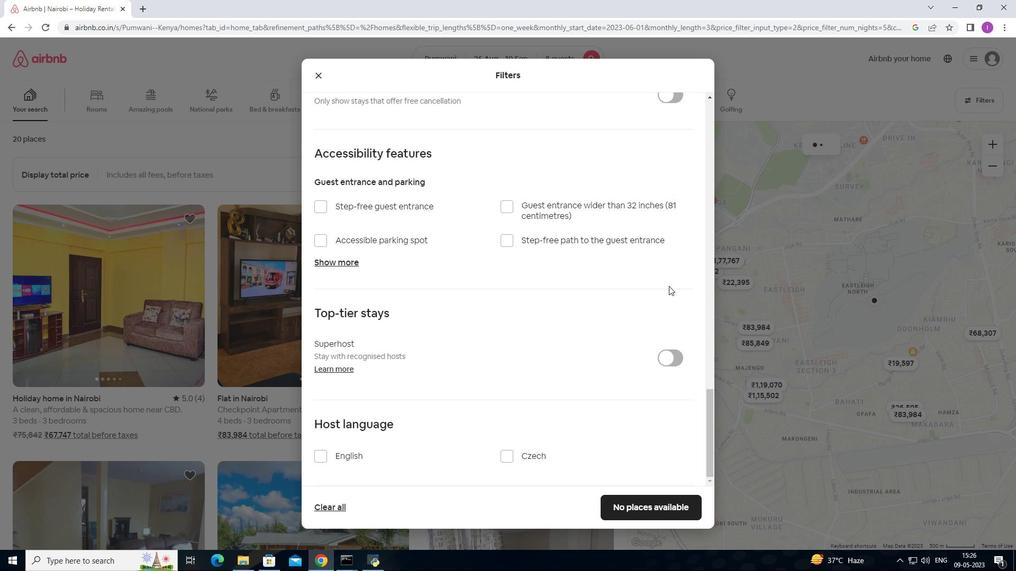 
Action: Mouse moved to (670, 293)
Screenshot: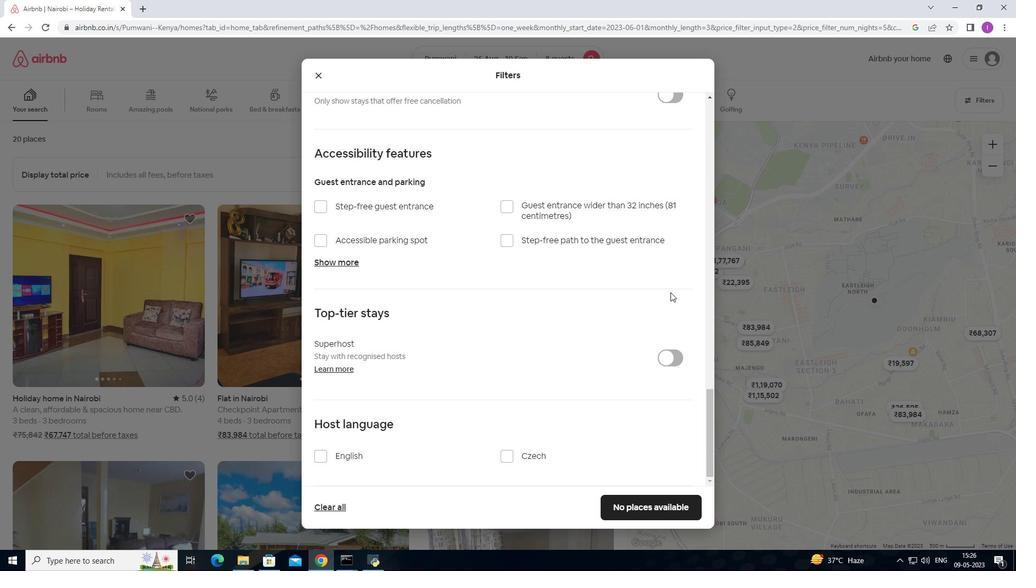 
Action: Mouse scrolled (670, 292) with delta (0, 0)
Screenshot: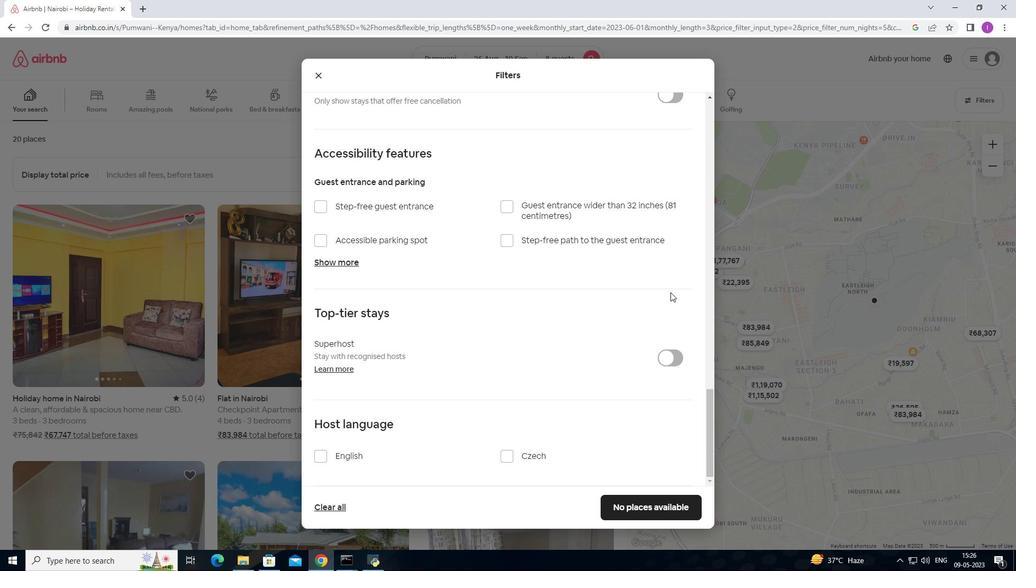 
Action: Mouse moved to (670, 293)
Screenshot: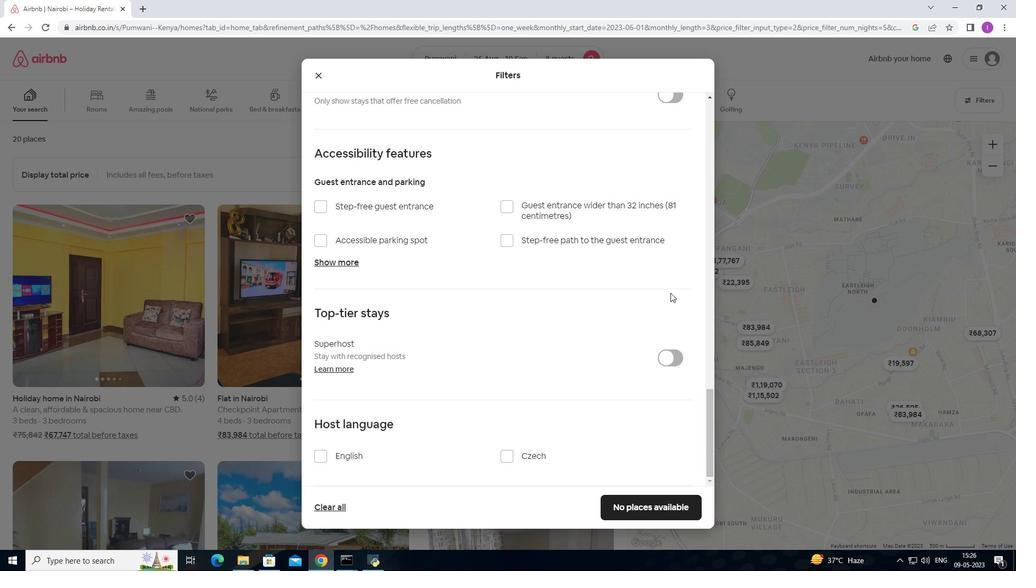 
Action: Mouse scrolled (670, 293) with delta (0, 0)
Screenshot: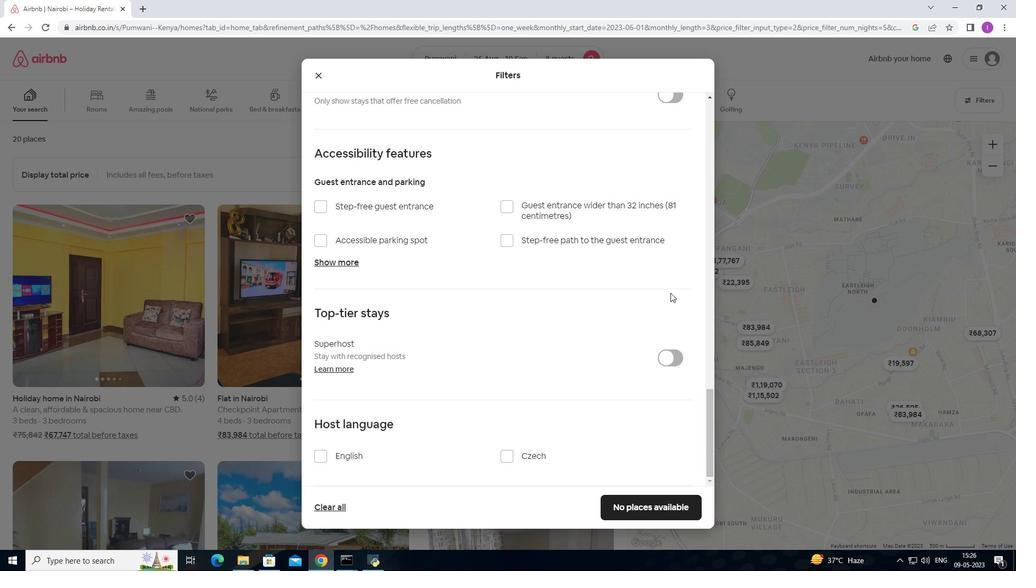 
Action: Mouse moved to (670, 294)
Screenshot: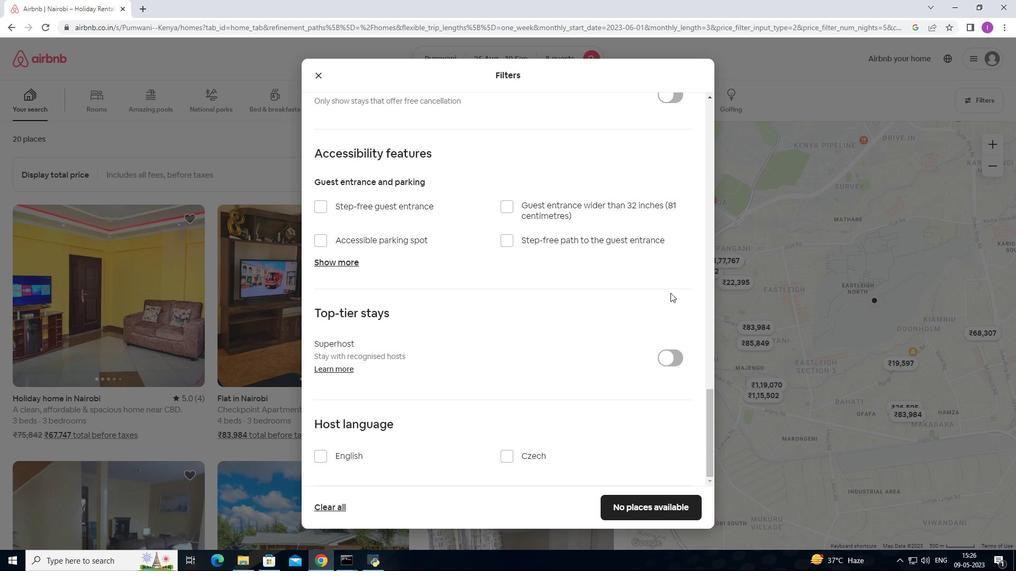 
Action: Mouse scrolled (670, 294) with delta (0, 0)
Screenshot: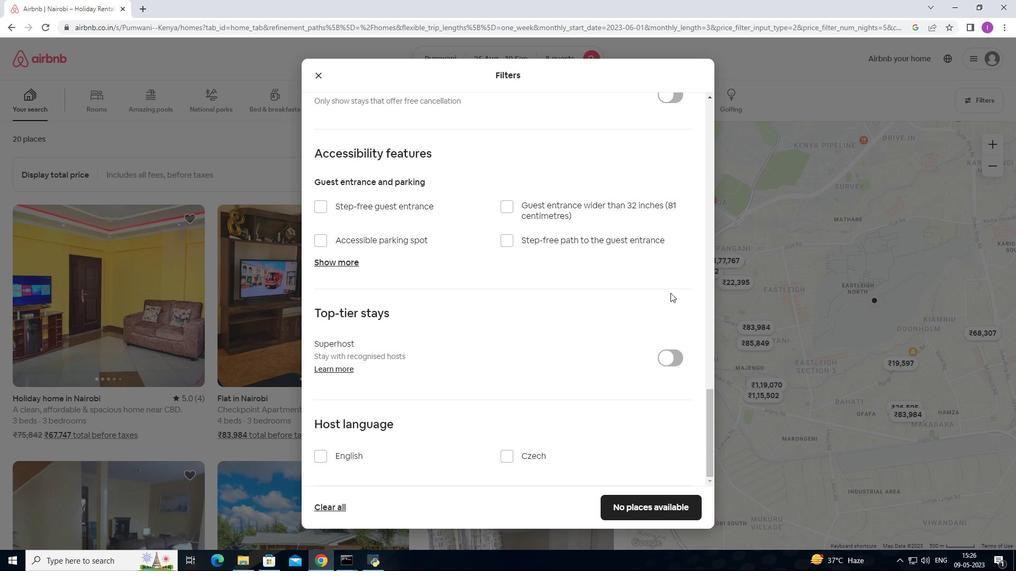 
Action: Mouse moved to (670, 294)
Screenshot: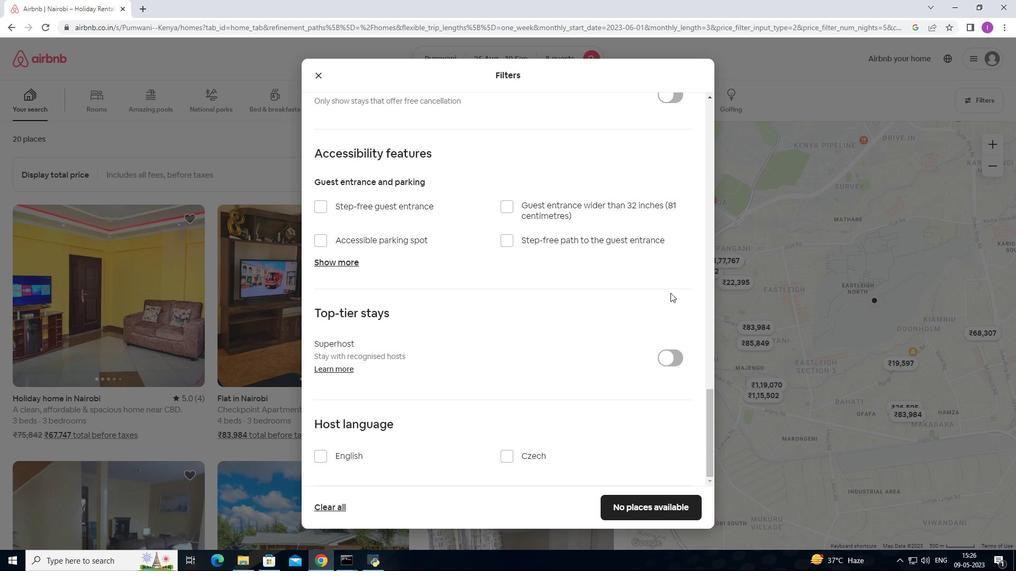 
Action: Mouse scrolled (670, 295) with delta (0, 0)
Screenshot: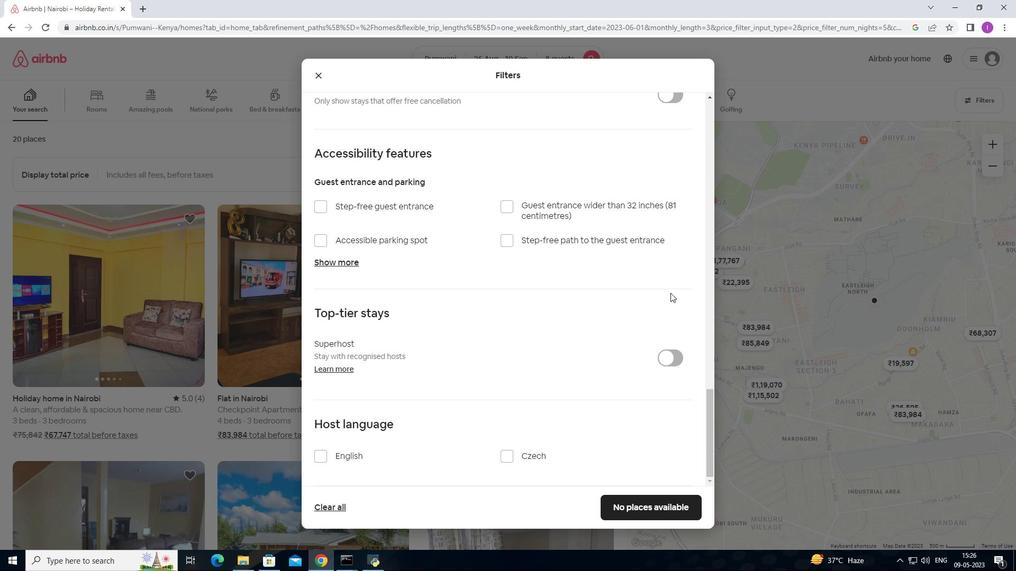 
Action: Mouse moved to (483, 345)
Screenshot: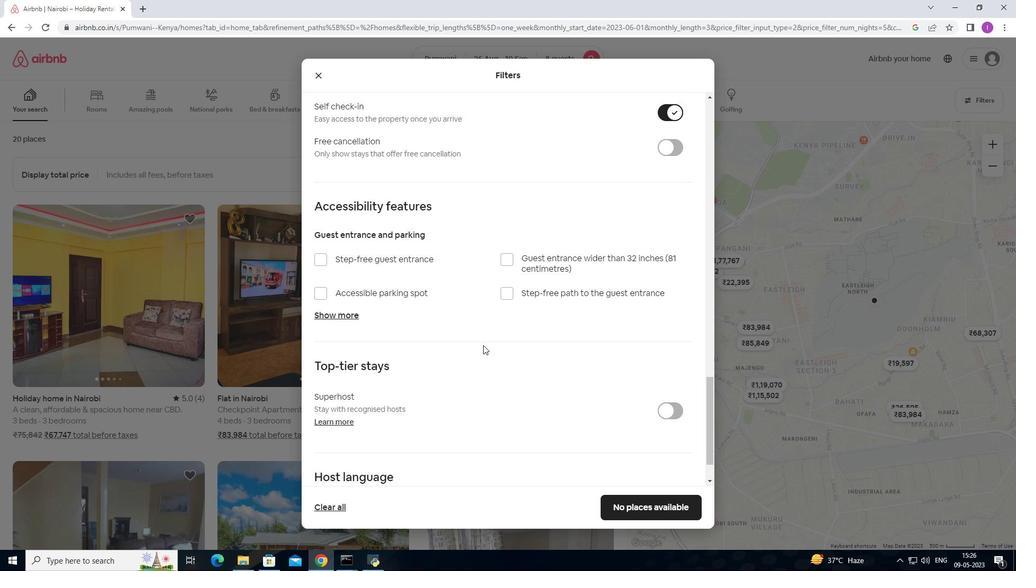 
Action: Mouse scrolled (483, 345) with delta (0, 0)
Screenshot: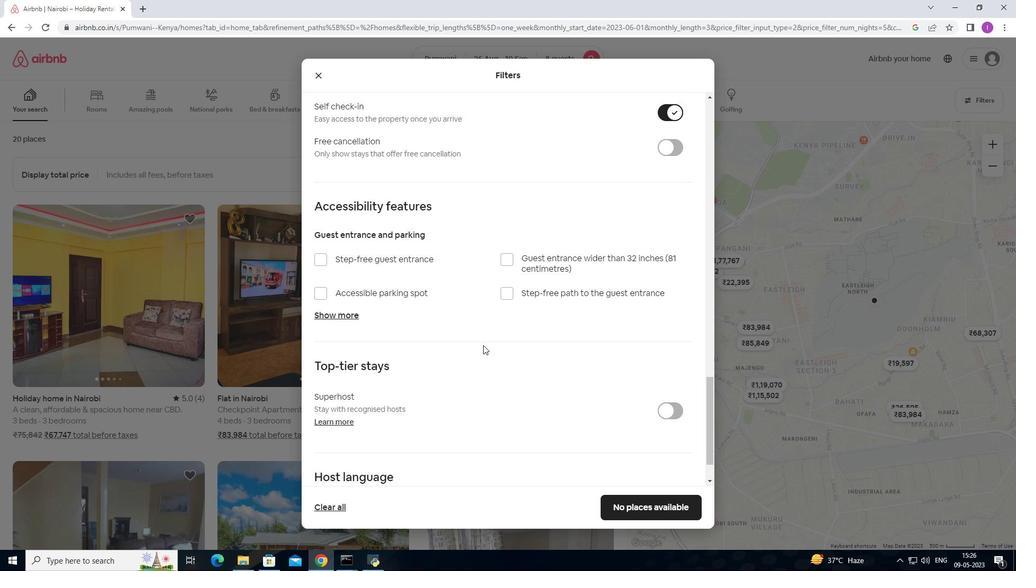
Action: Mouse moved to (484, 347)
Screenshot: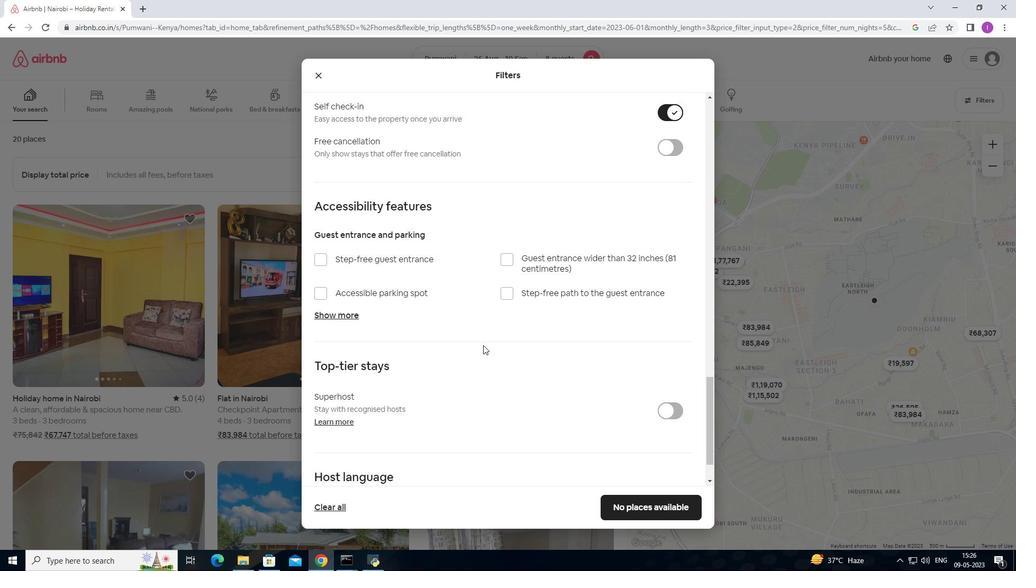 
Action: Mouse scrolled (483, 345) with delta (0, 0)
Screenshot: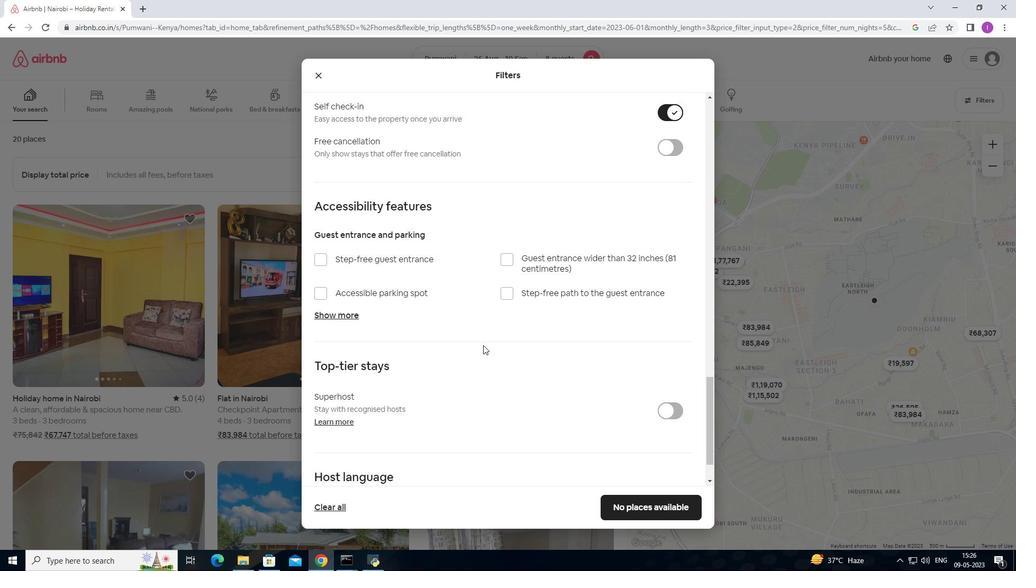 
Action: Mouse scrolled (484, 346) with delta (0, 0)
Screenshot: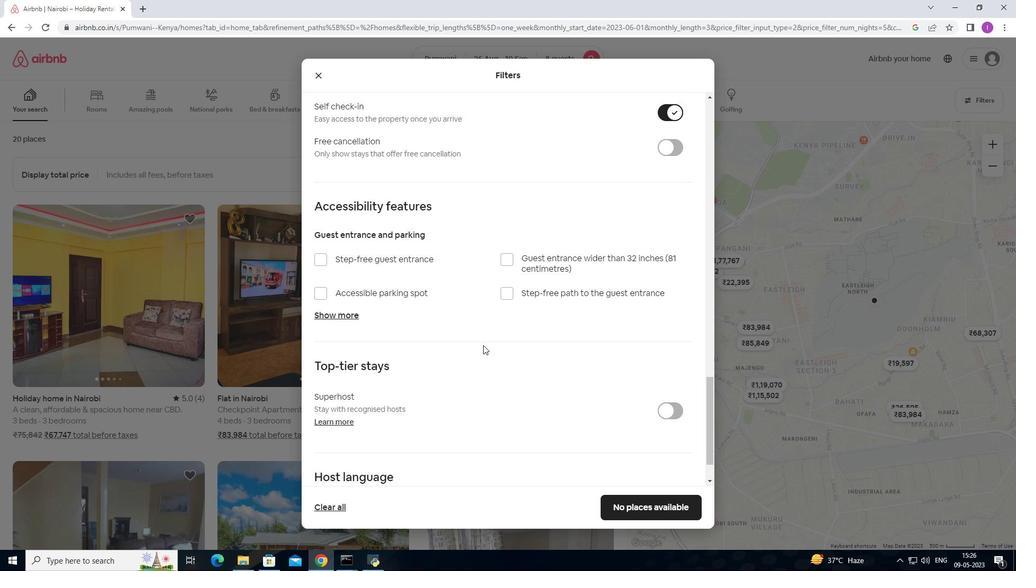 
Action: Mouse scrolled (484, 346) with delta (0, 0)
Screenshot: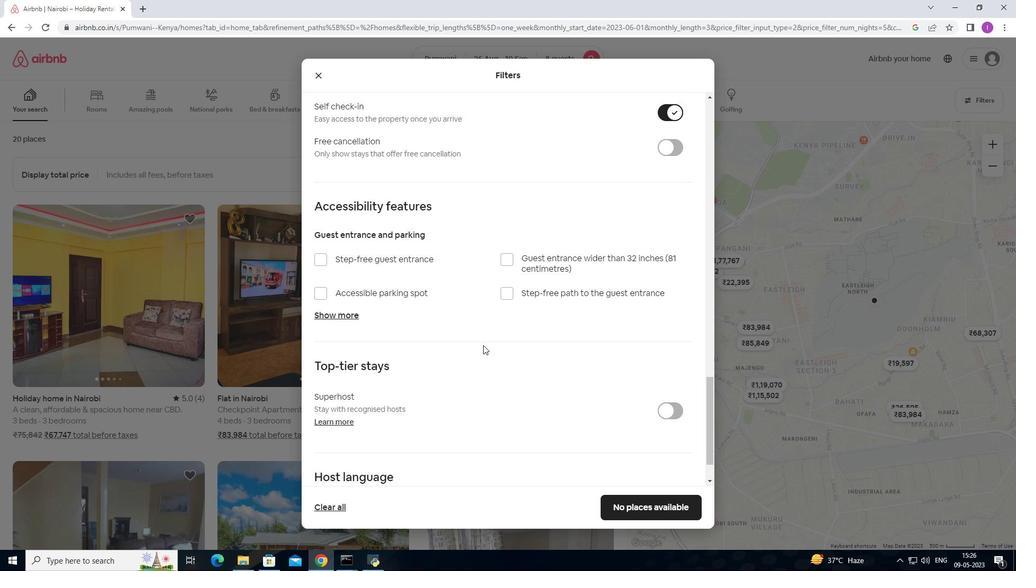 
Action: Mouse scrolled (484, 346) with delta (0, 0)
Screenshot: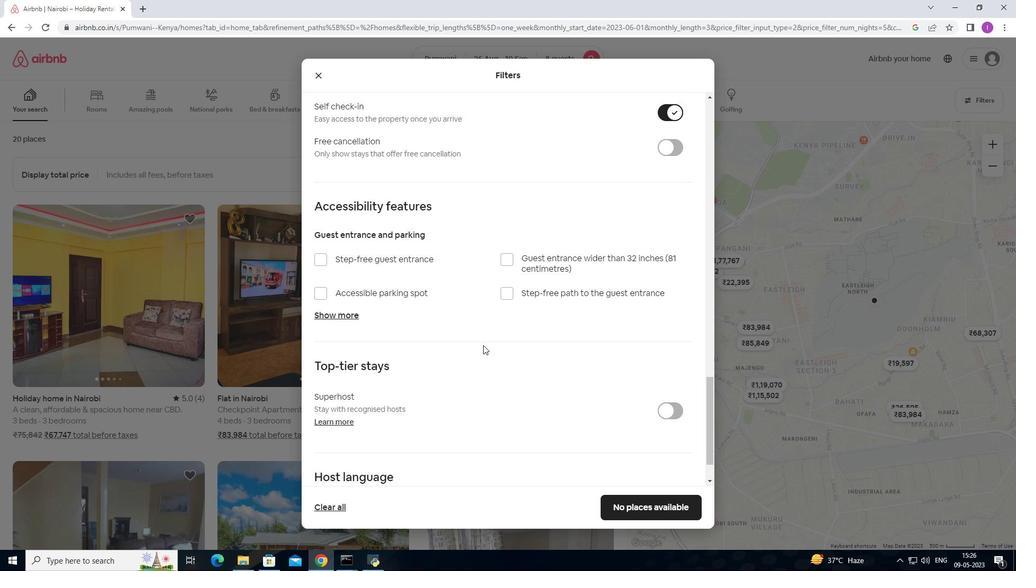 
Action: Mouse moved to (494, 346)
Screenshot: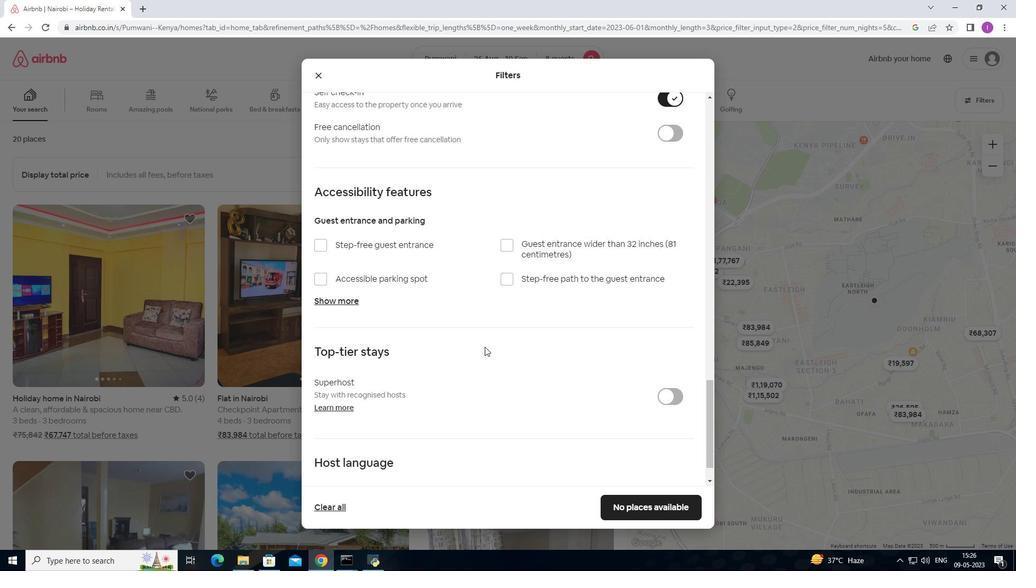 
Action: Mouse scrolled (494, 346) with delta (0, 0)
Screenshot: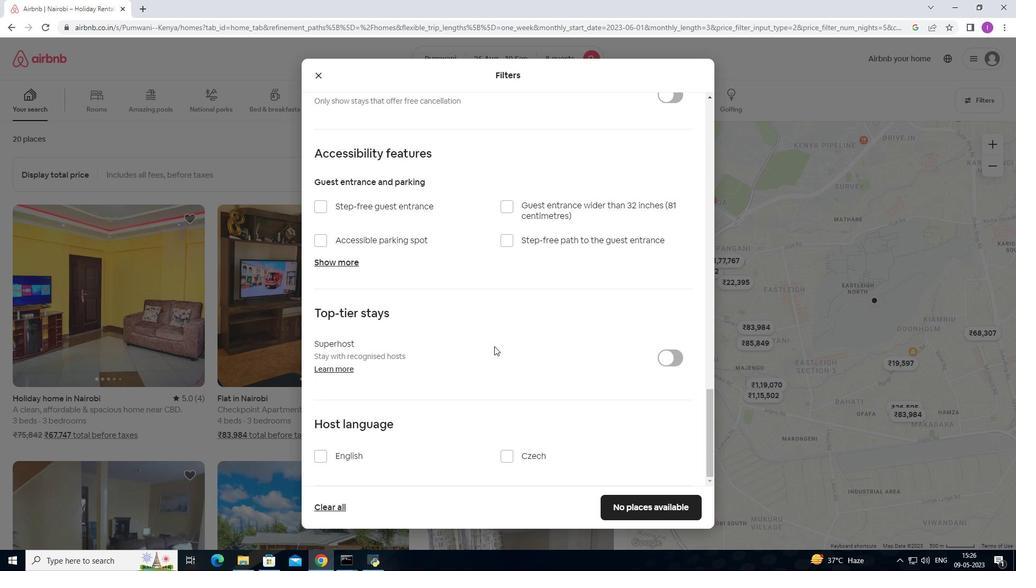 
Action: Mouse scrolled (494, 346) with delta (0, 0)
Screenshot: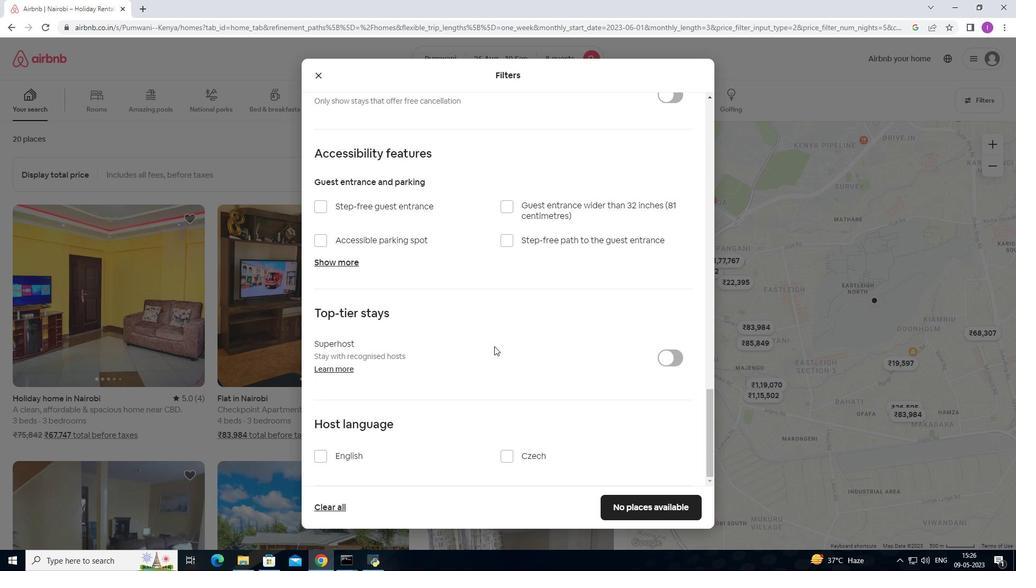 
Action: Mouse scrolled (494, 346) with delta (0, 0)
Screenshot: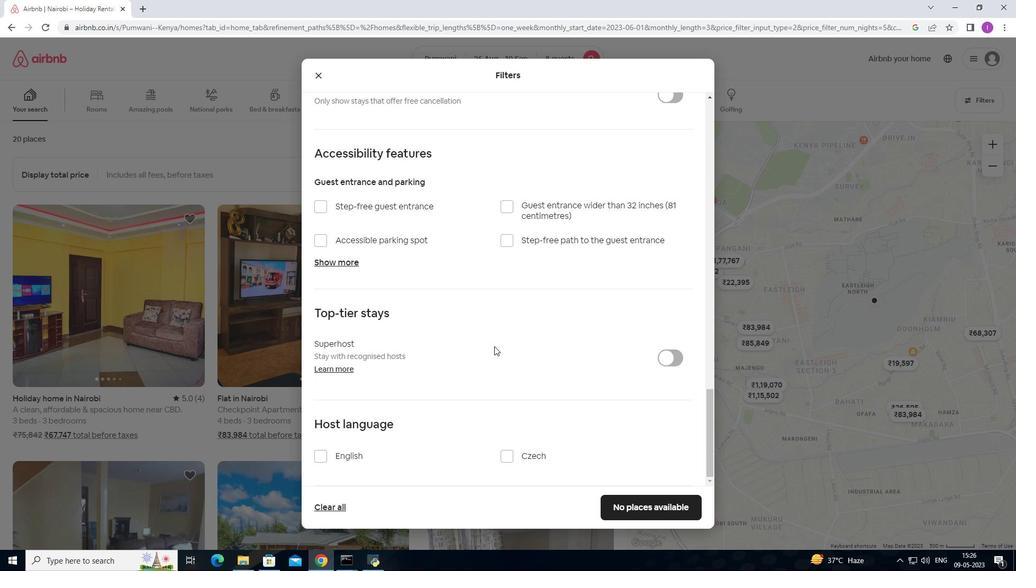 
Action: Mouse scrolled (494, 346) with delta (0, 0)
Screenshot: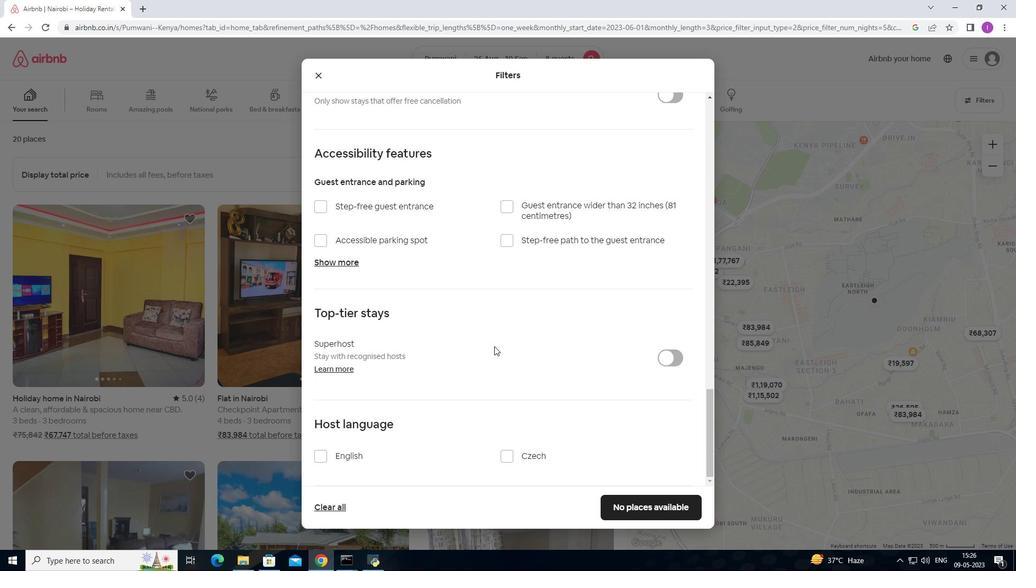 
Action: Mouse moved to (327, 458)
Screenshot: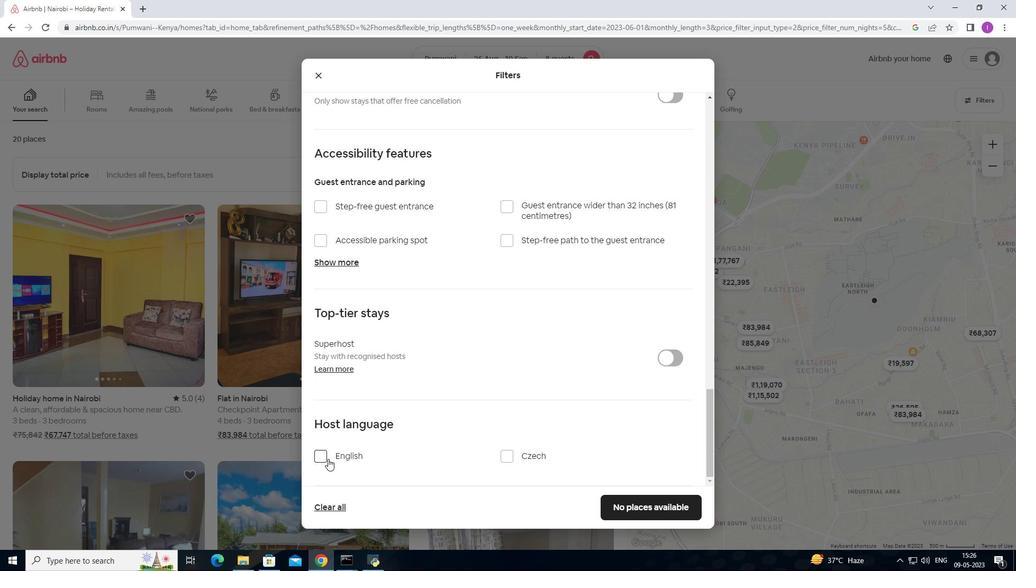 
Action: Mouse pressed left at (327, 458)
Screenshot: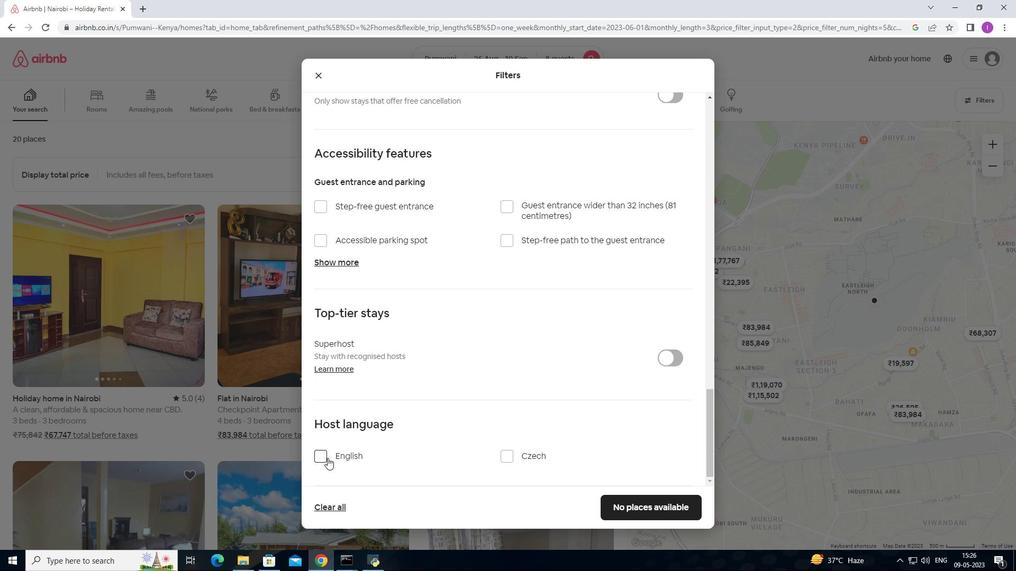 
Action: Mouse moved to (651, 501)
Screenshot: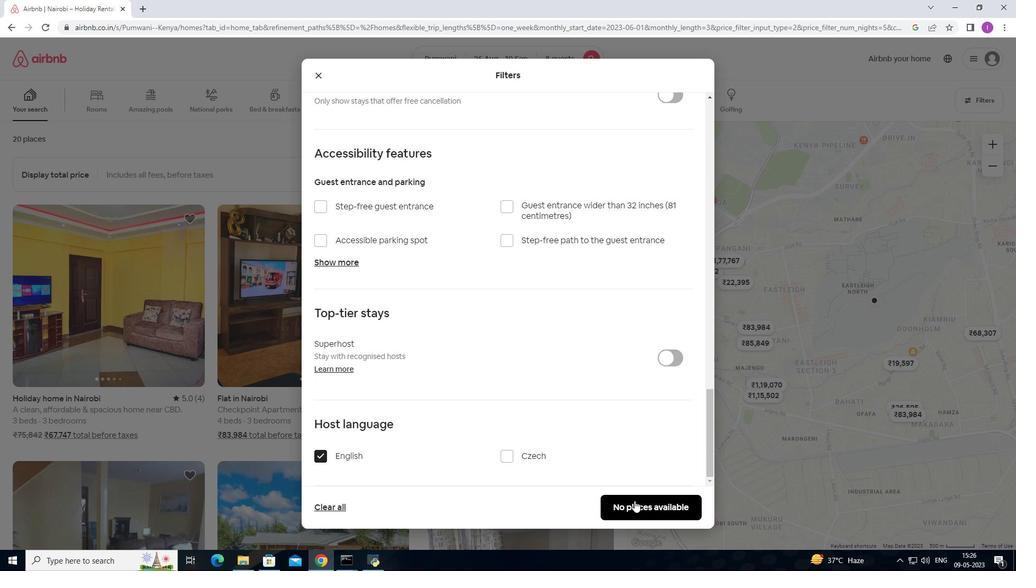 
Action: Mouse pressed left at (651, 501)
Screenshot: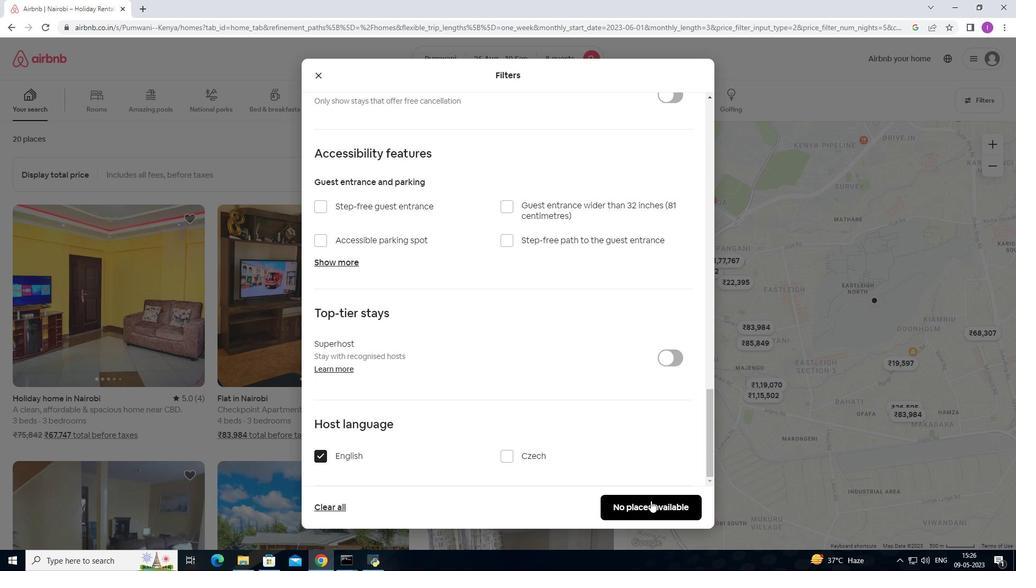 
Action: Mouse moved to (363, 571)
Screenshot: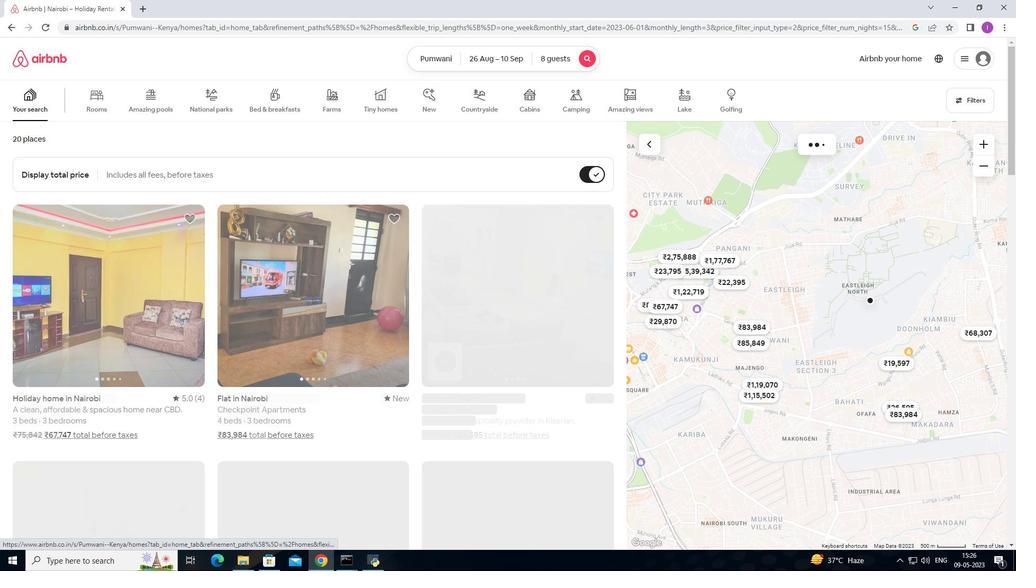 
